 Task: Look for space in Les Herbiers, France from 1st June, 2023 to 9th June, 2023 for 6 adults in price range Rs.6000 to Rs.12000. Place can be entire place with 3 bedrooms having 3 beds and 3 bathrooms. Property type can be house, flat, guest house. Booking option can be shelf check-in. Required host language is English.
Action: Mouse moved to (585, 142)
Screenshot: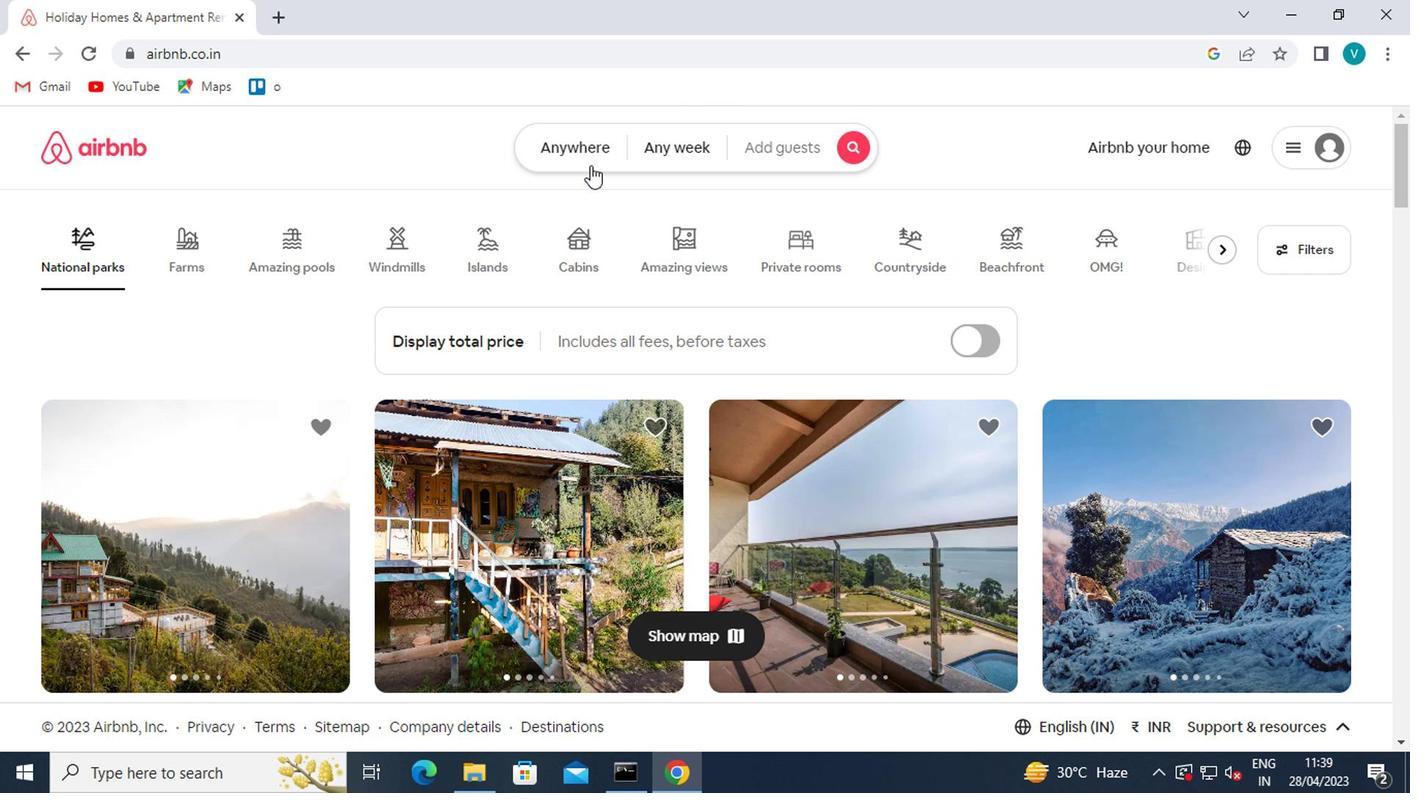 
Action: Mouse pressed left at (585, 142)
Screenshot: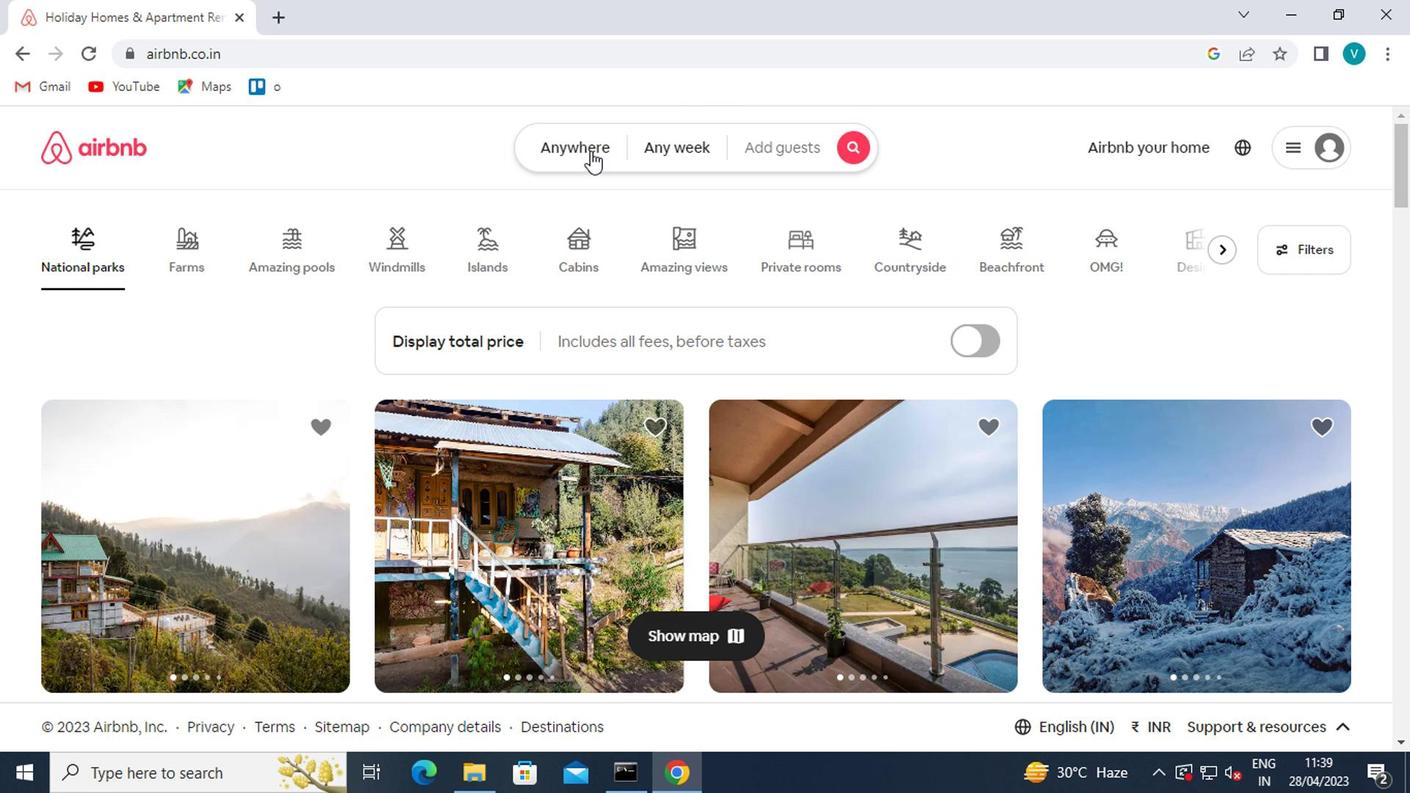 
Action: Mouse moved to (486, 224)
Screenshot: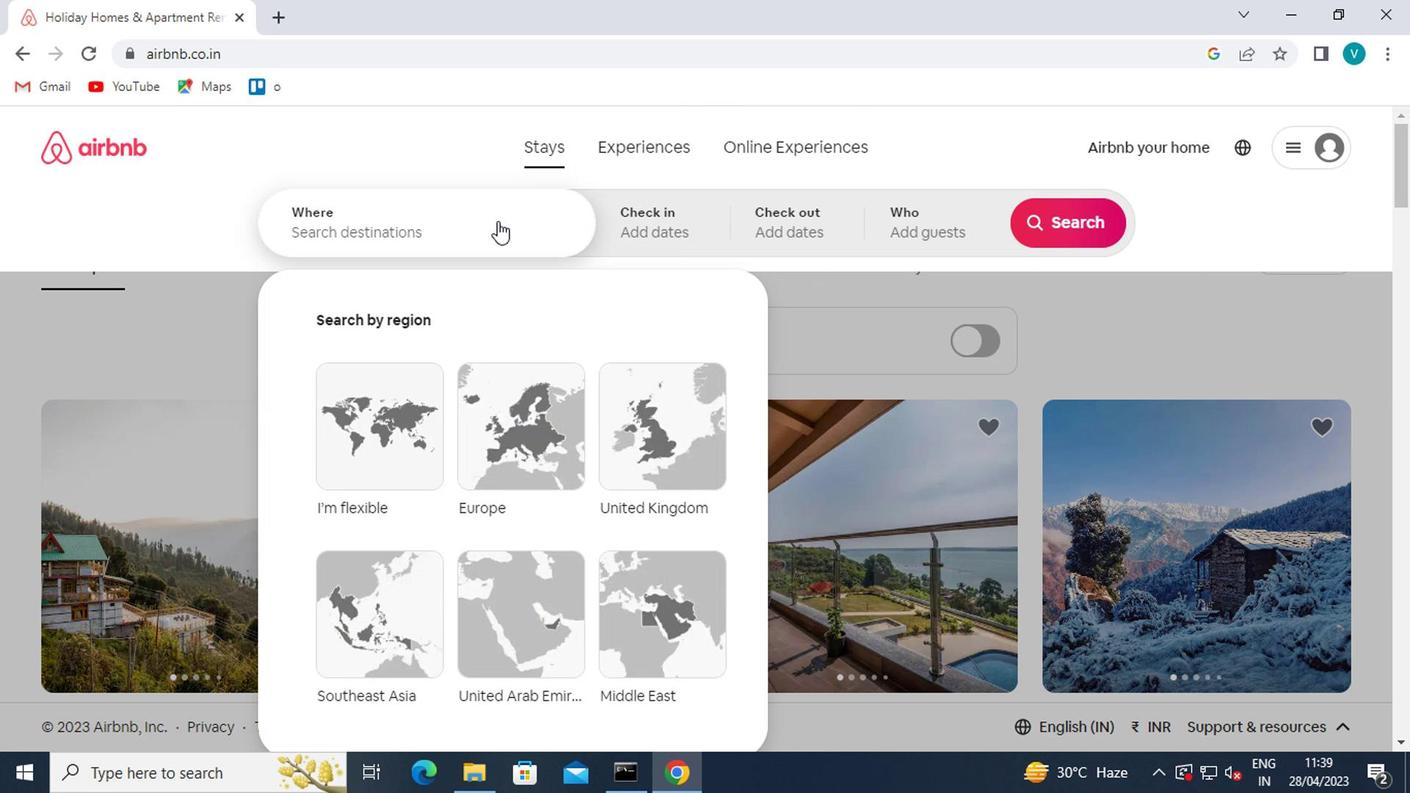 
Action: Mouse pressed left at (486, 224)
Screenshot: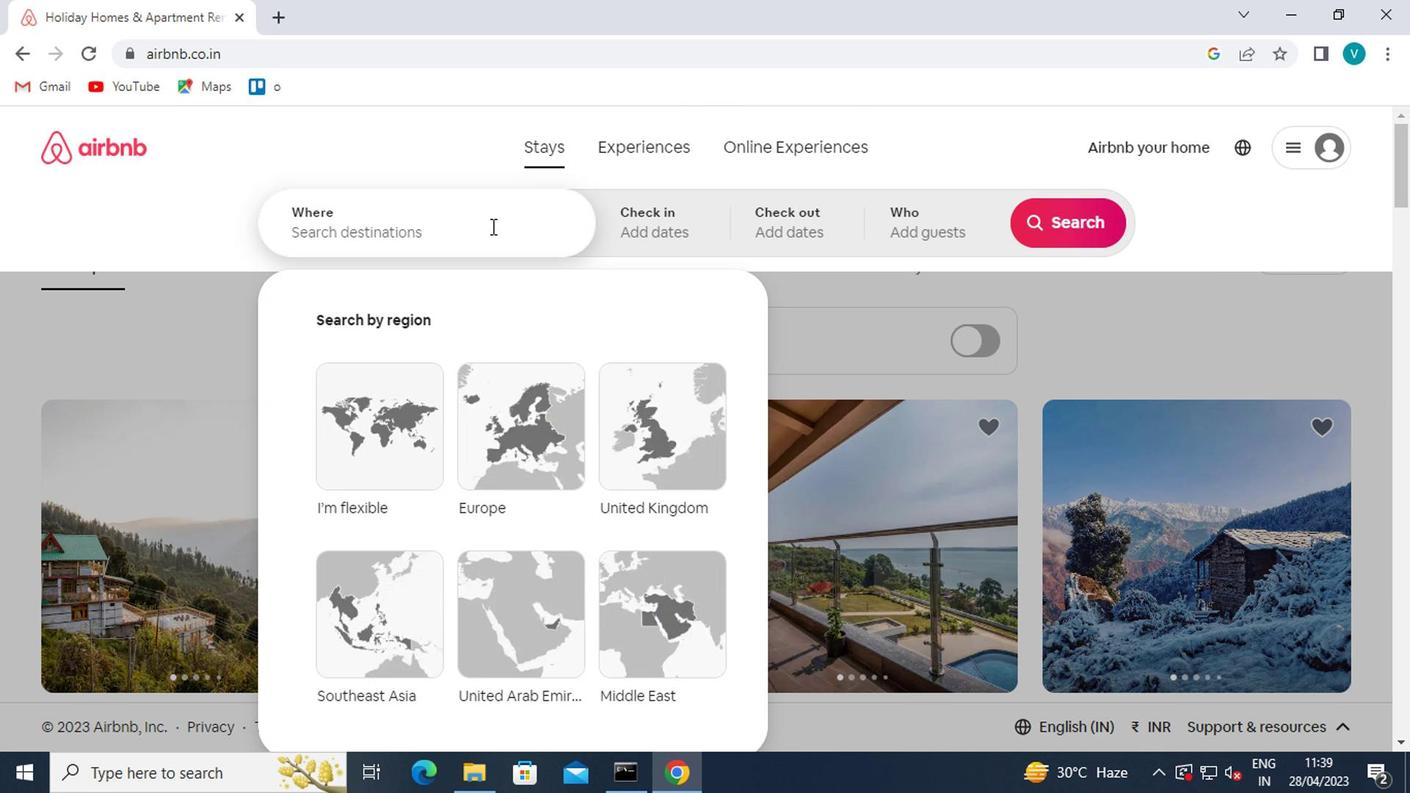 
Action: Key pressed l<Key.caps_lock>es<Key.space>herbies<Key.enter>
Screenshot: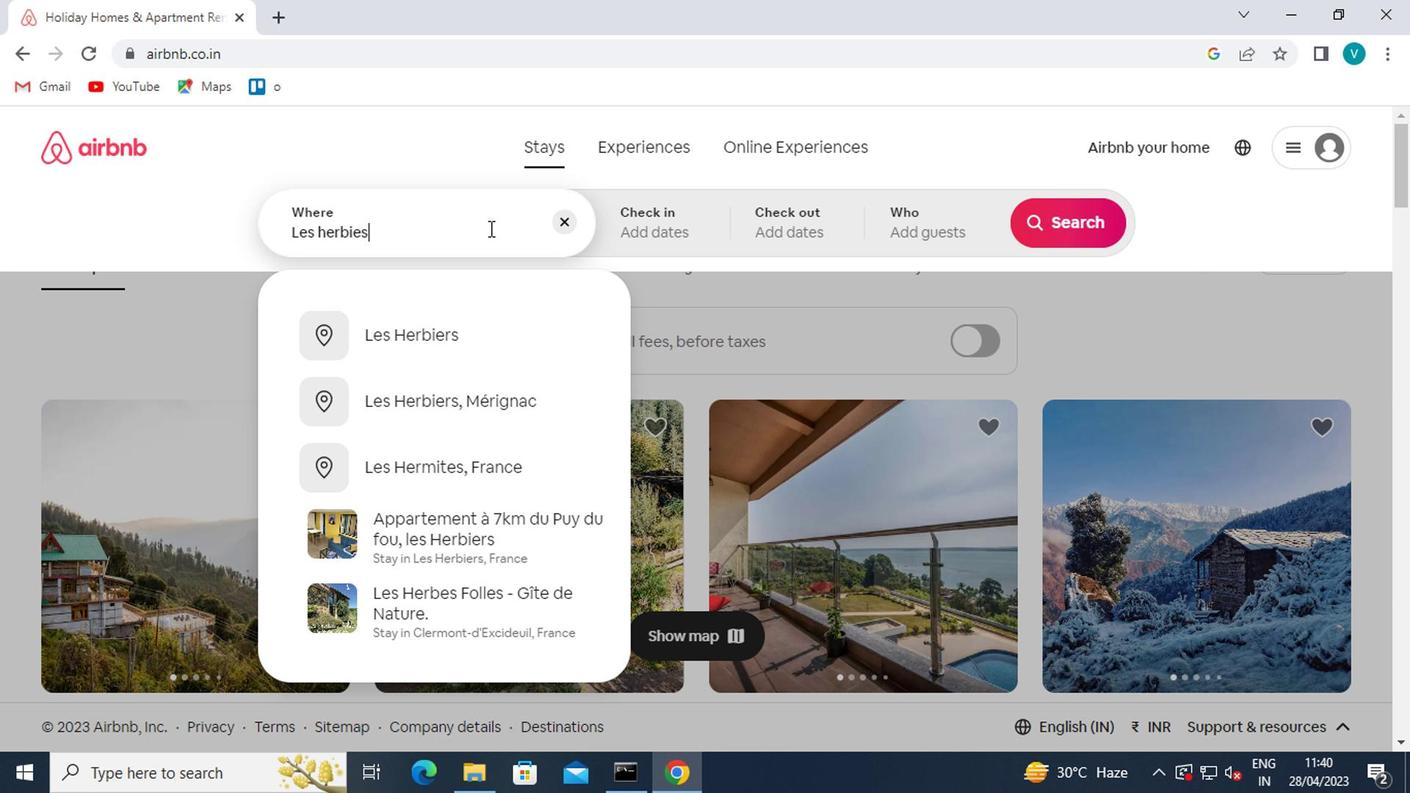 
Action: Mouse moved to (1041, 381)
Screenshot: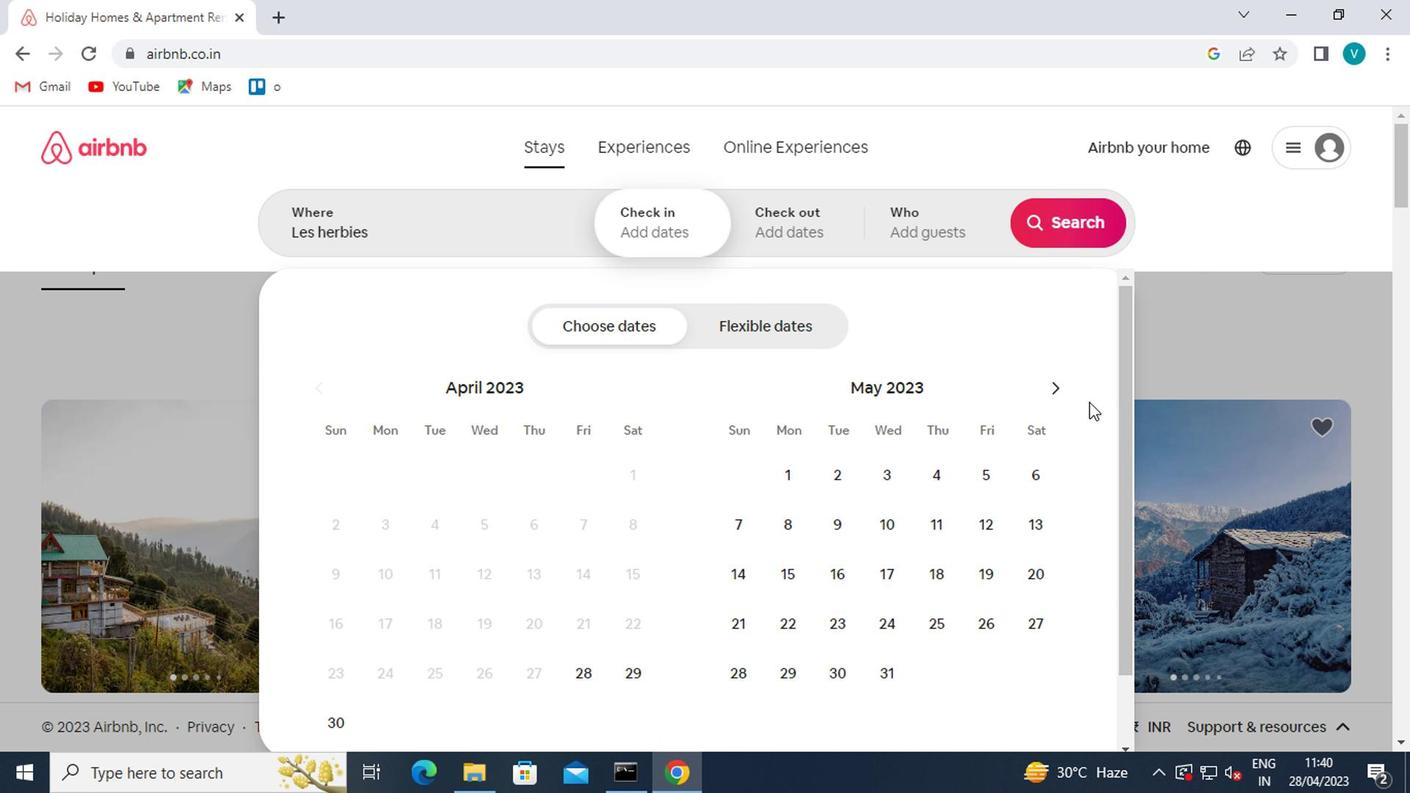 
Action: Mouse pressed left at (1041, 381)
Screenshot: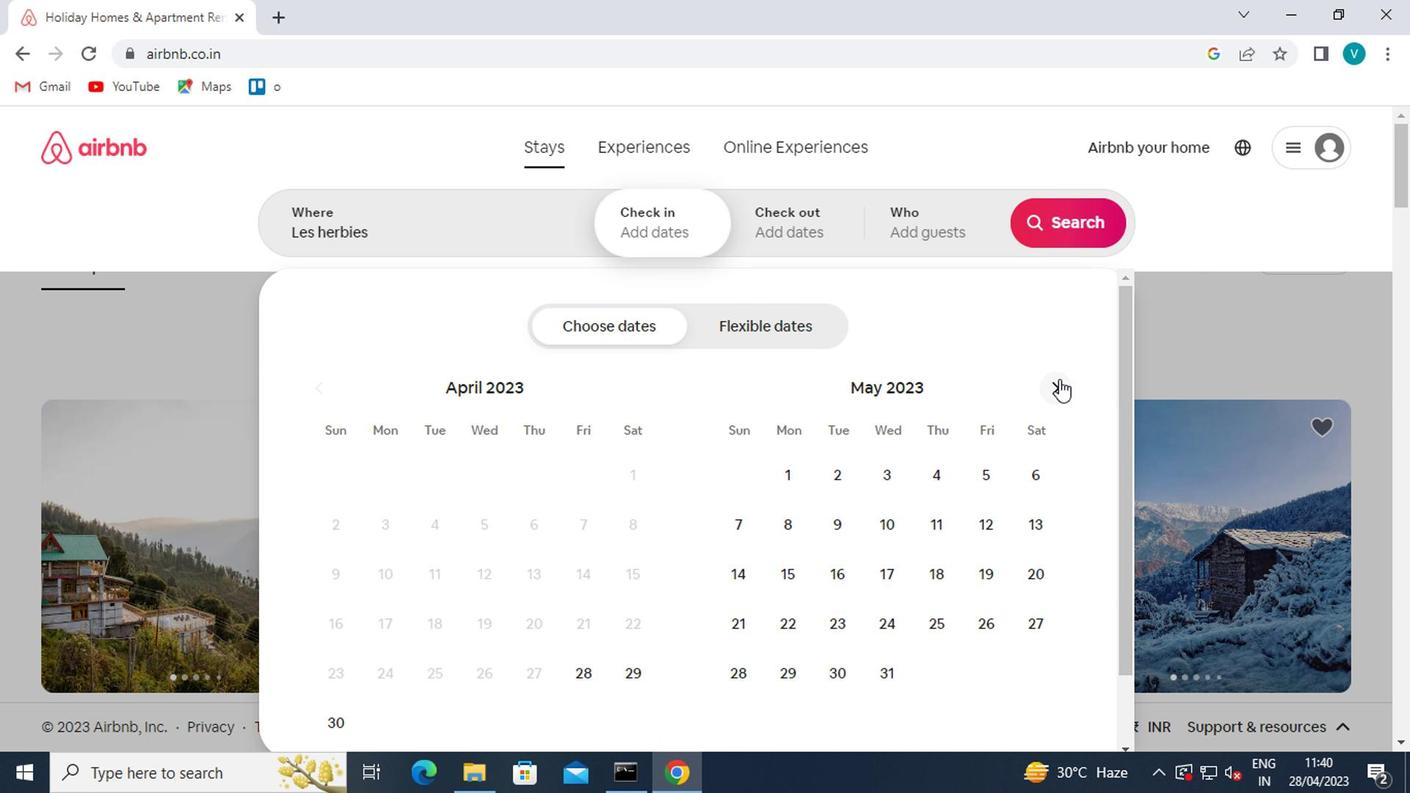 
Action: Mouse moved to (921, 485)
Screenshot: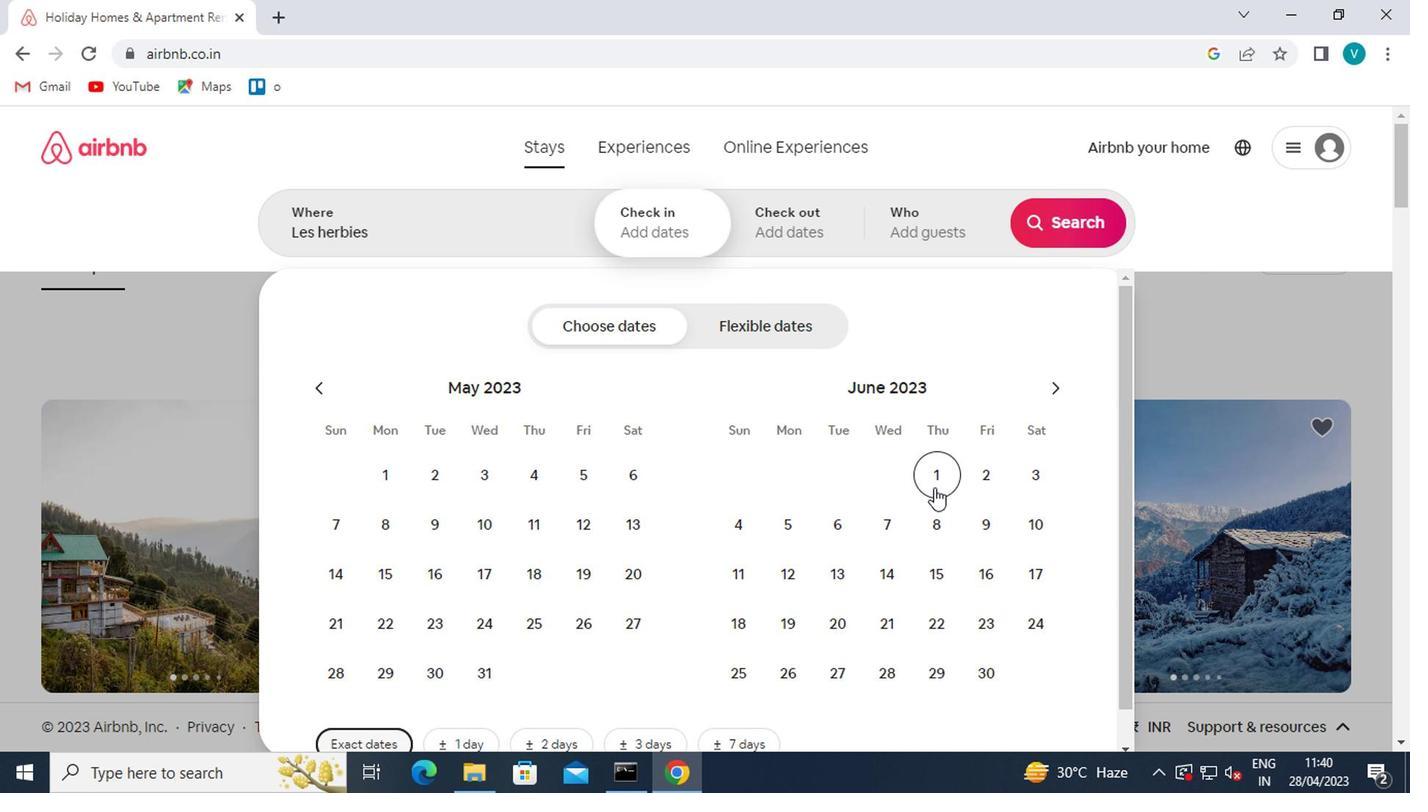 
Action: Mouse pressed left at (921, 485)
Screenshot: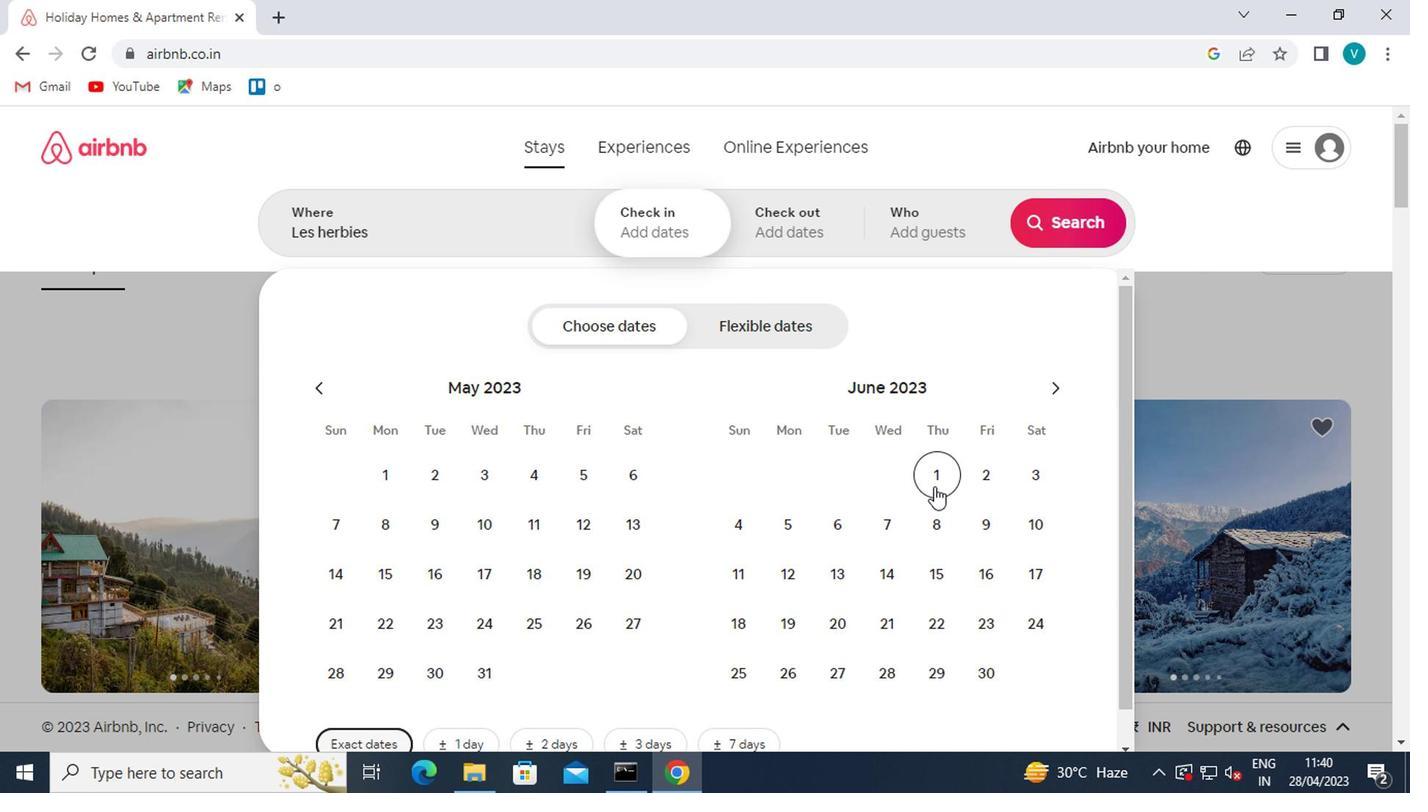 
Action: Mouse moved to (967, 534)
Screenshot: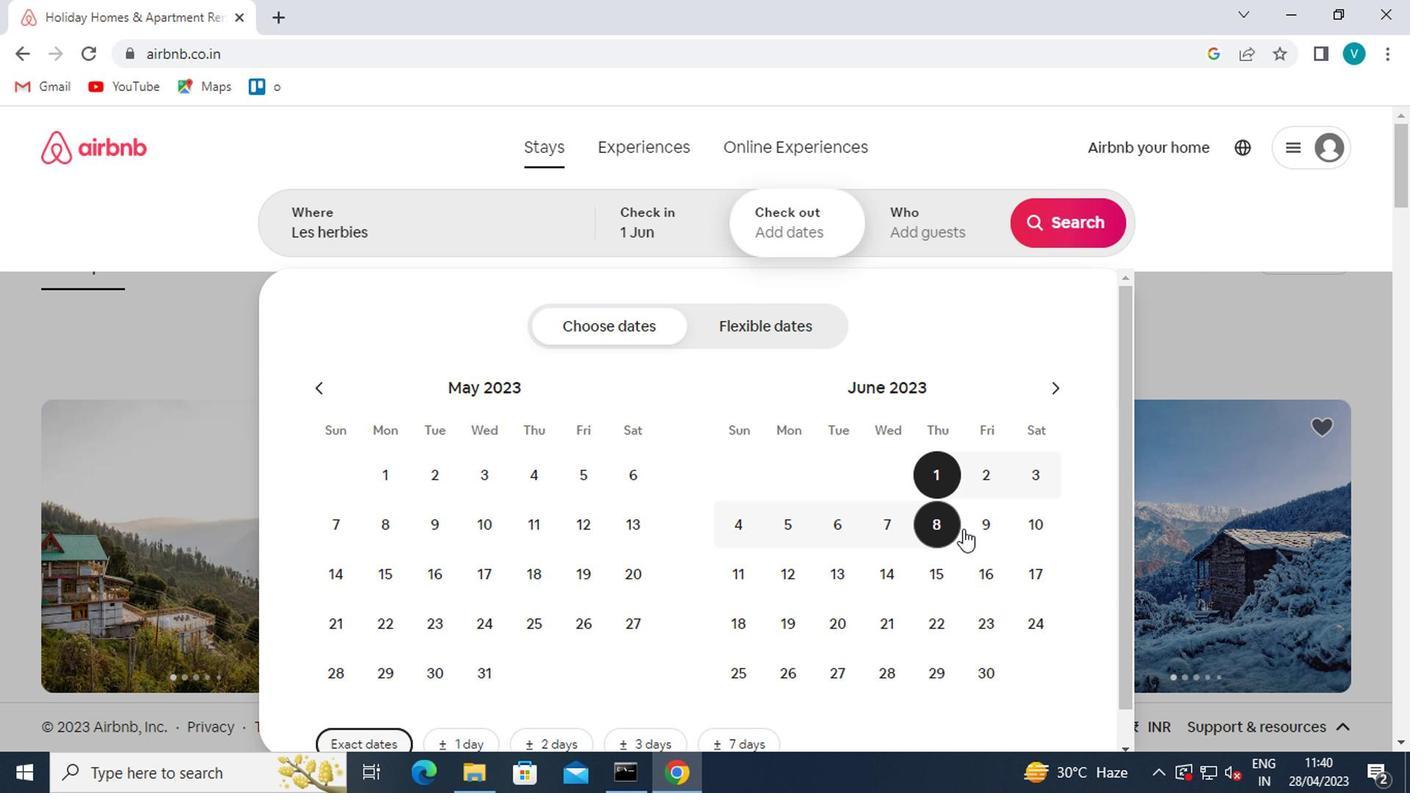 
Action: Mouse pressed left at (967, 534)
Screenshot: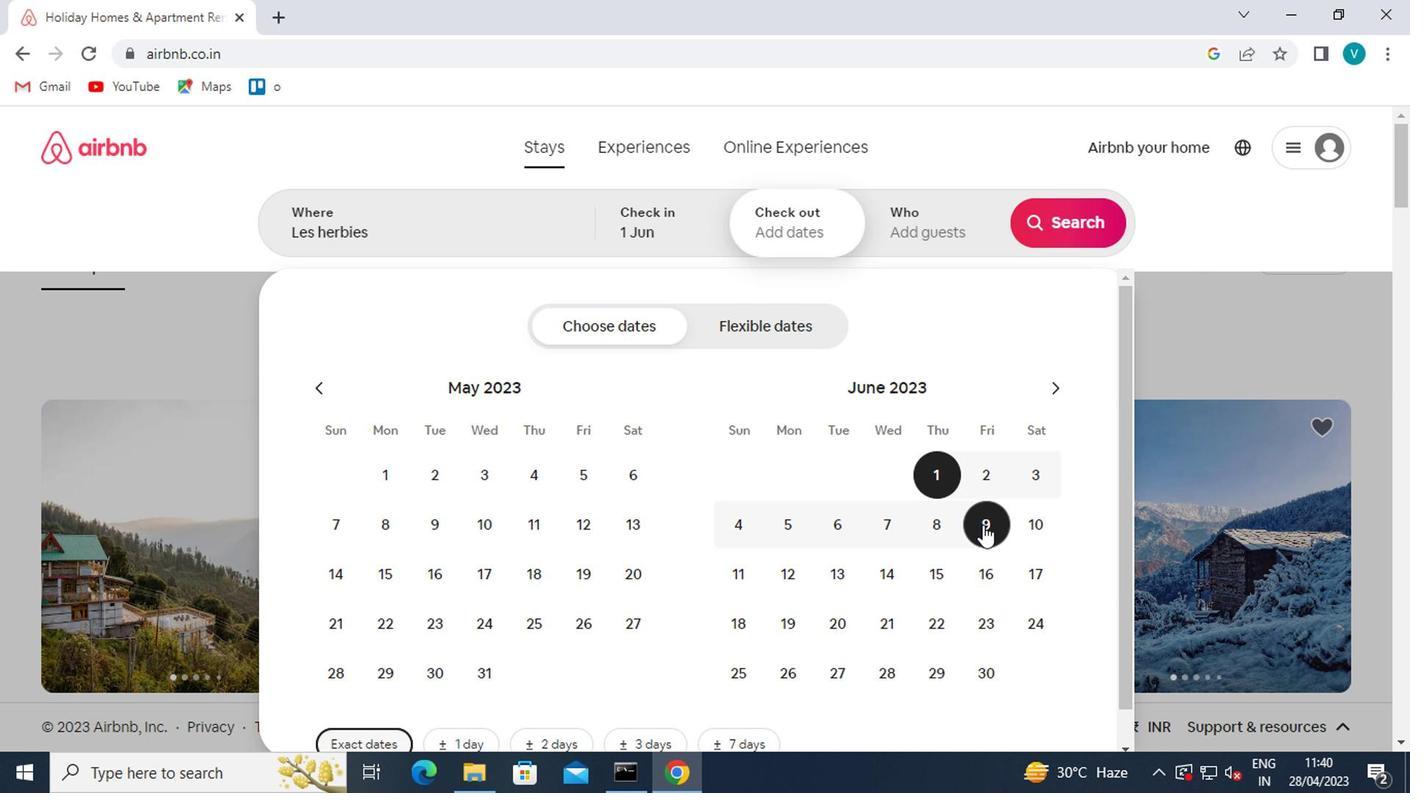 
Action: Mouse moved to (896, 219)
Screenshot: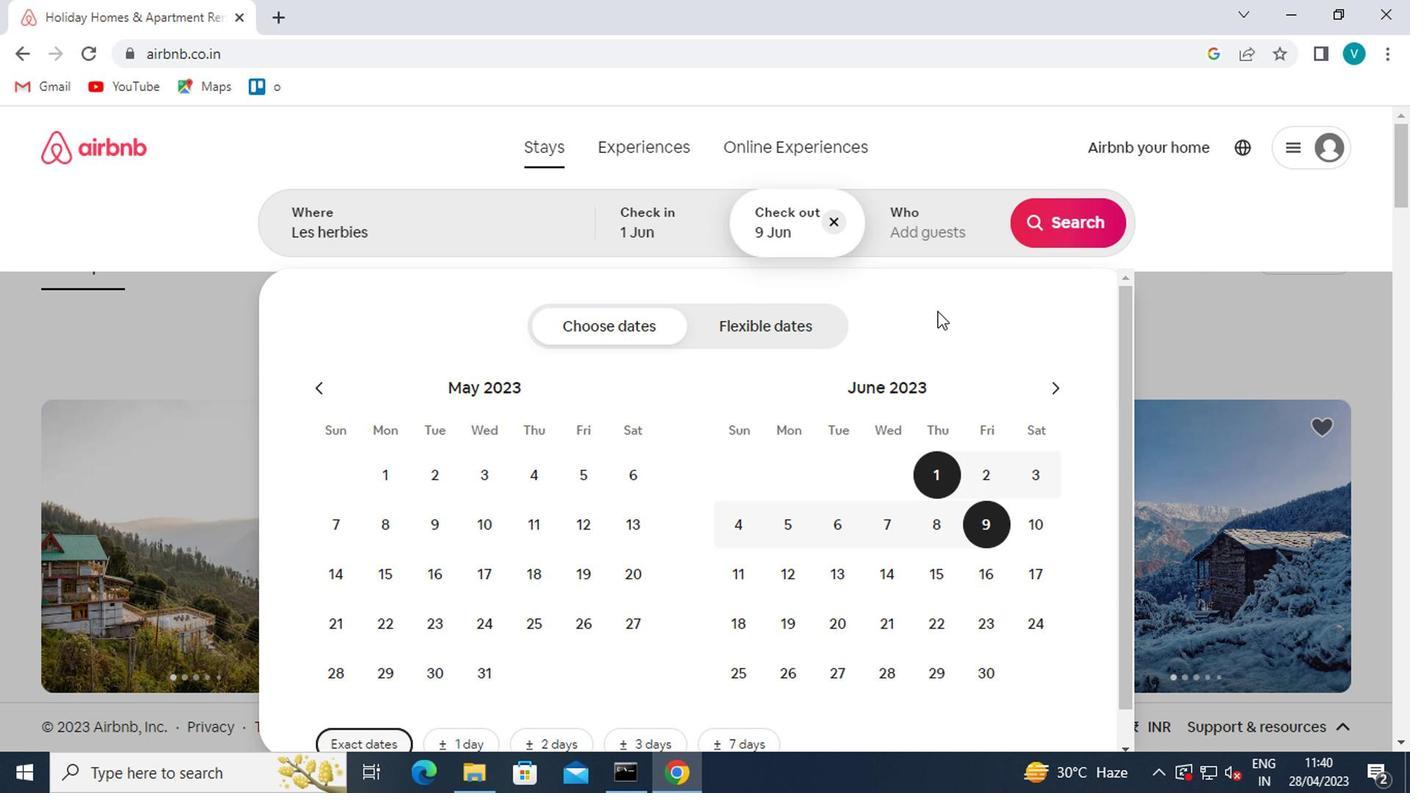 
Action: Mouse pressed left at (896, 219)
Screenshot: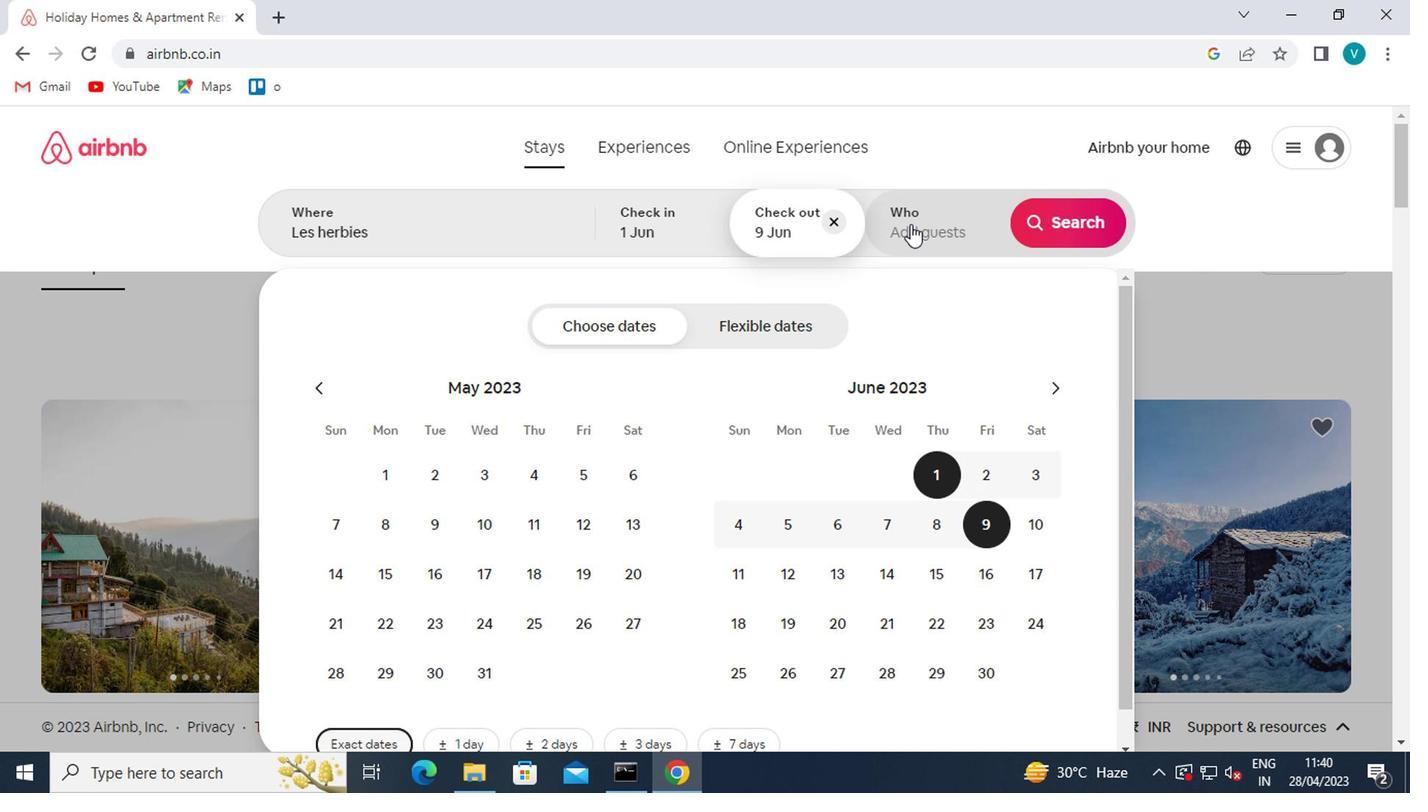 
Action: Mouse moved to (1046, 326)
Screenshot: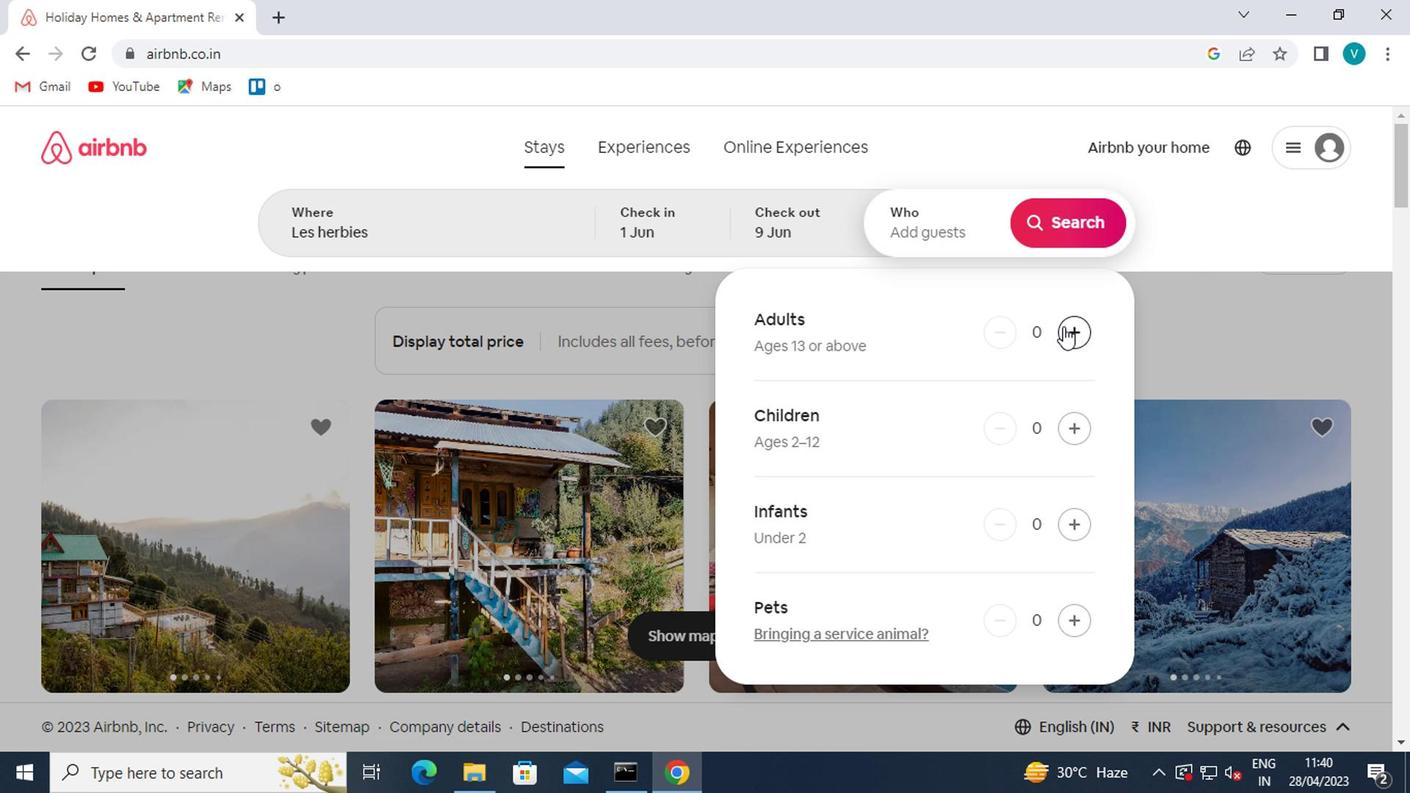 
Action: Mouse pressed left at (1046, 326)
Screenshot: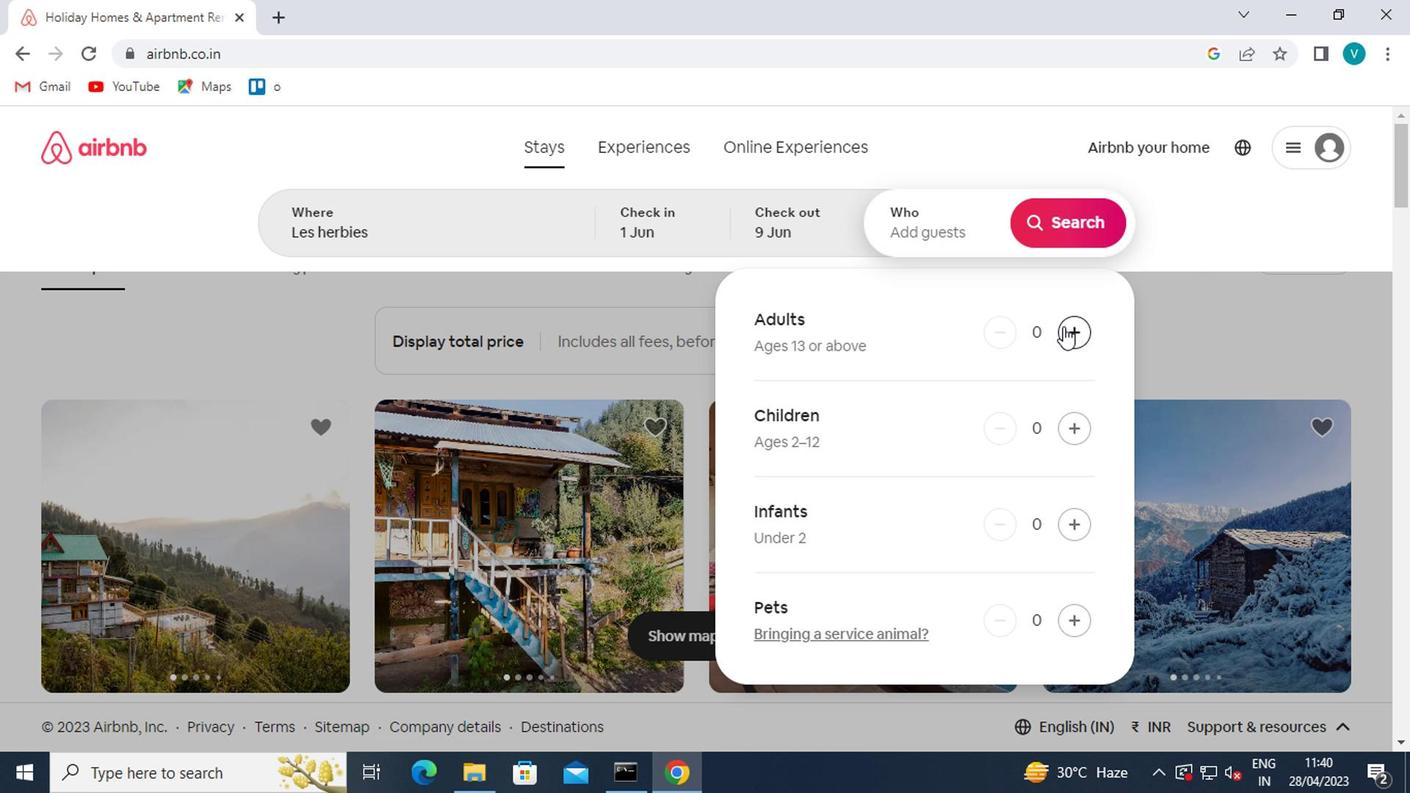 
Action: Mouse pressed left at (1046, 326)
Screenshot: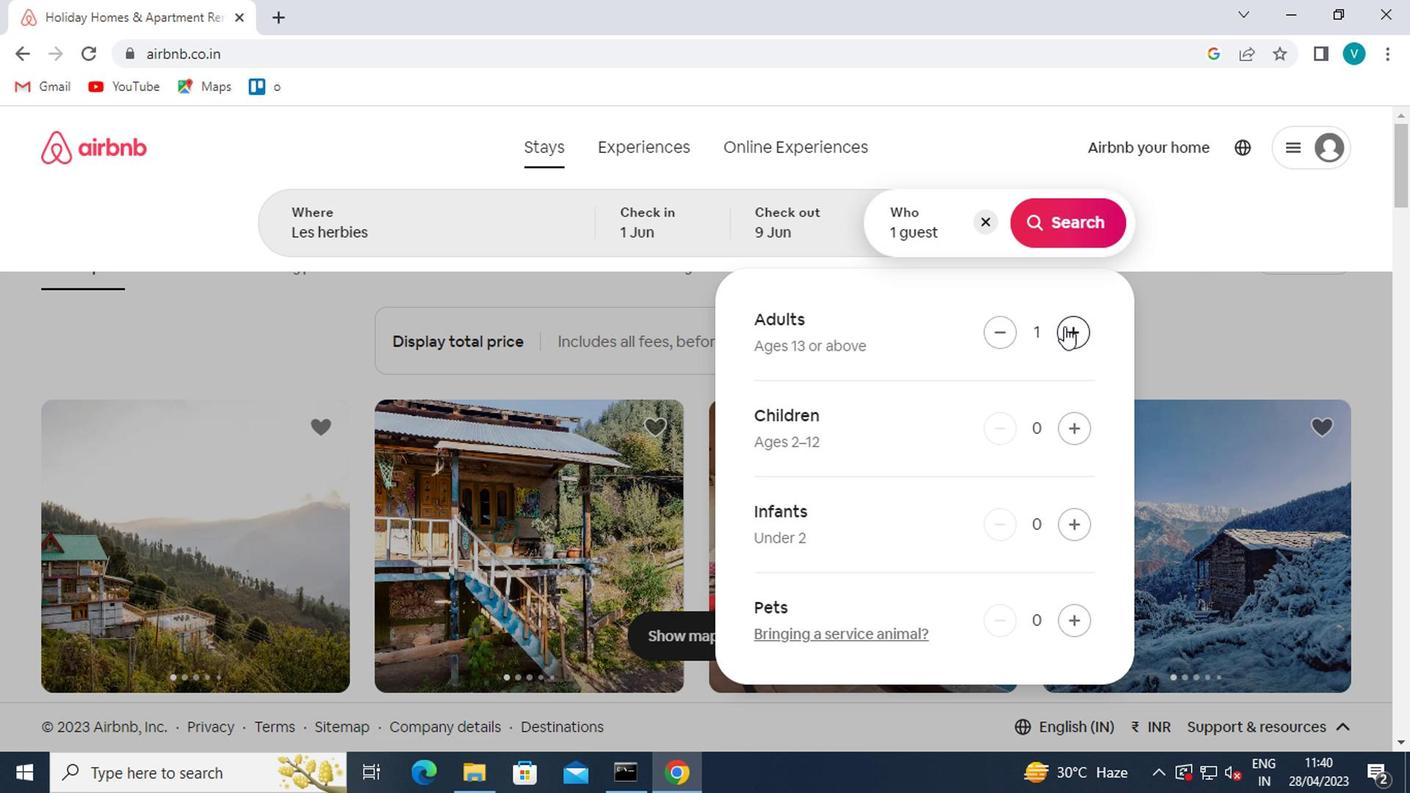 
Action: Mouse pressed left at (1046, 326)
Screenshot: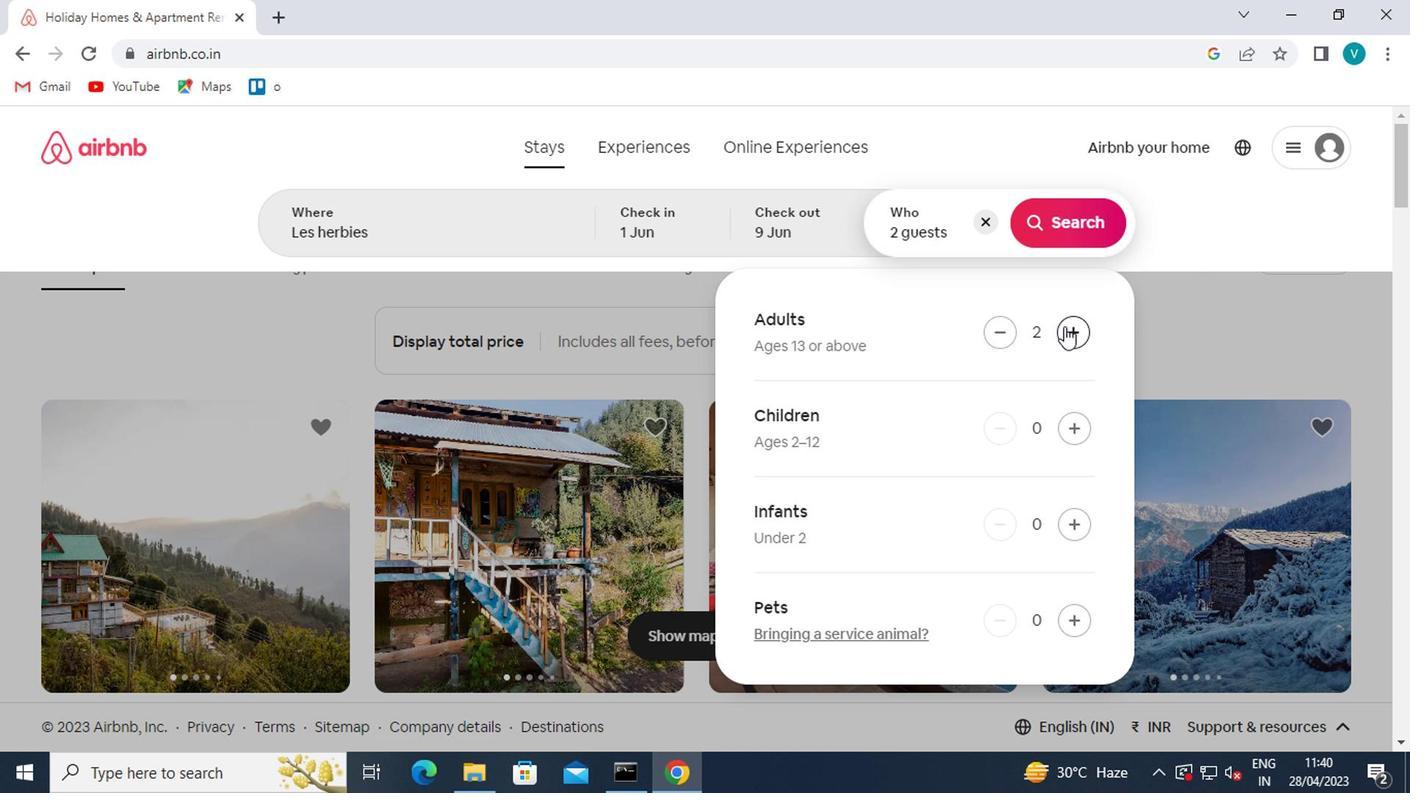 
Action: Mouse pressed left at (1046, 326)
Screenshot: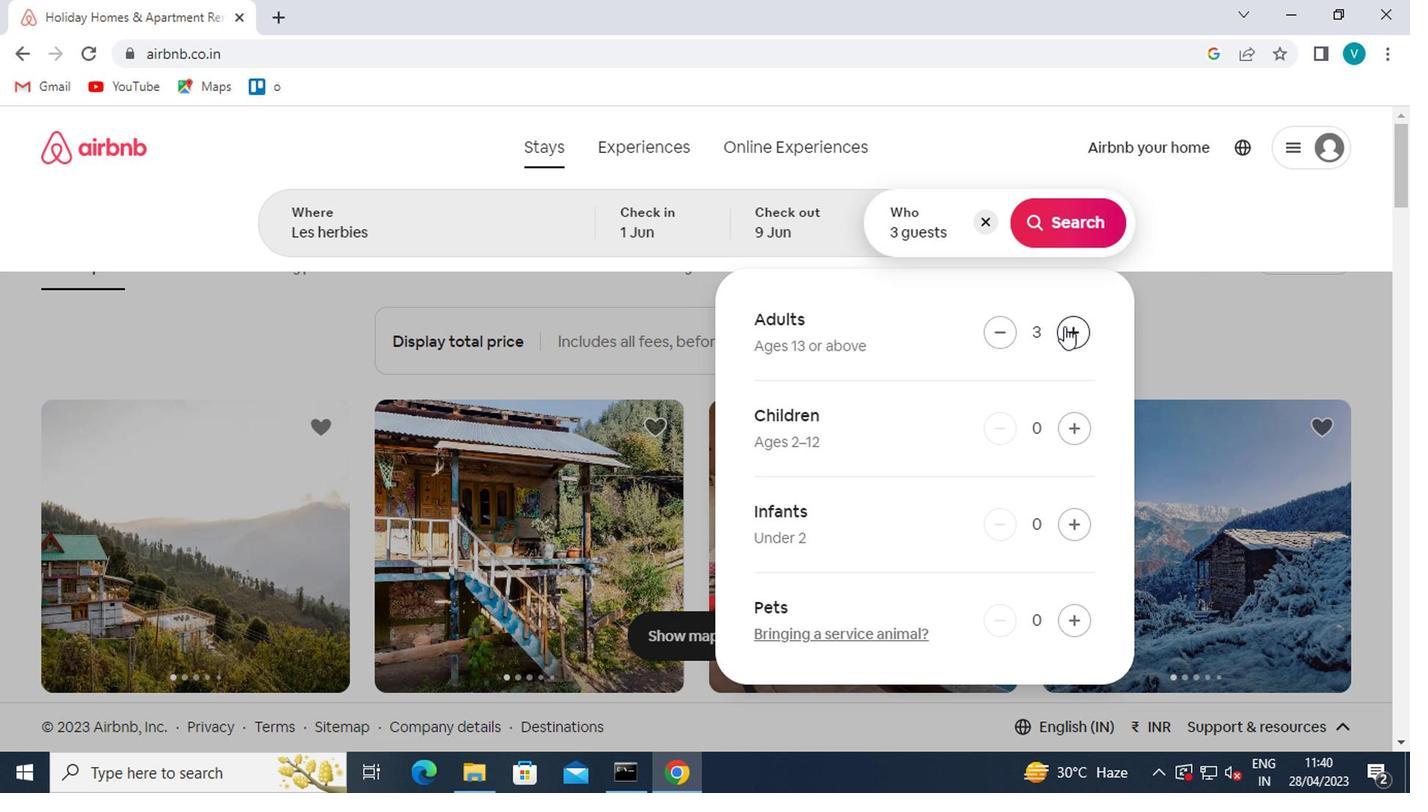 
Action: Mouse pressed left at (1046, 326)
Screenshot: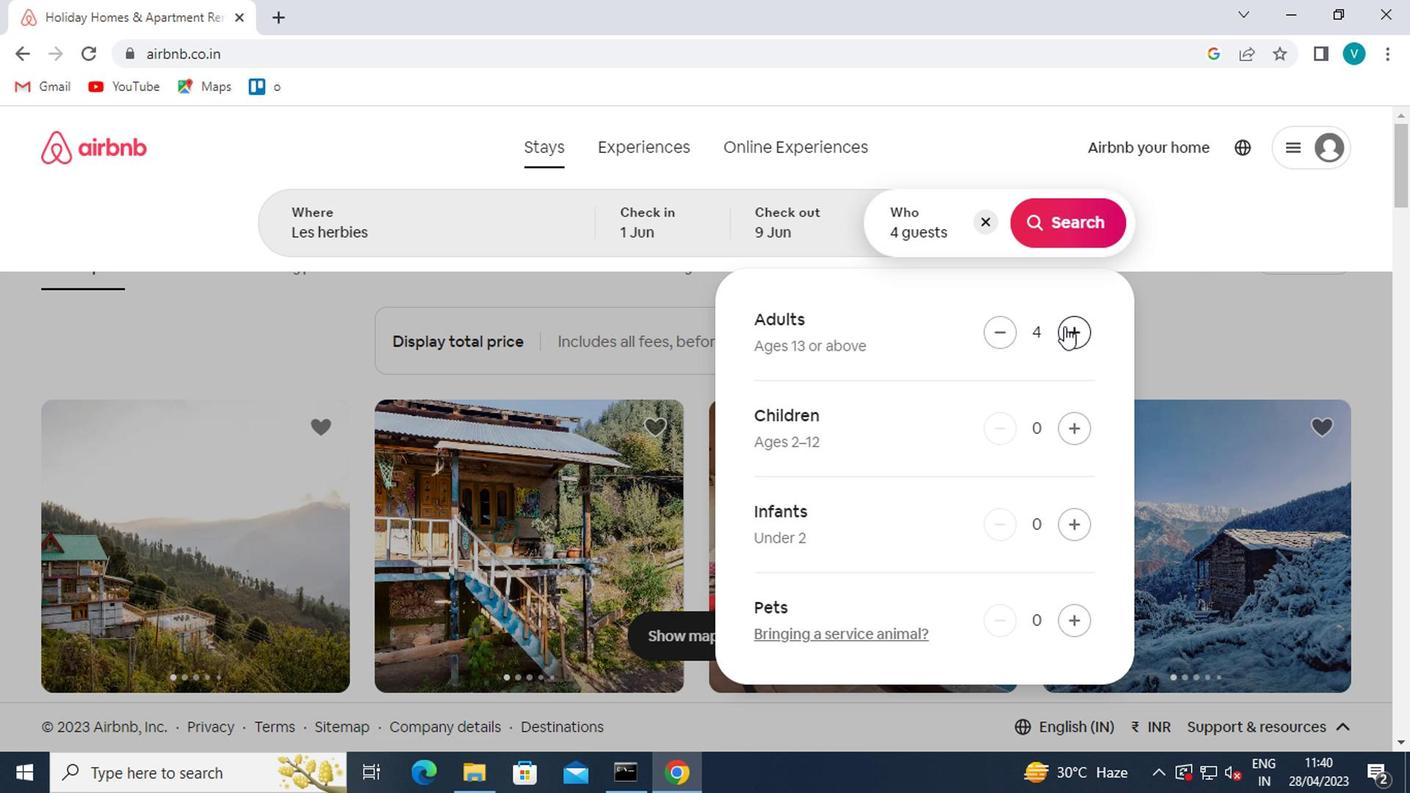 
Action: Mouse pressed left at (1046, 326)
Screenshot: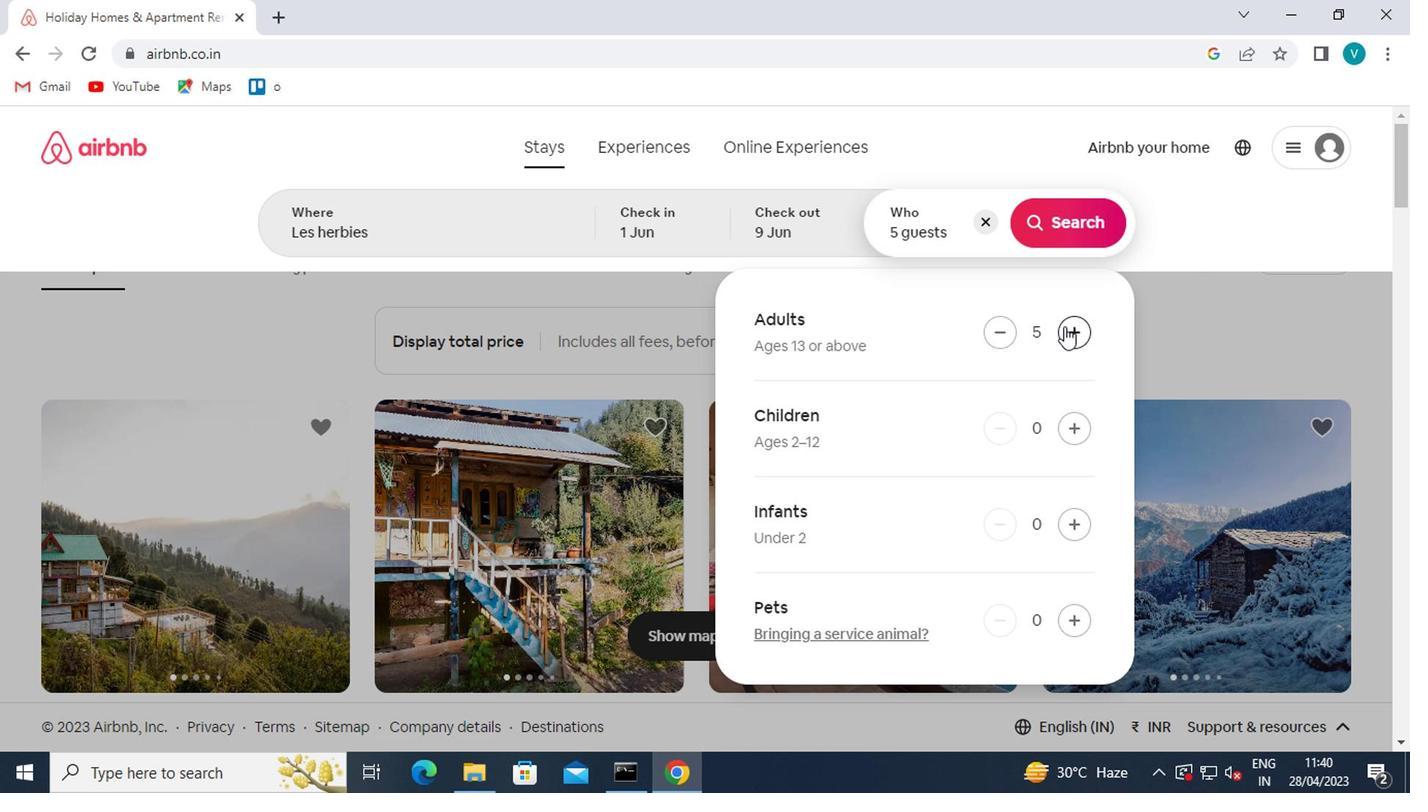 
Action: Mouse moved to (1065, 206)
Screenshot: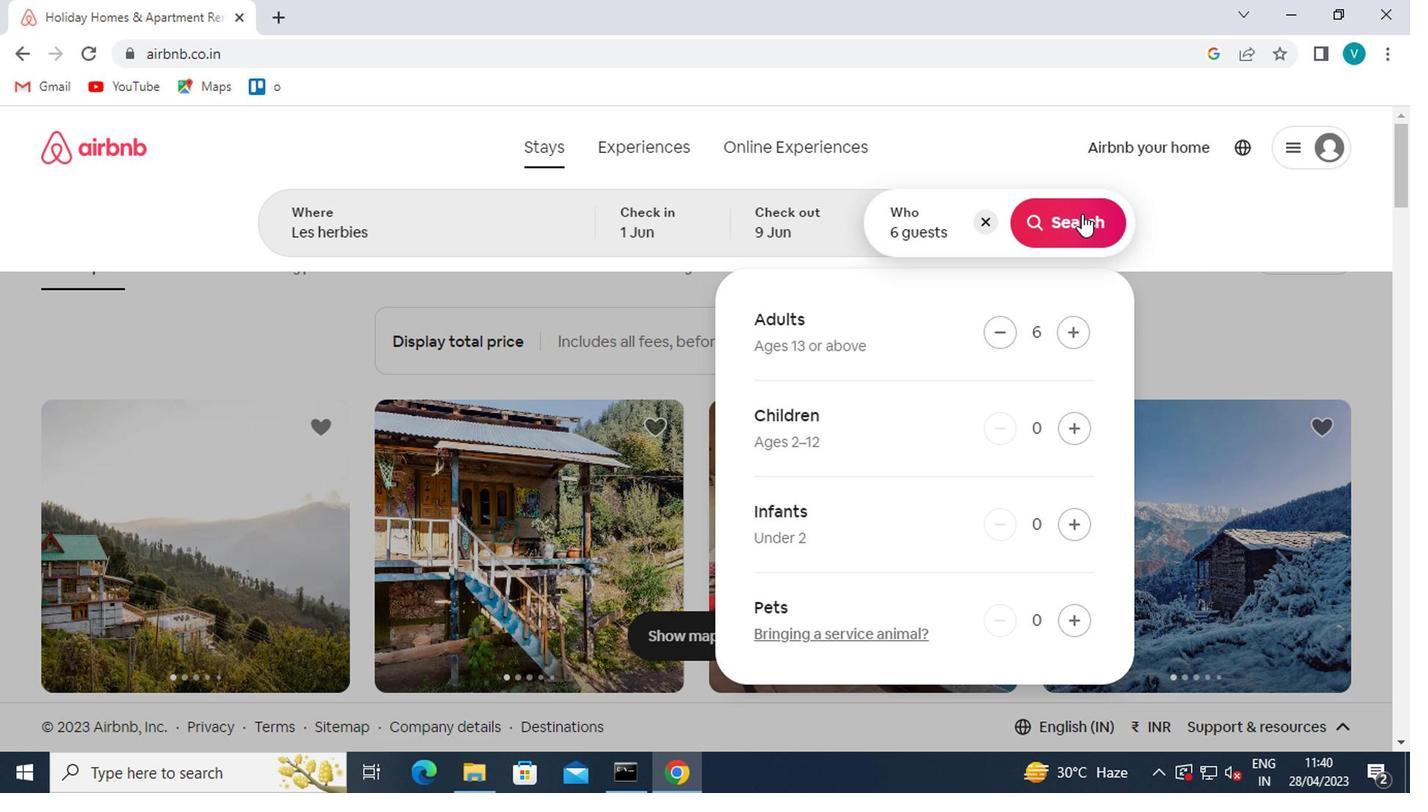 
Action: Mouse pressed left at (1065, 206)
Screenshot: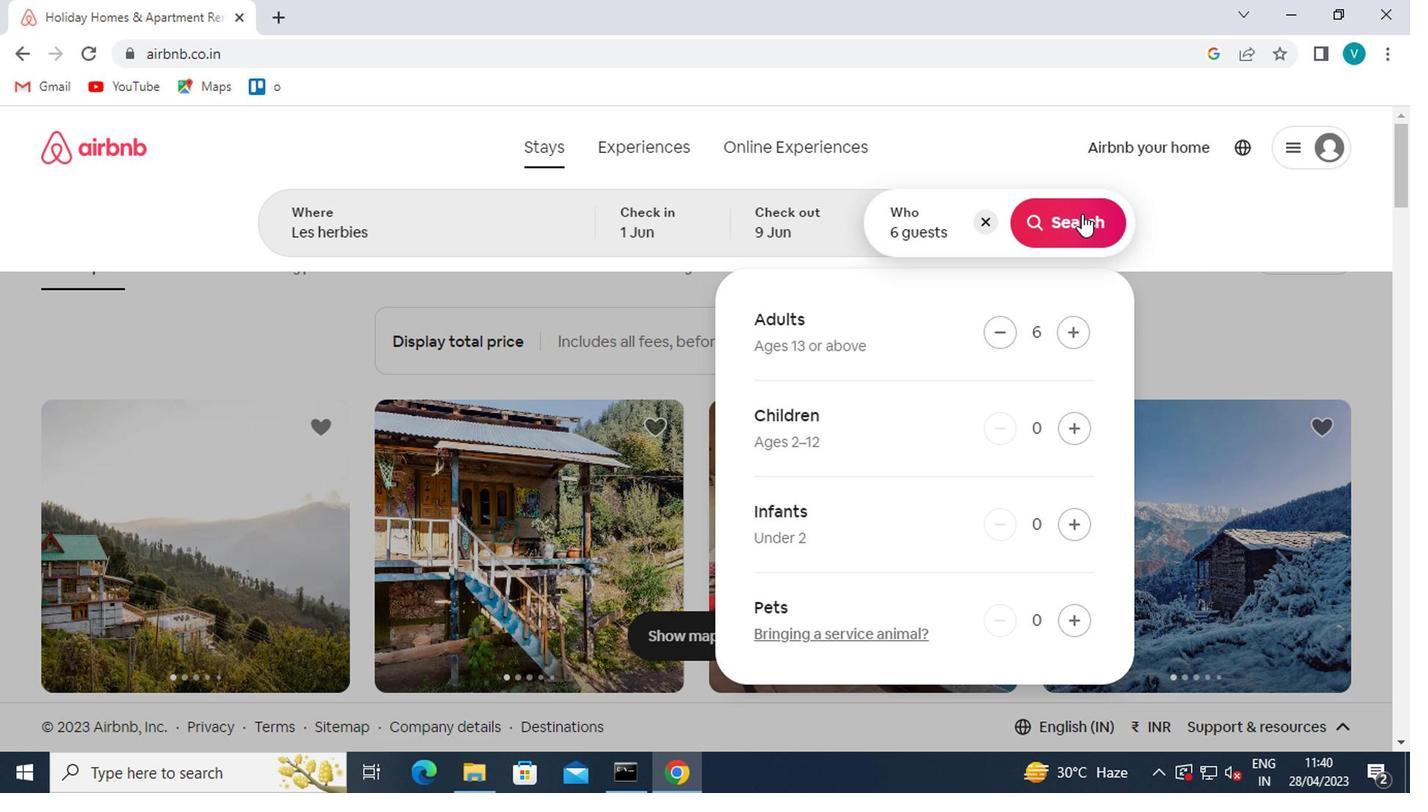 
Action: Mouse moved to (1279, 217)
Screenshot: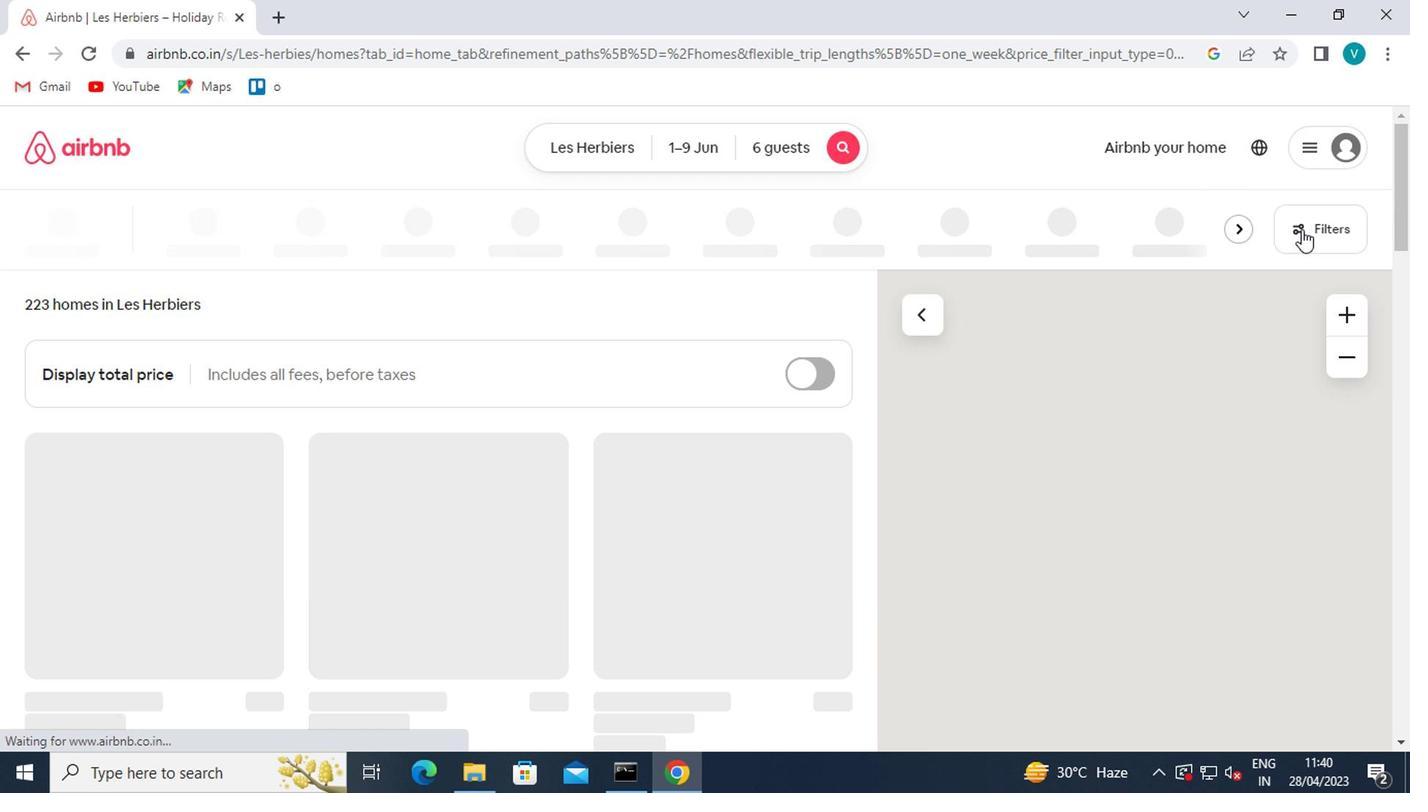 
Action: Mouse pressed left at (1279, 217)
Screenshot: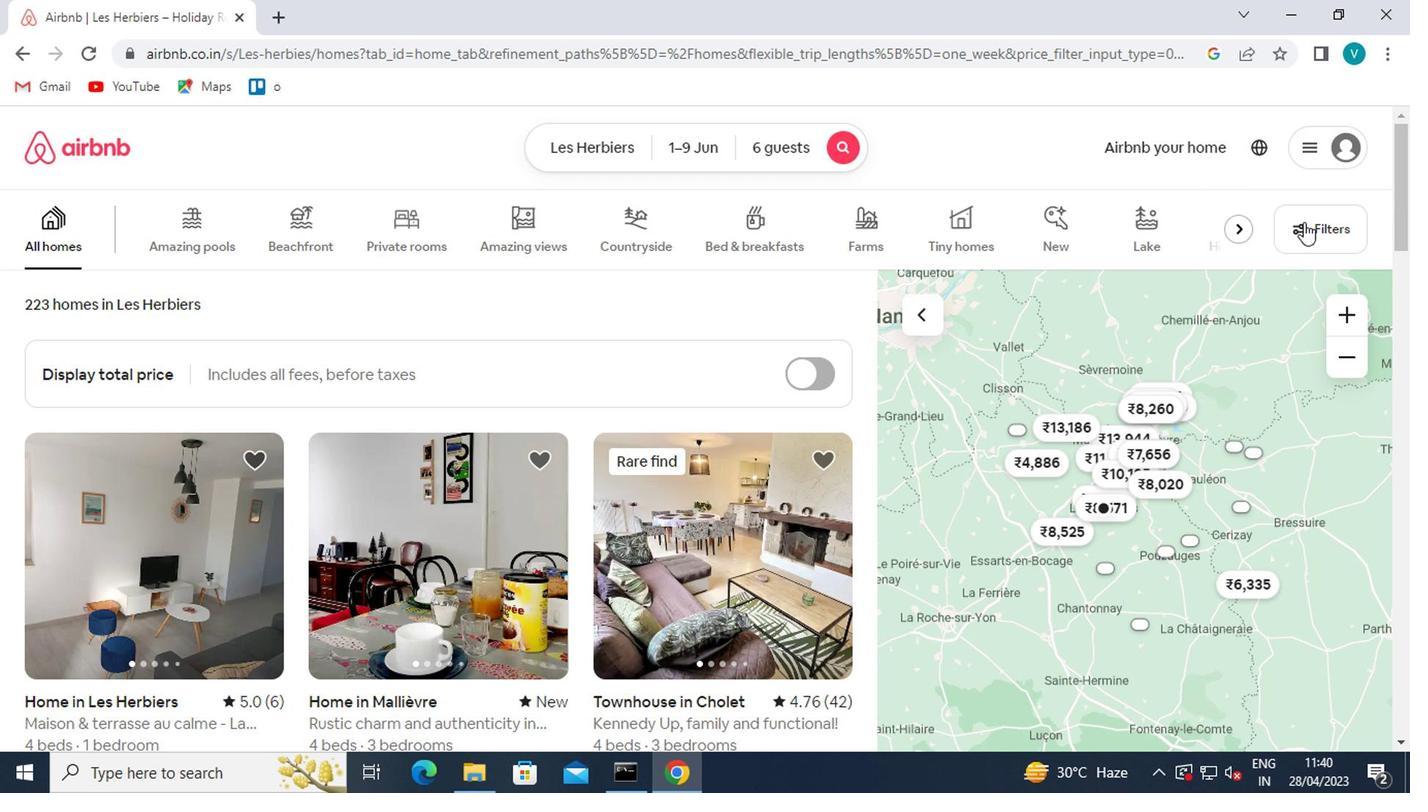 
Action: Mouse moved to (480, 495)
Screenshot: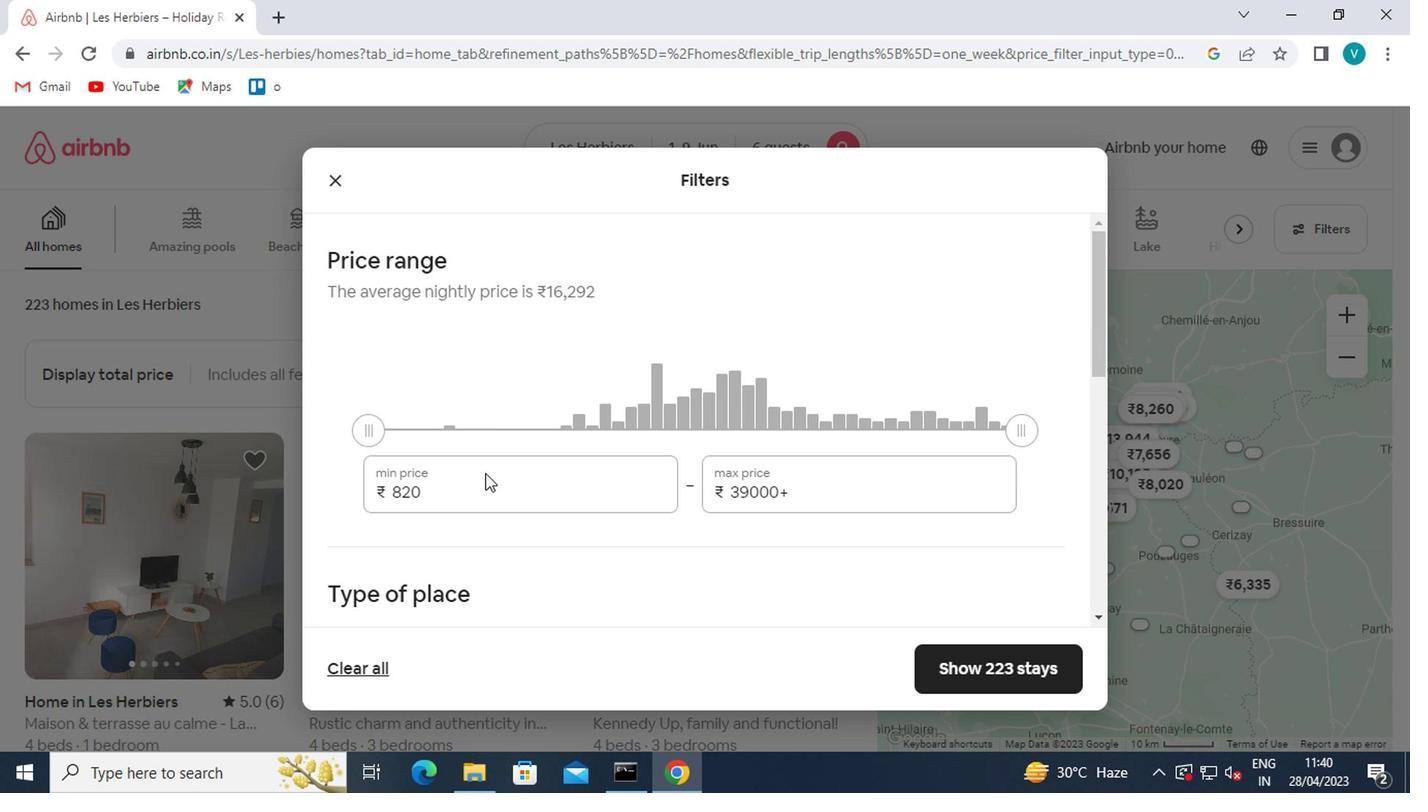 
Action: Mouse pressed left at (480, 495)
Screenshot: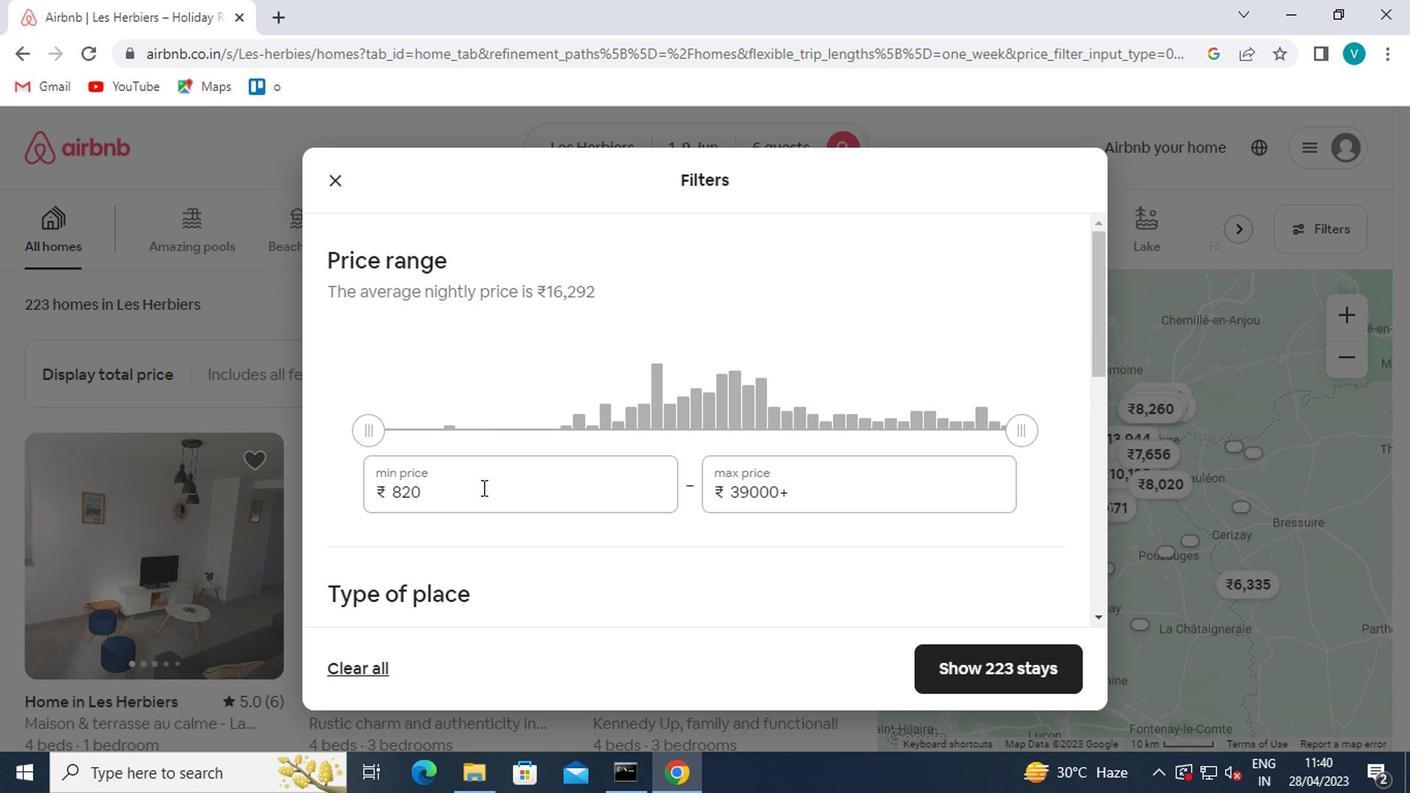 
Action: Key pressed <Key.backspace><Key.backspace><Key.backspace><Key.backspace><Key.backspace><Key.backspace><Key.backspace><Key.backspace>6000<Key.tab>12000
Screenshot: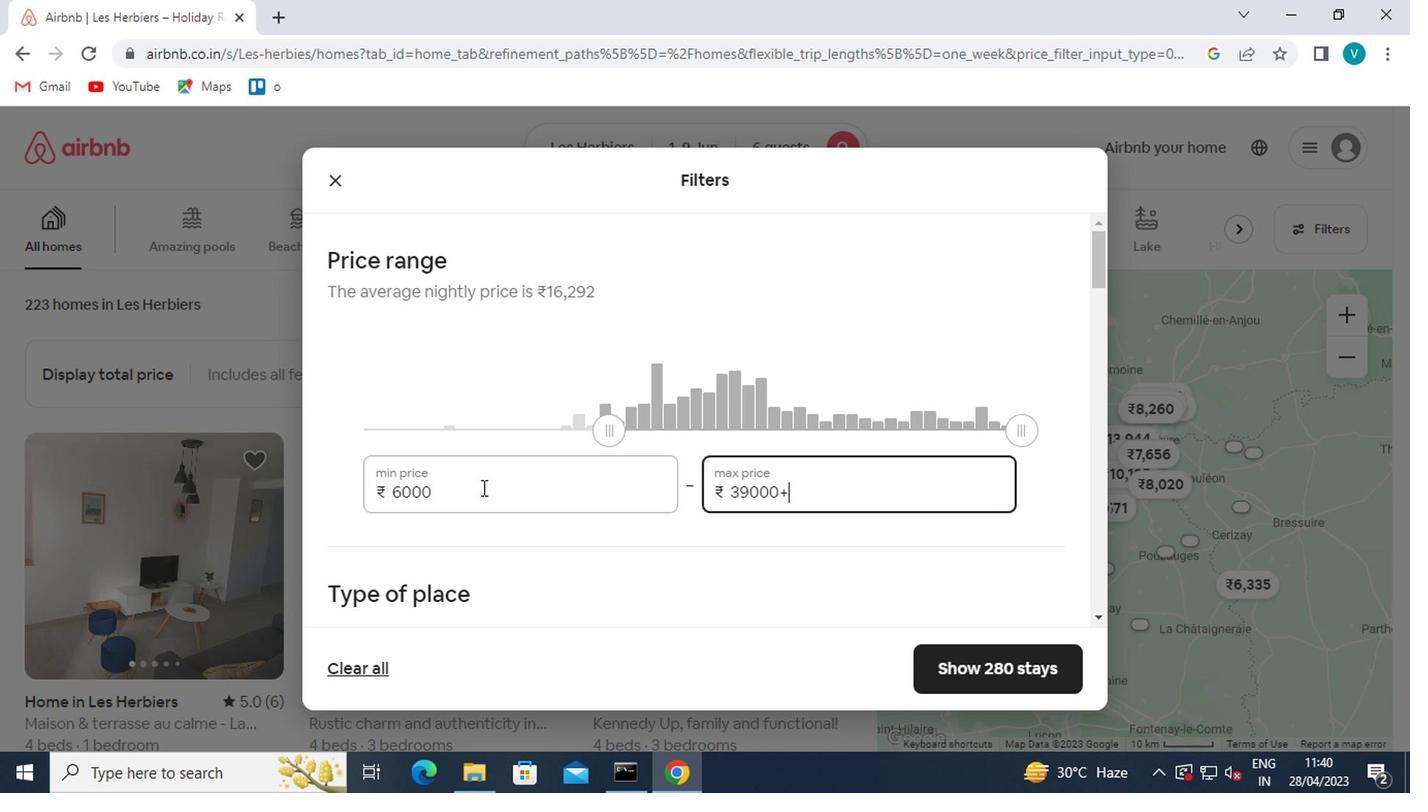 
Action: Mouse scrolled (480, 493) with delta (0, -1)
Screenshot: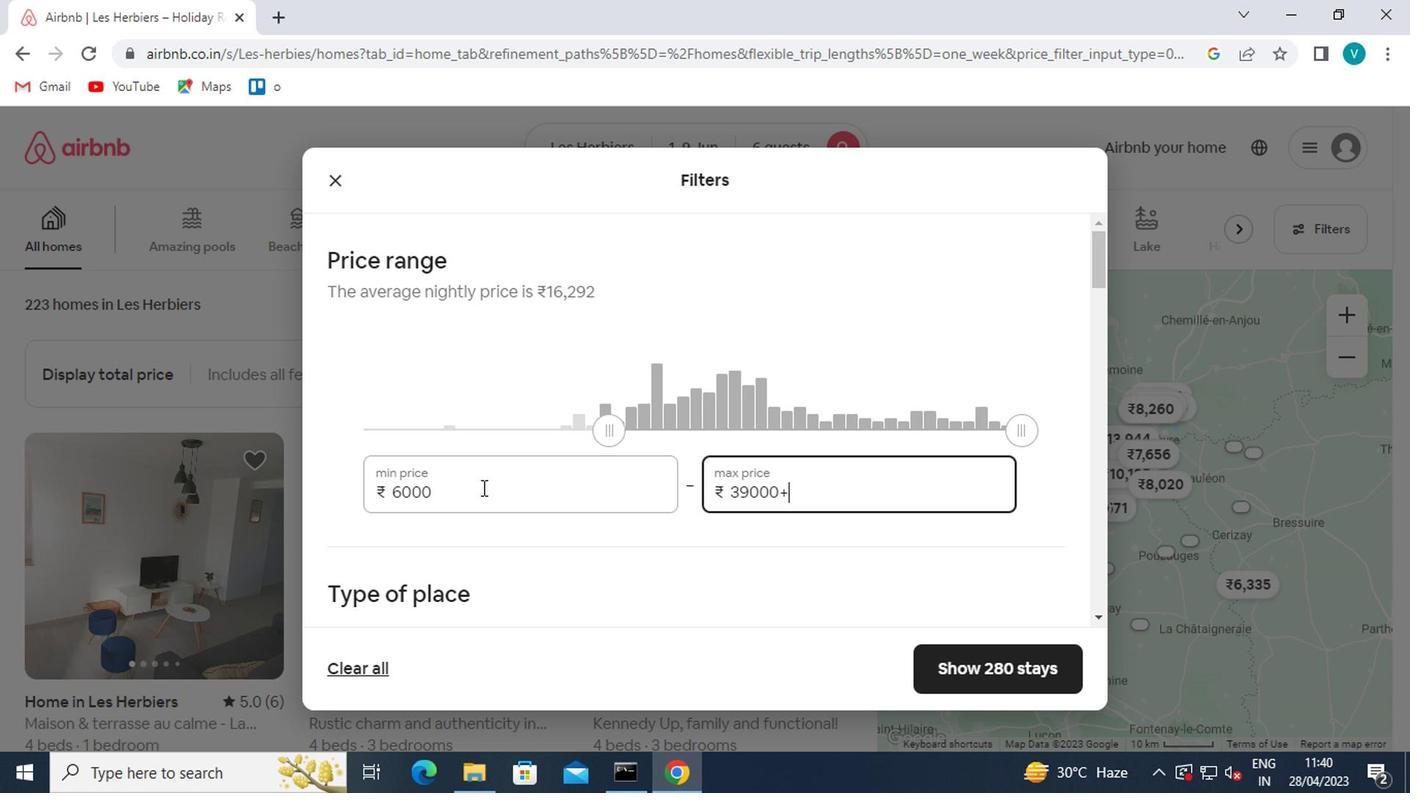 
Action: Mouse scrolled (480, 493) with delta (0, -1)
Screenshot: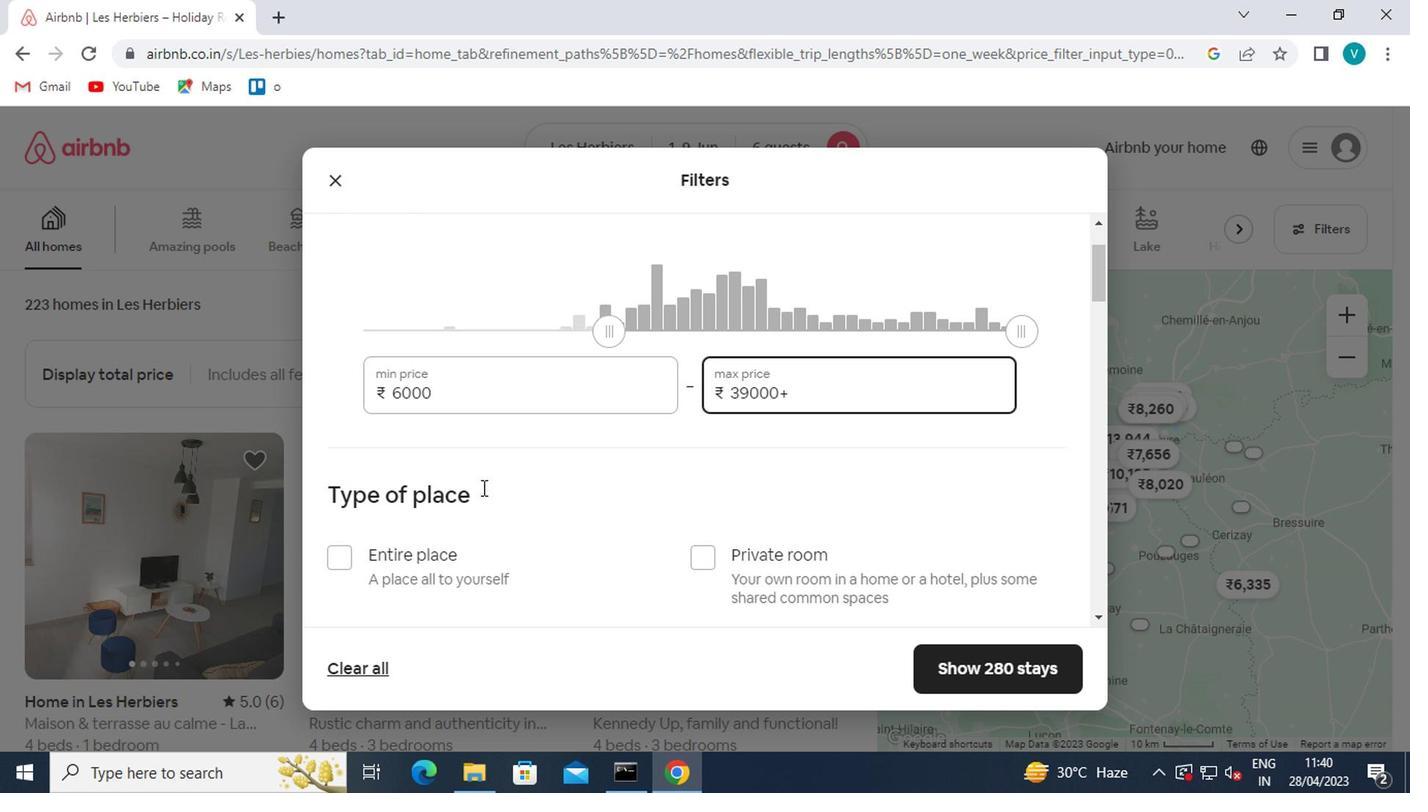 
Action: Mouse scrolled (480, 493) with delta (0, -1)
Screenshot: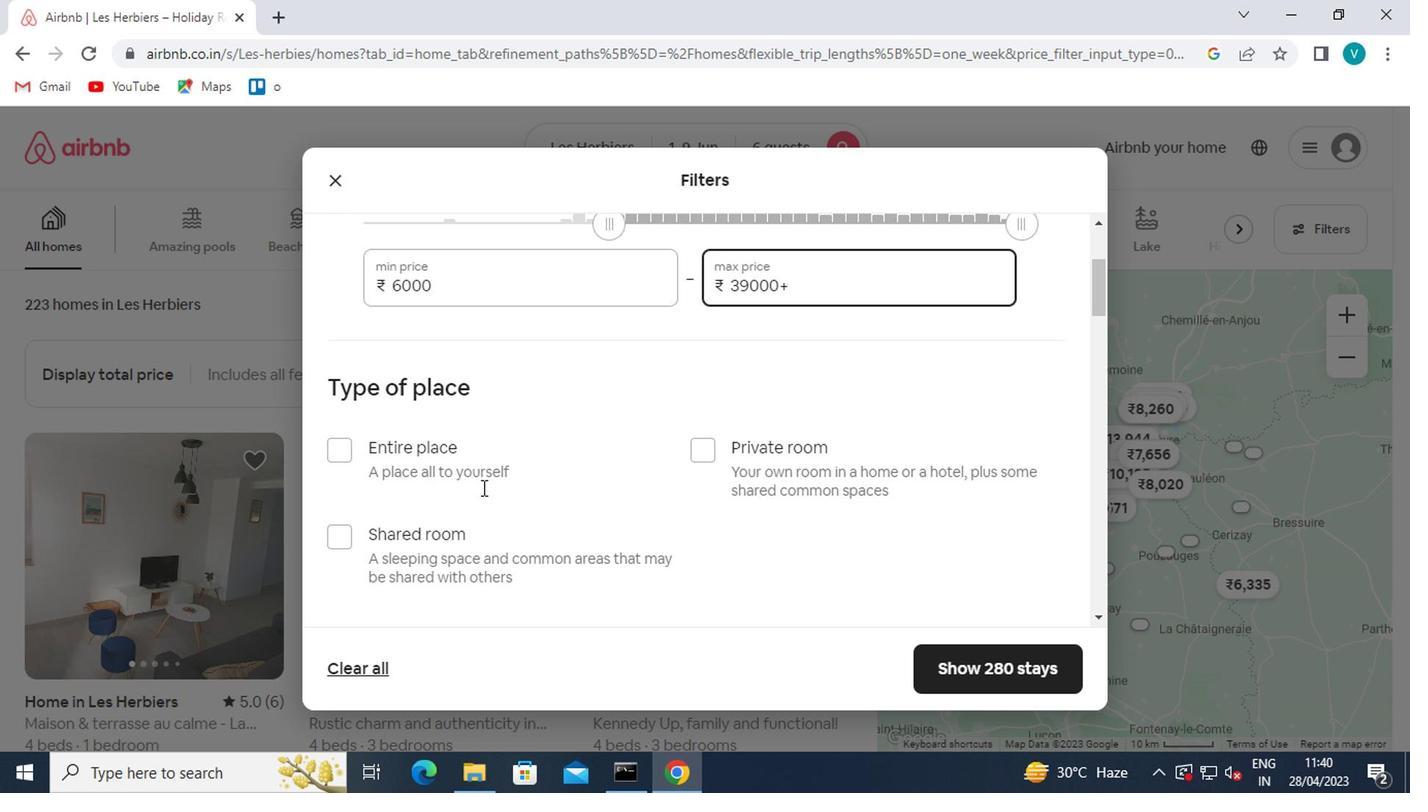 
Action: Mouse moved to (398, 355)
Screenshot: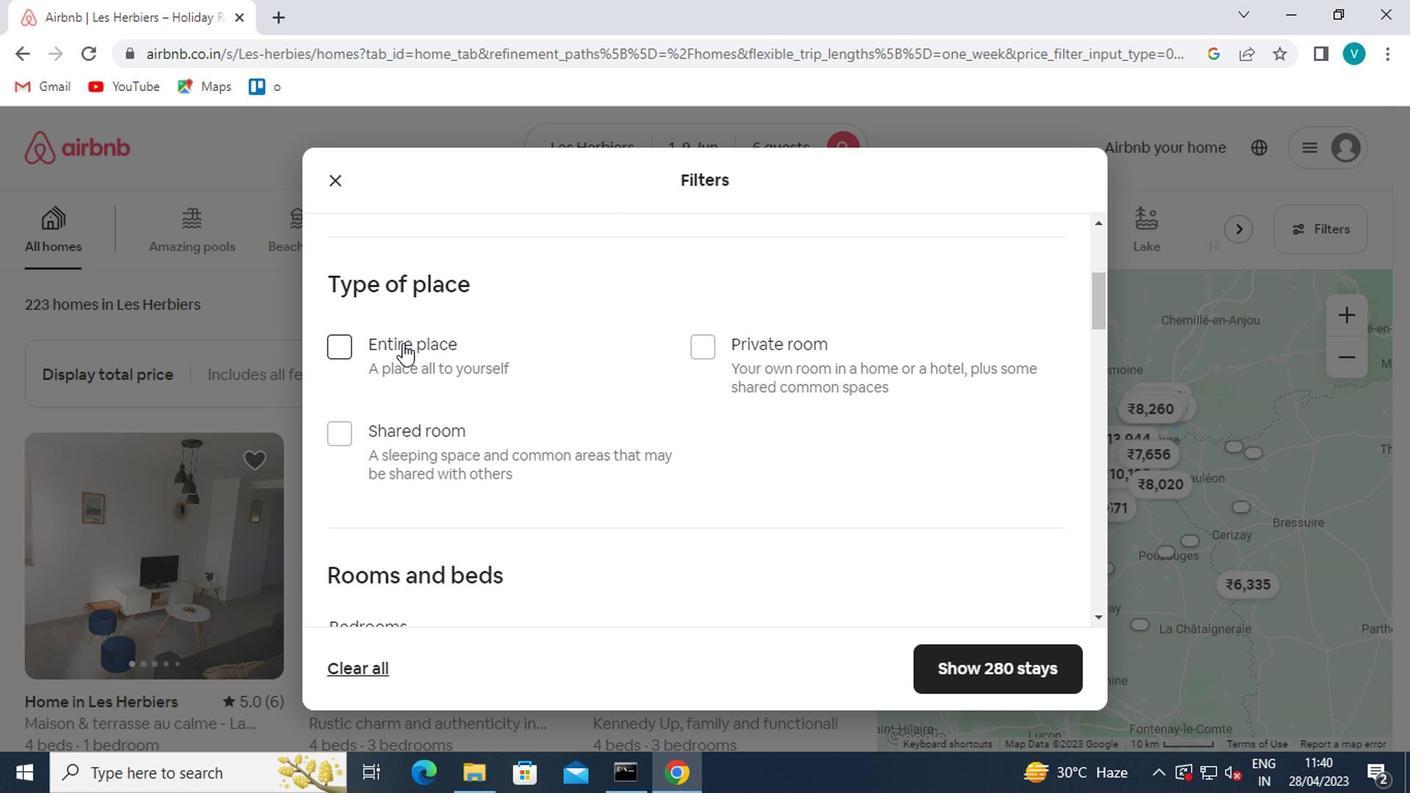 
Action: Mouse pressed left at (398, 355)
Screenshot: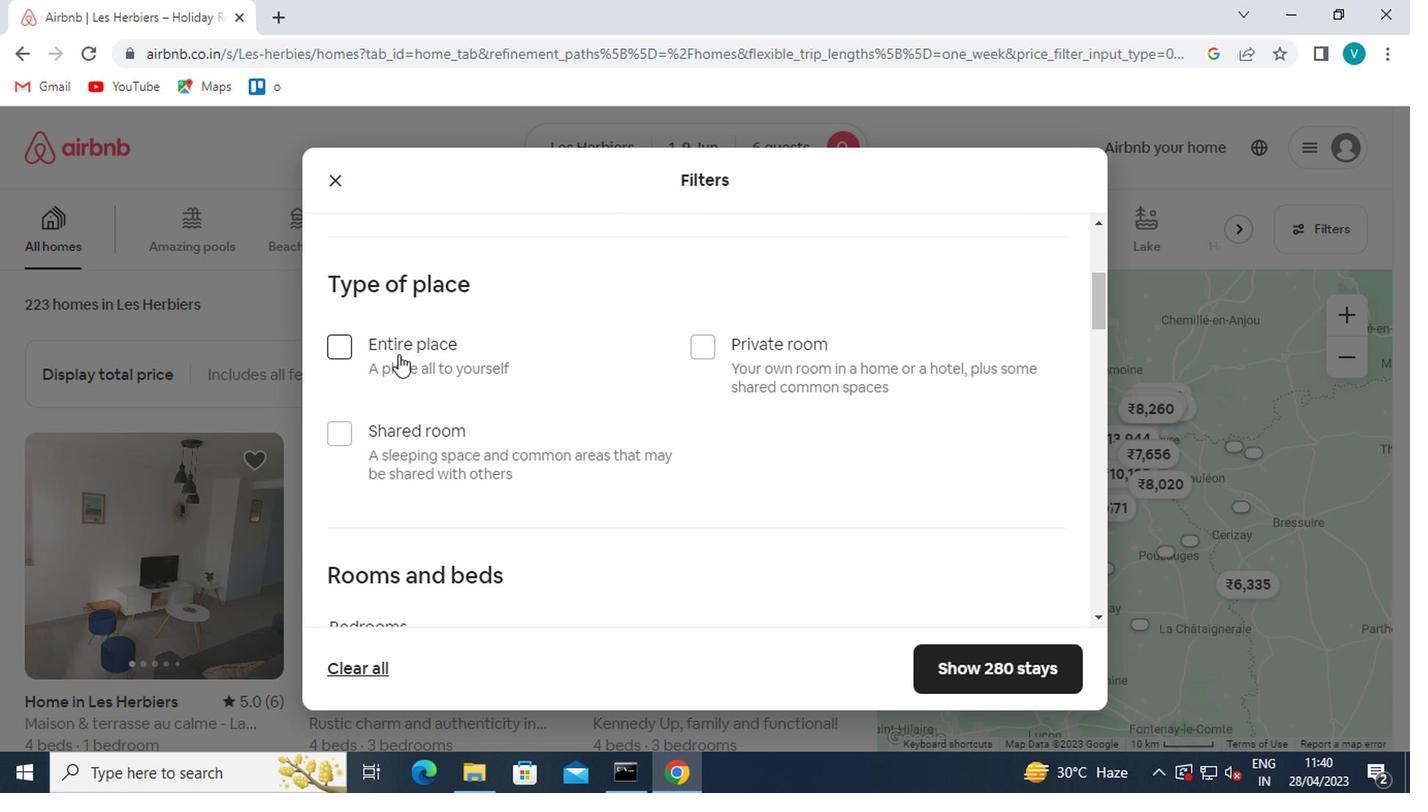 
Action: Mouse scrolled (398, 354) with delta (0, 0)
Screenshot: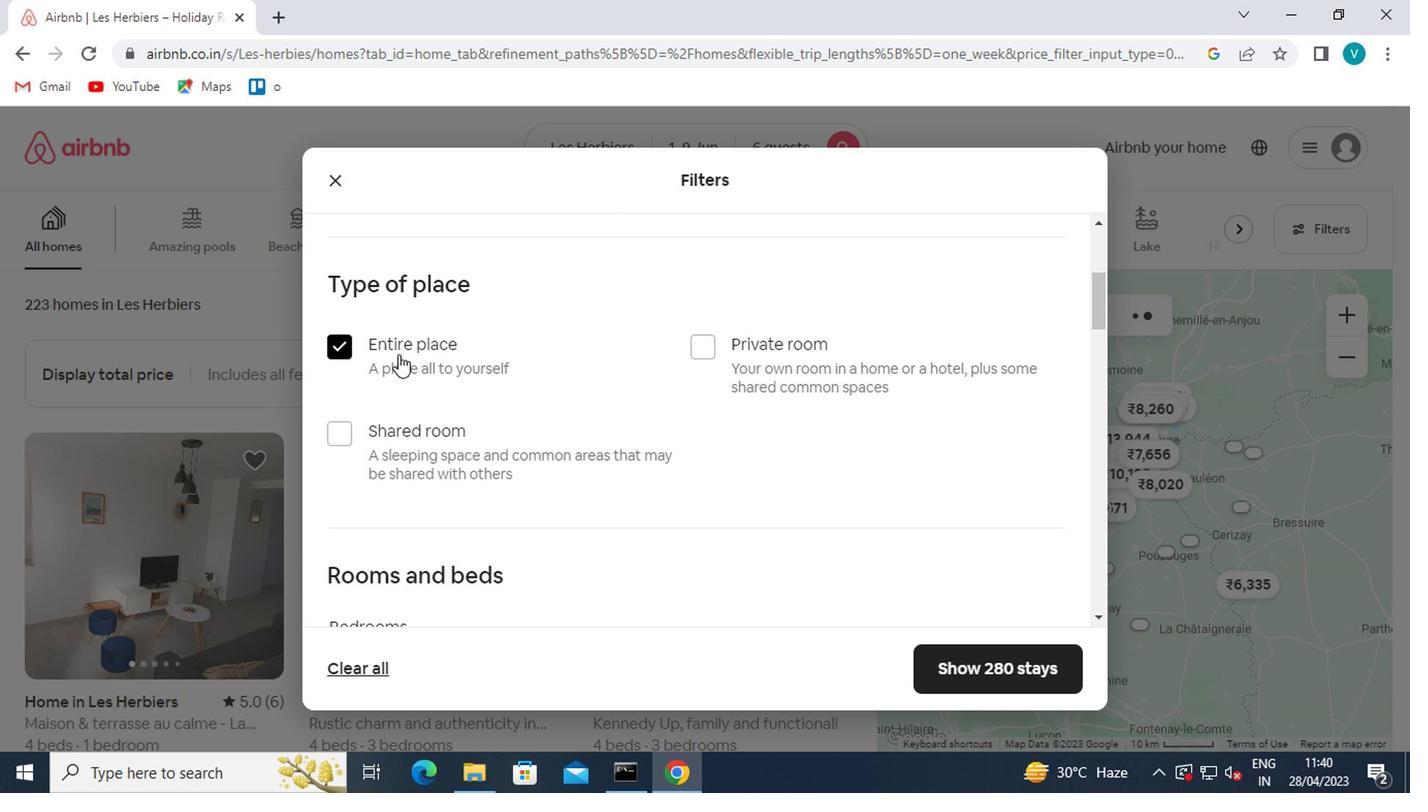 
Action: Mouse scrolled (398, 354) with delta (0, 0)
Screenshot: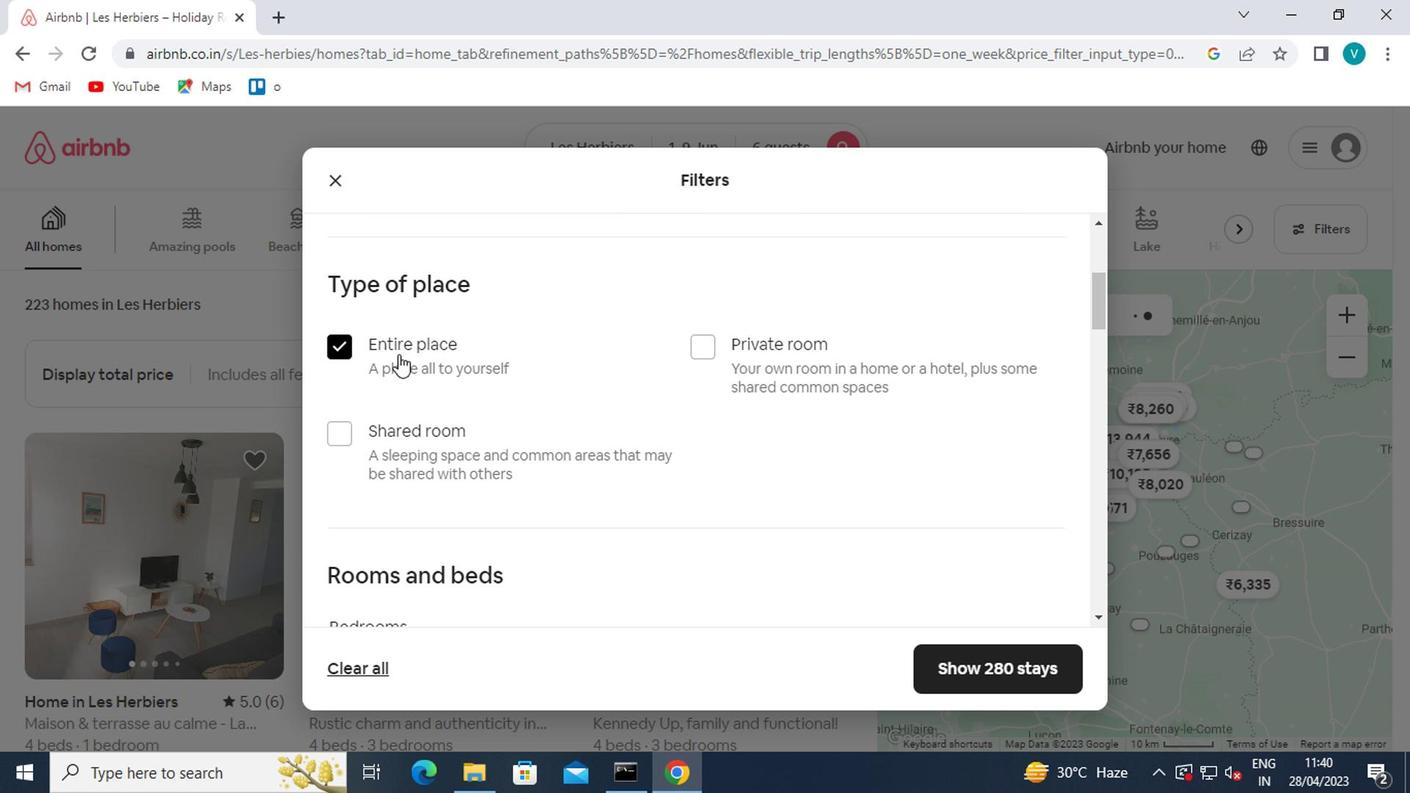 
Action: Mouse scrolled (398, 354) with delta (0, 0)
Screenshot: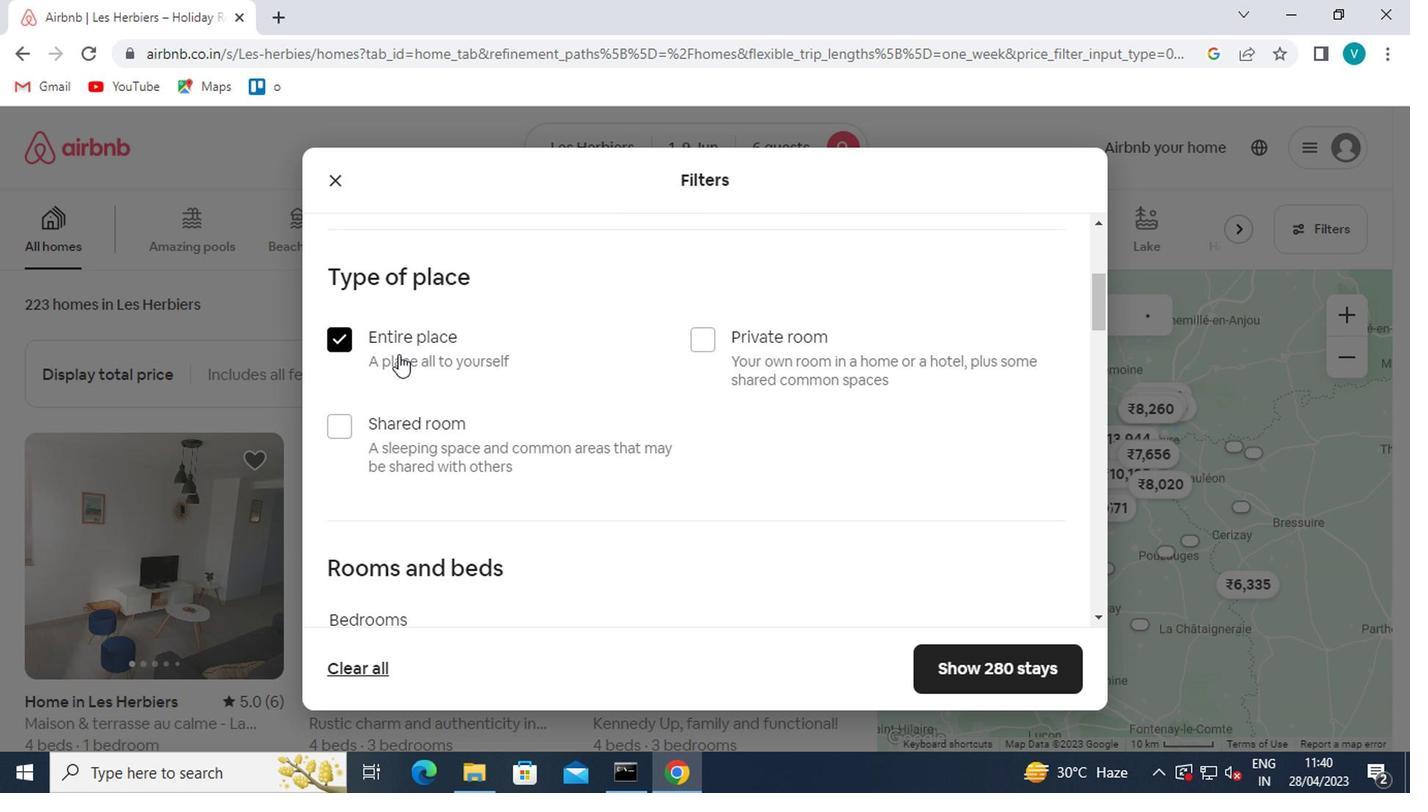 
Action: Mouse moved to (576, 365)
Screenshot: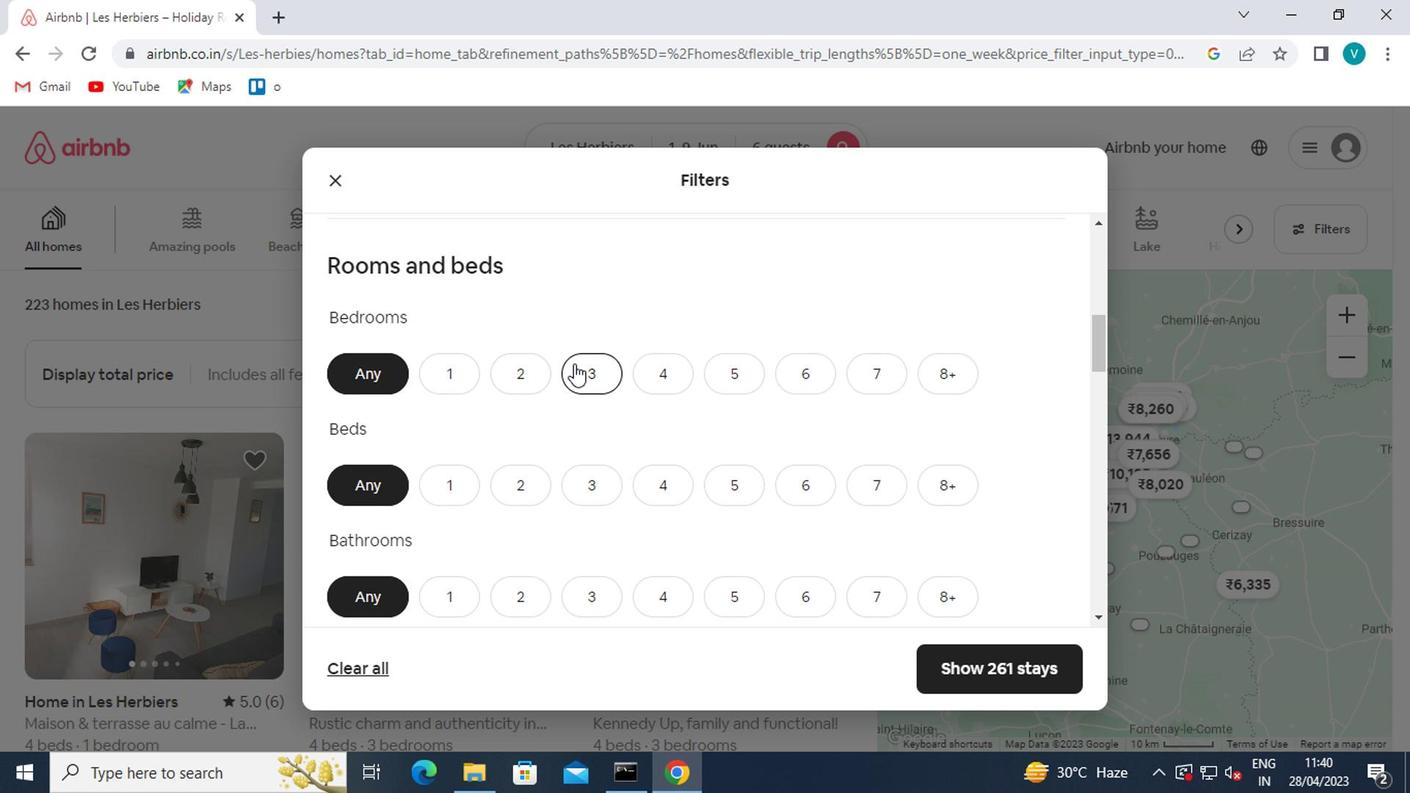 
Action: Mouse pressed left at (576, 365)
Screenshot: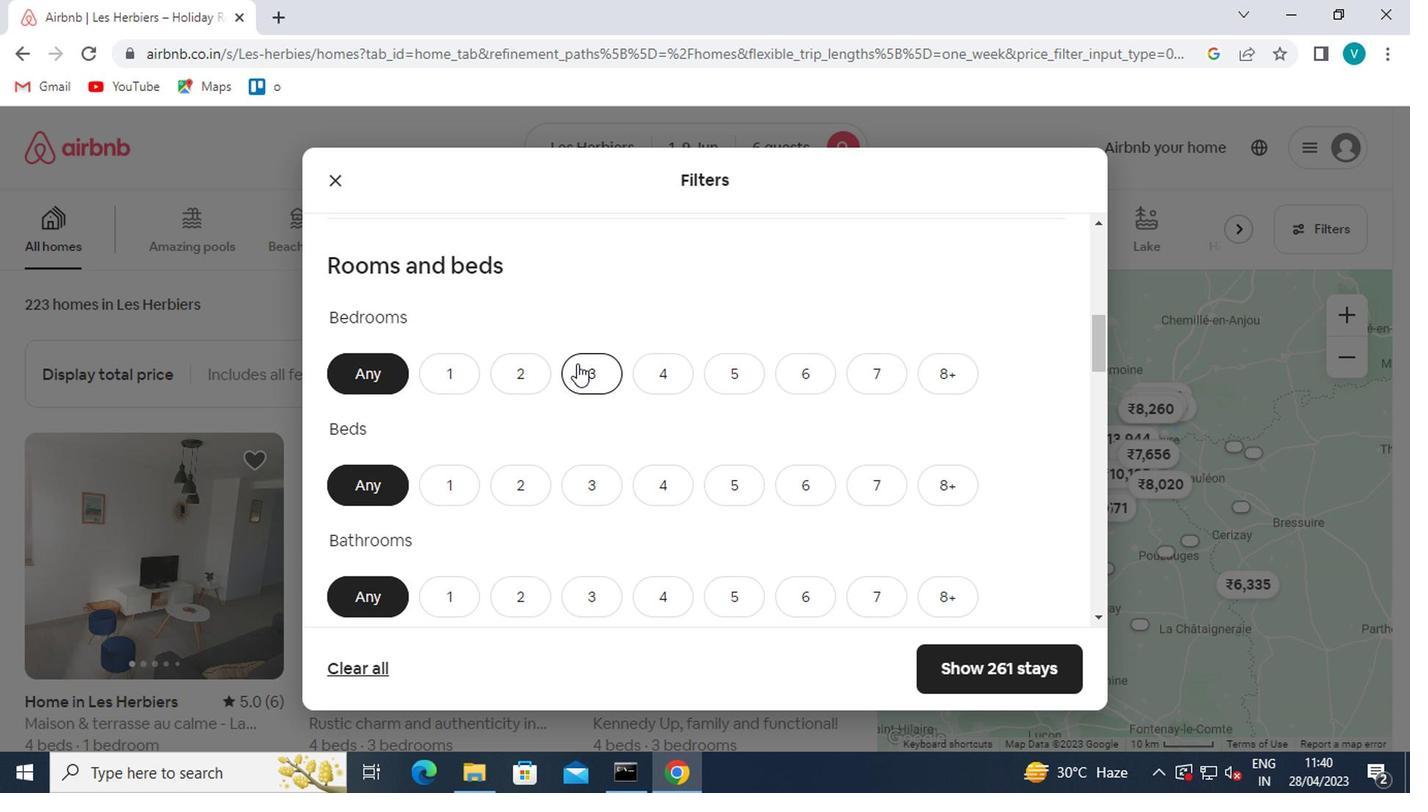 
Action: Mouse moved to (573, 367)
Screenshot: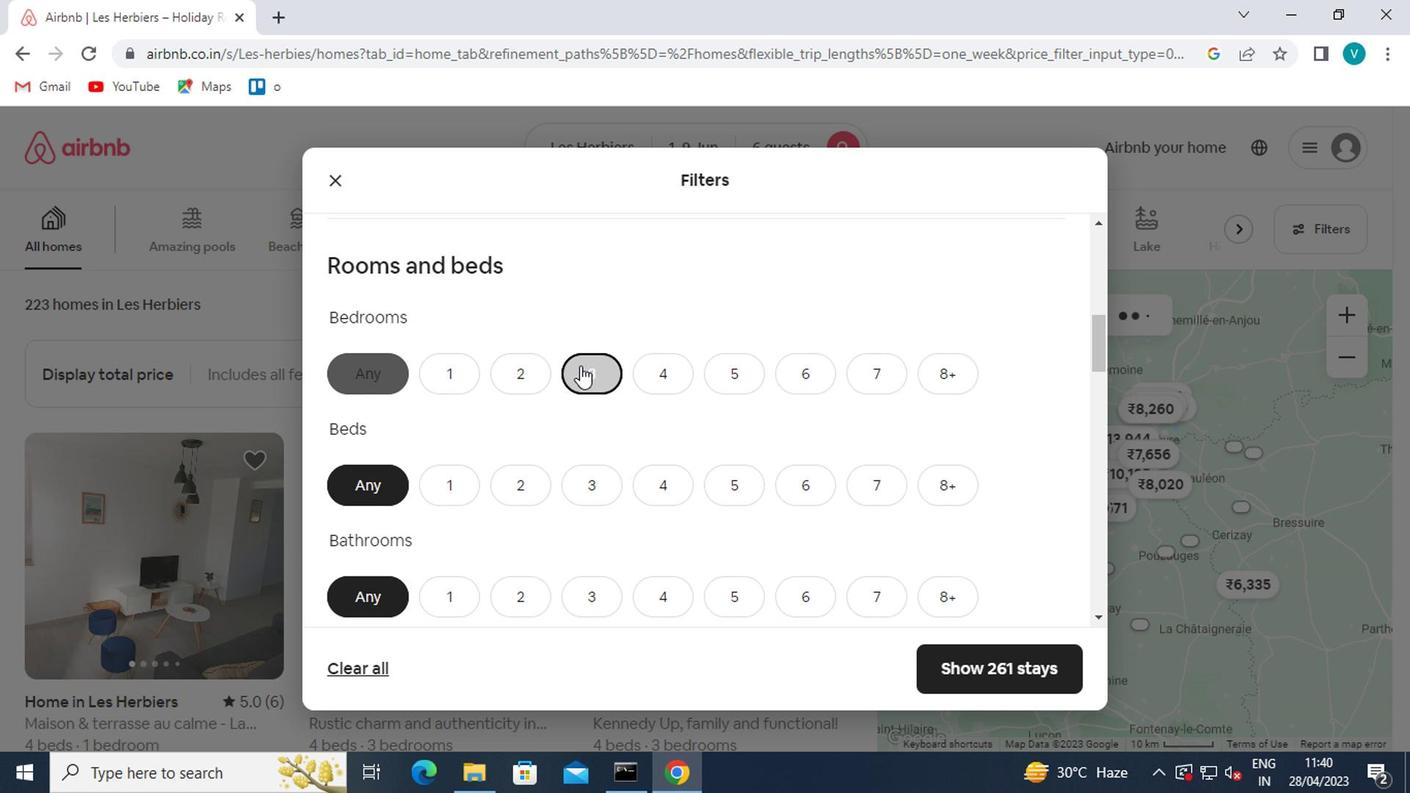 
Action: Mouse scrolled (573, 366) with delta (0, 0)
Screenshot: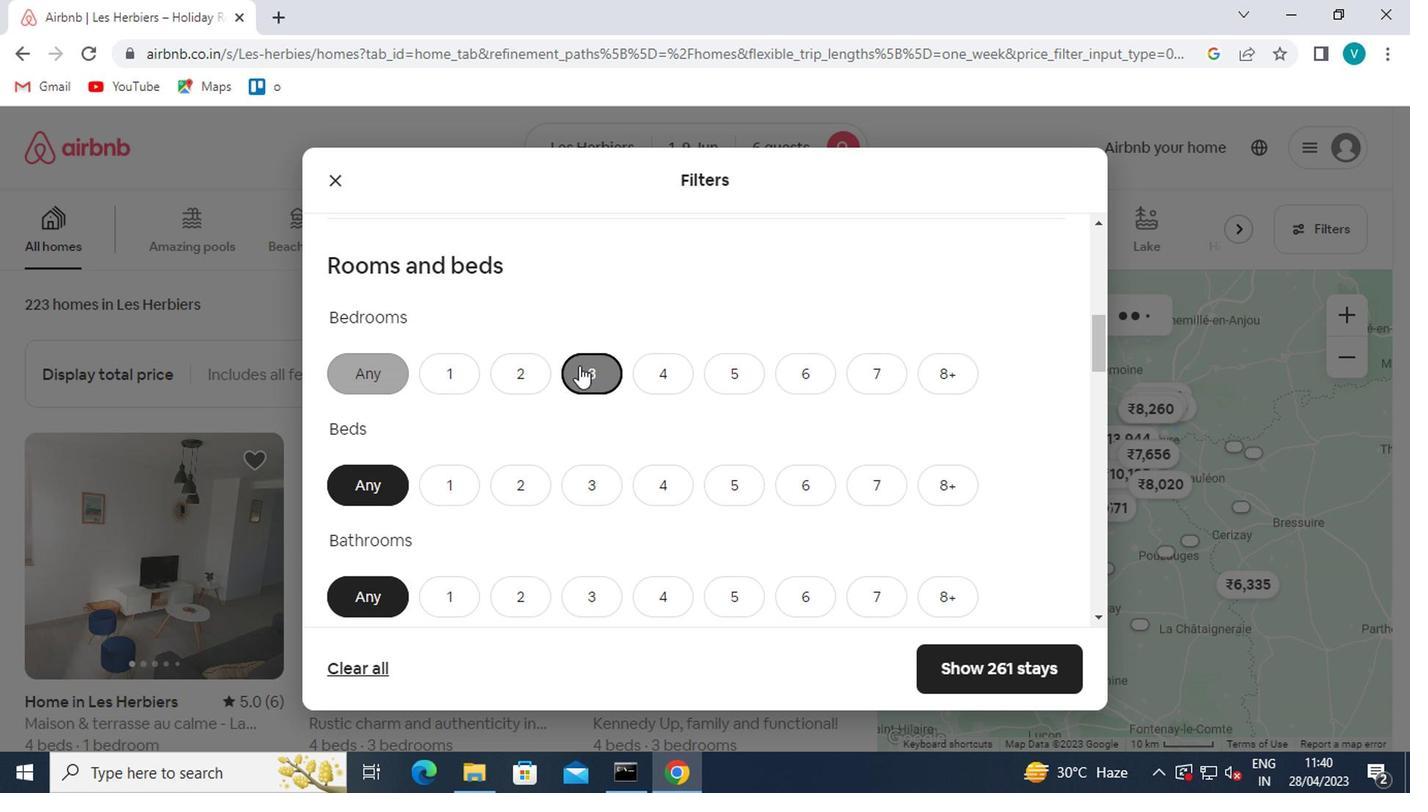 
Action: Mouse moved to (571, 368)
Screenshot: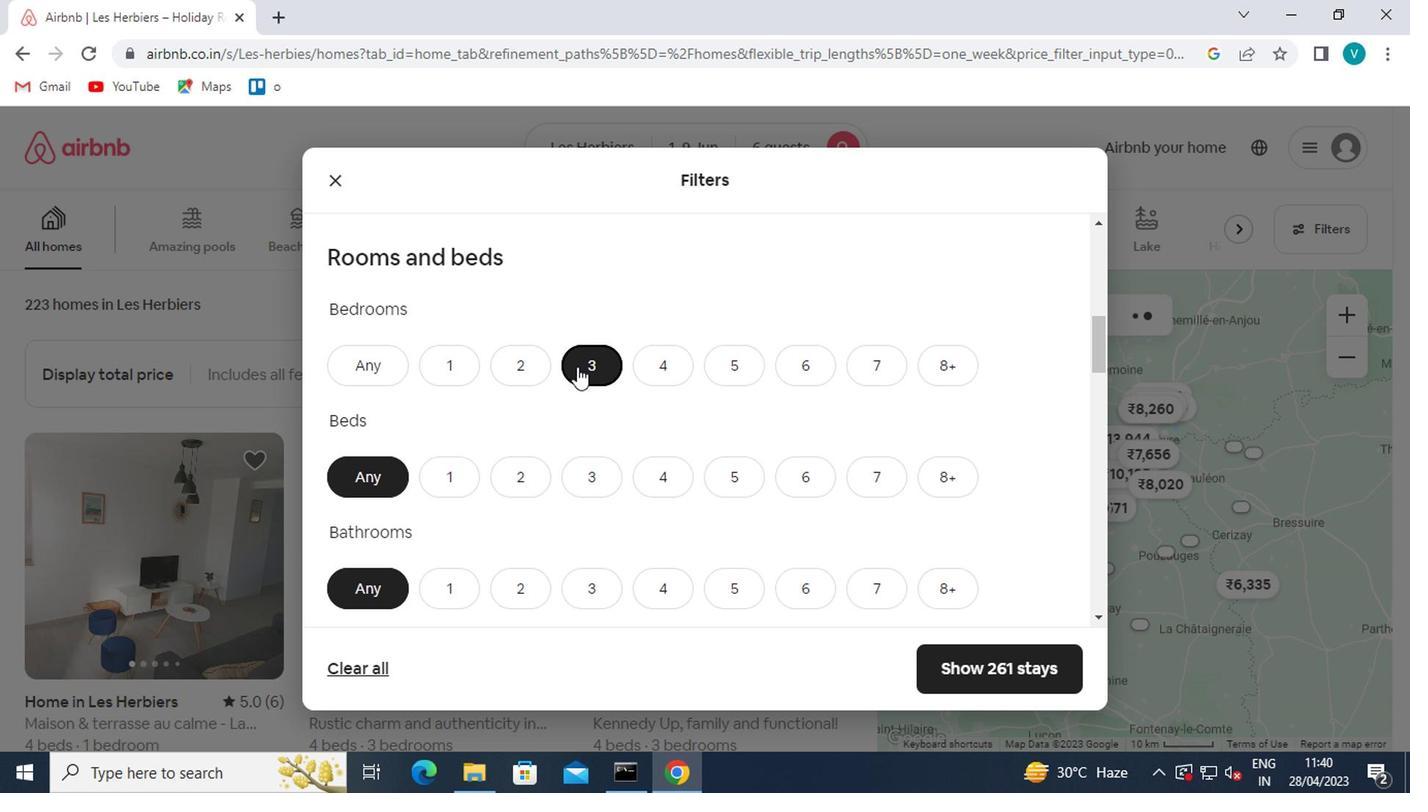 
Action: Mouse pressed left at (571, 368)
Screenshot: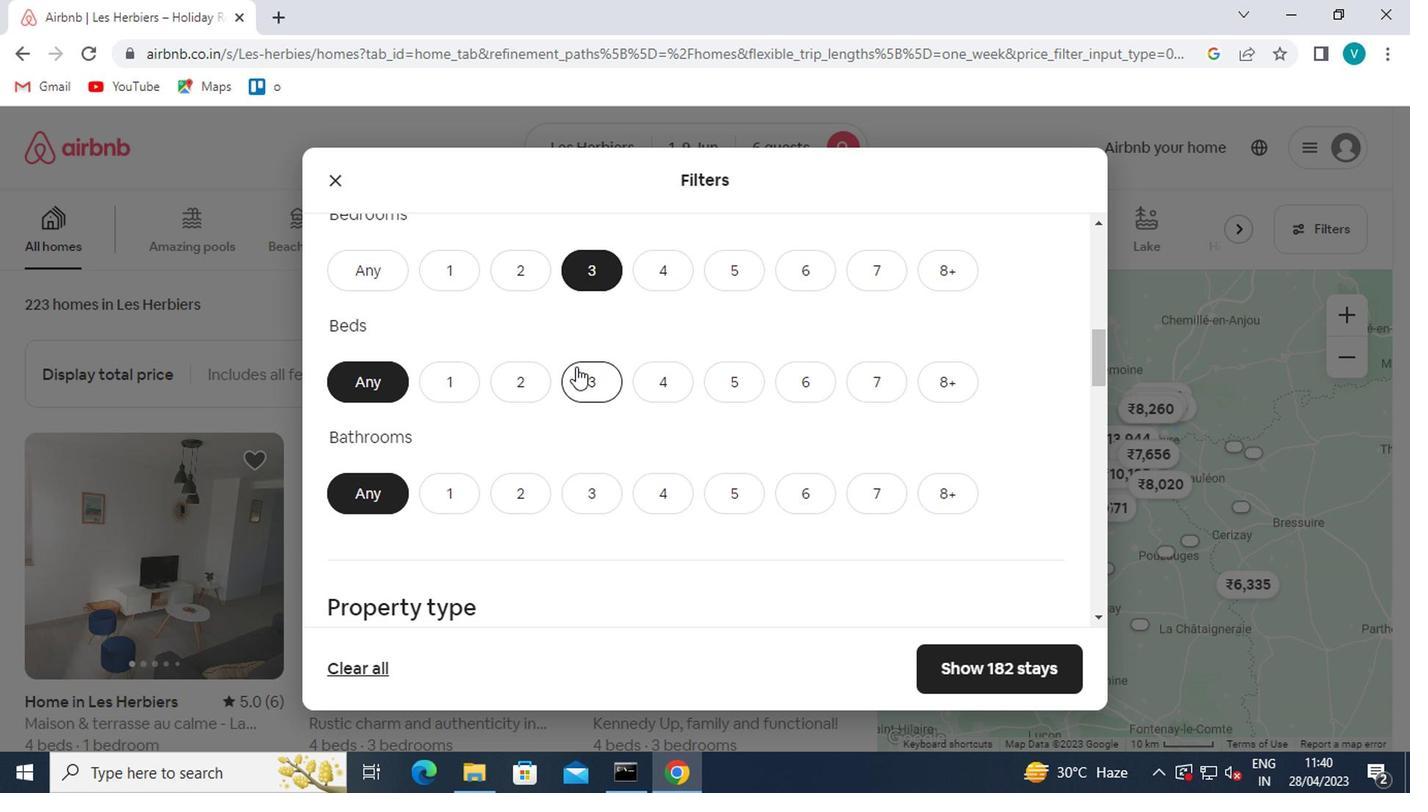 
Action: Mouse moved to (570, 368)
Screenshot: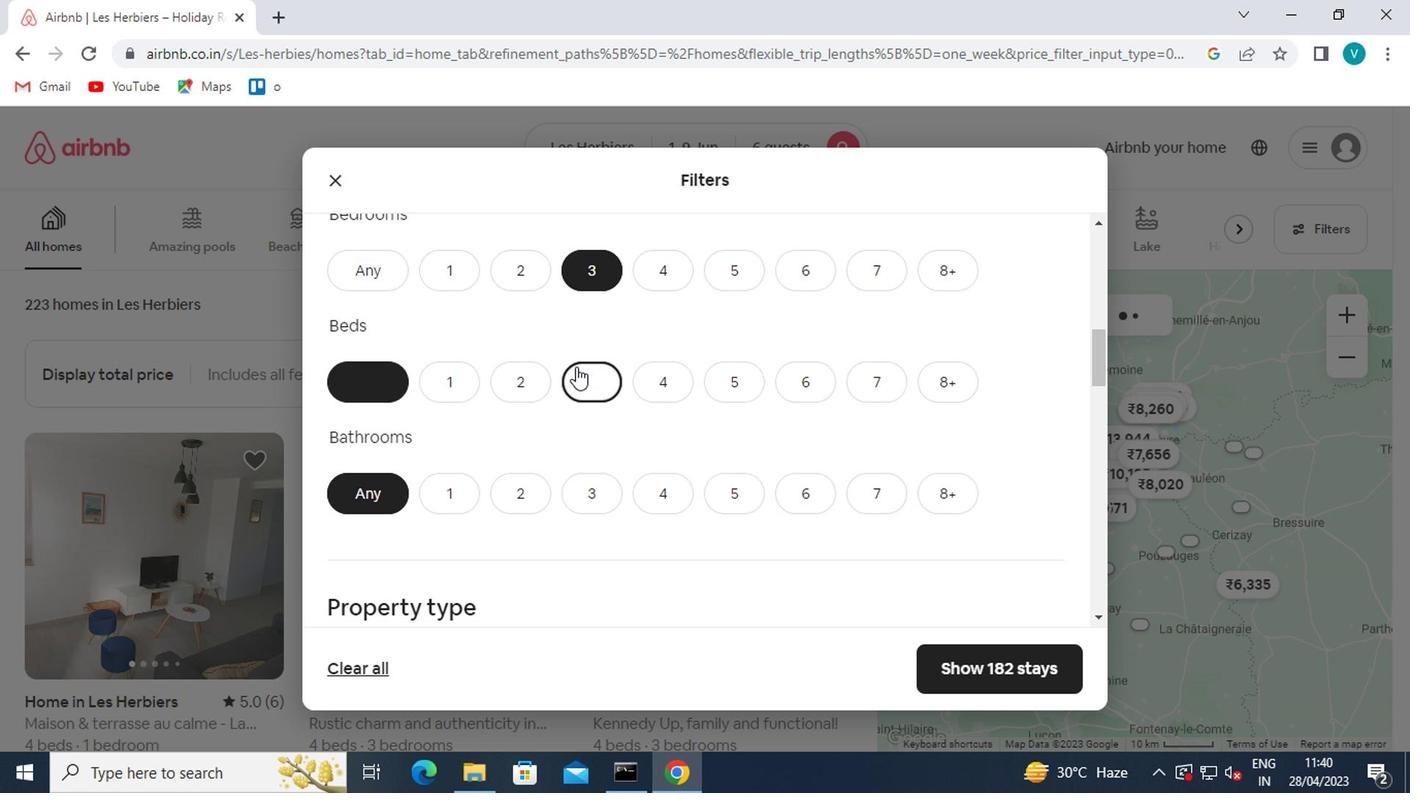 
Action: Mouse scrolled (570, 367) with delta (0, -1)
Screenshot: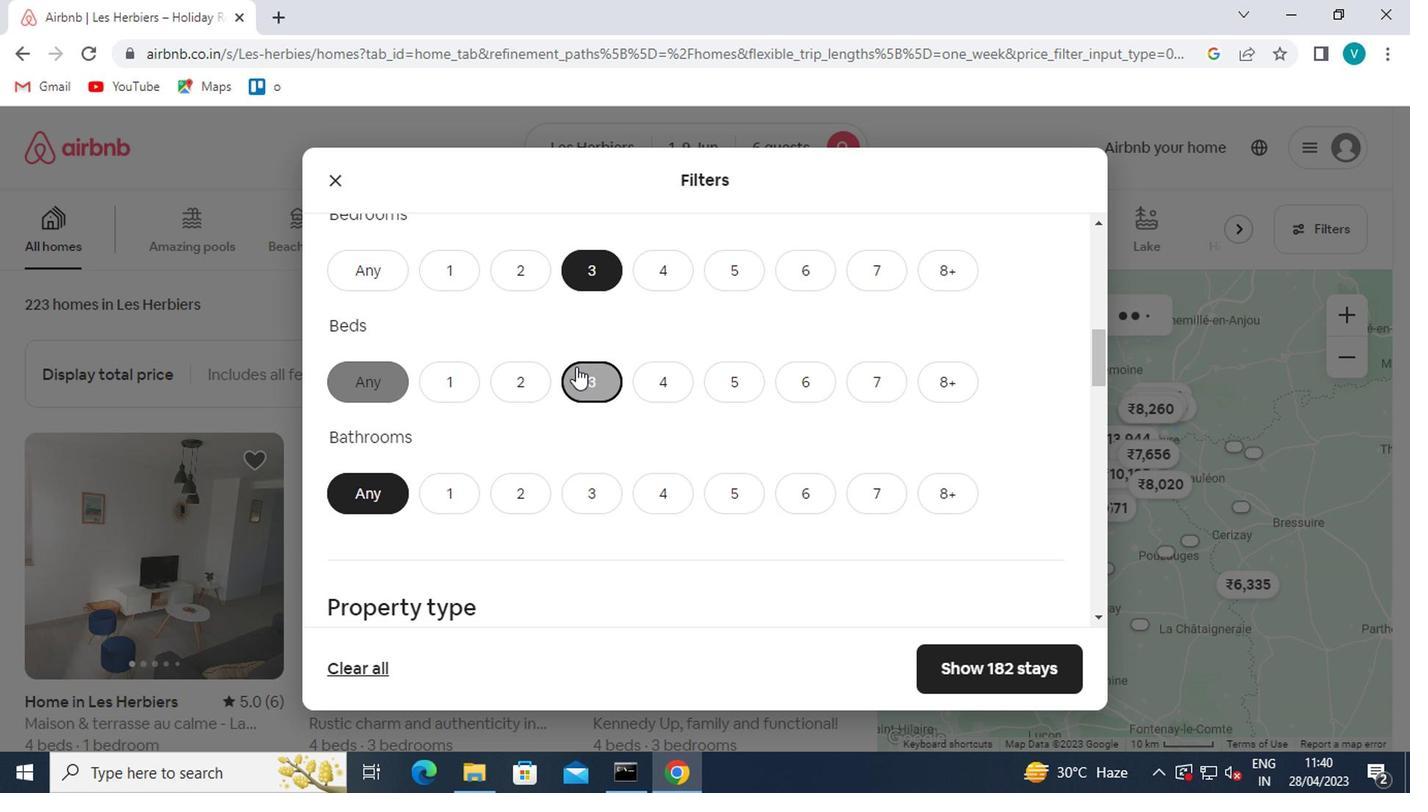 
Action: Mouse moved to (568, 380)
Screenshot: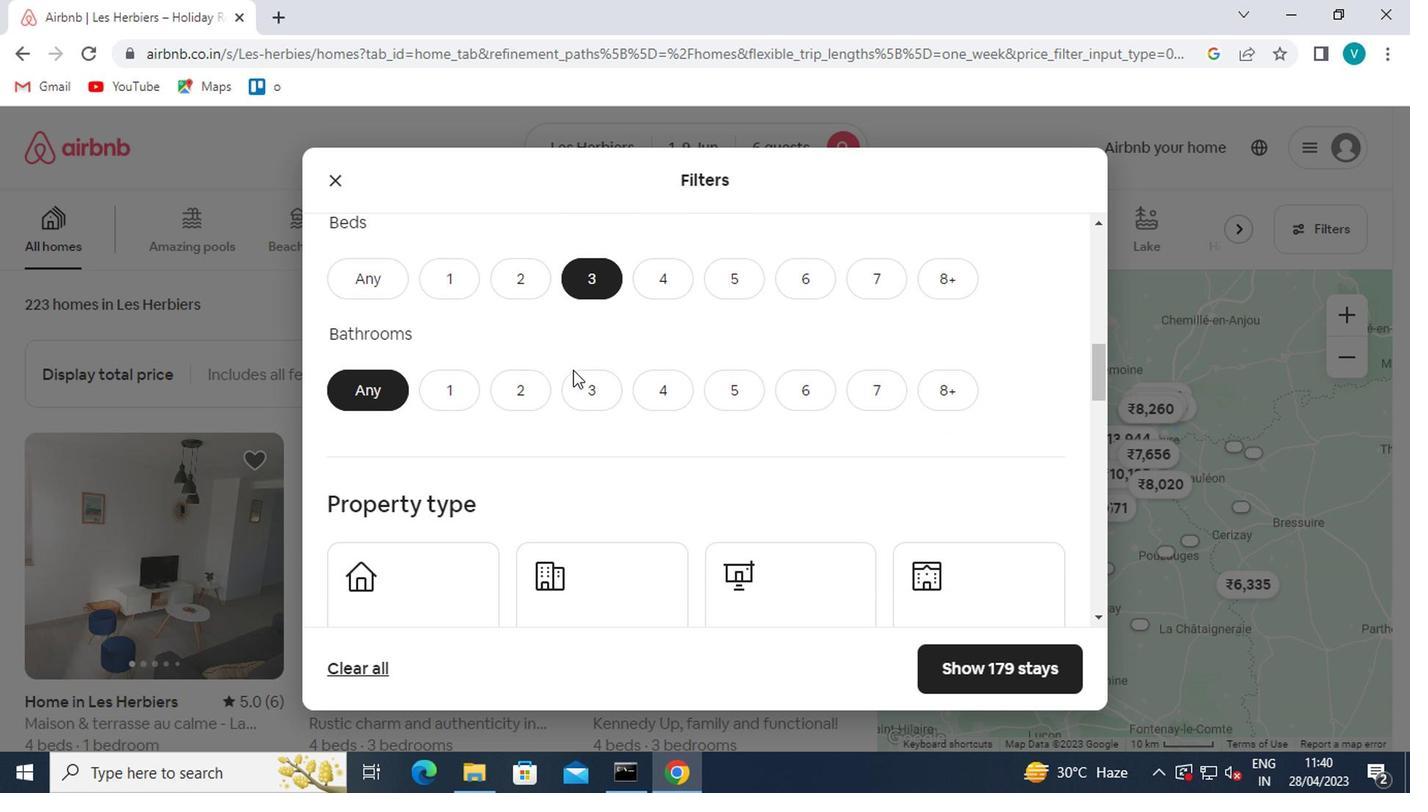 
Action: Mouse pressed left at (568, 380)
Screenshot: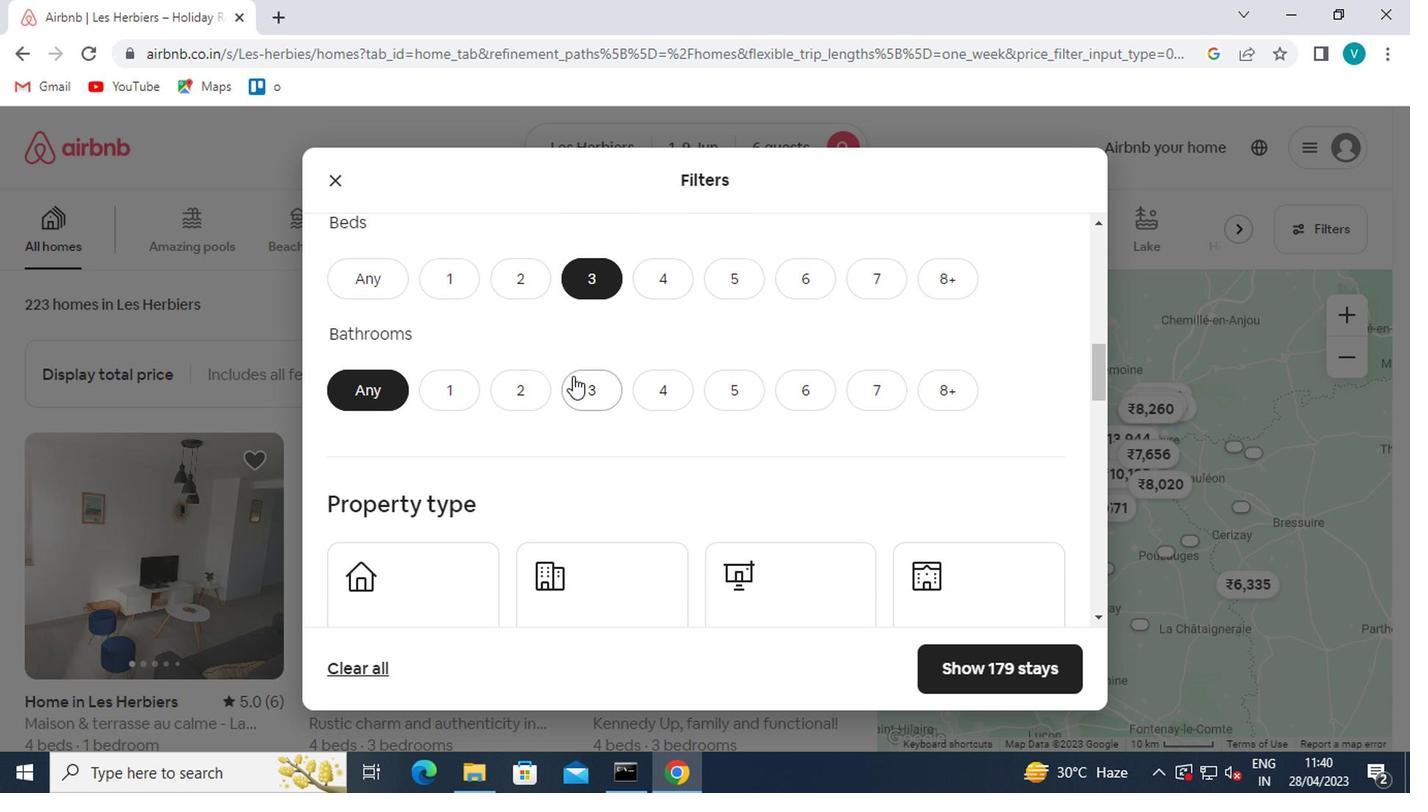 
Action: Mouse moved to (564, 380)
Screenshot: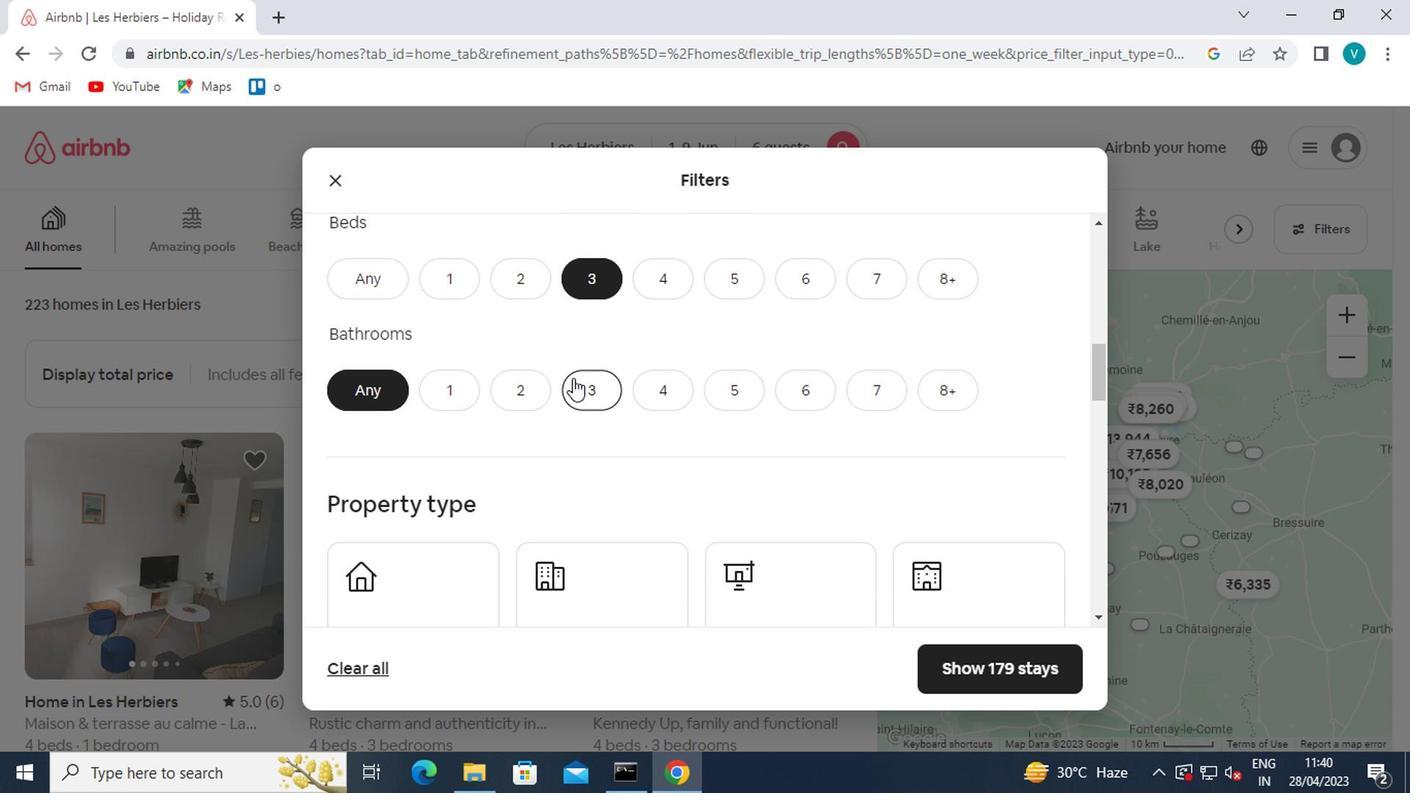 
Action: Mouse scrolled (564, 379) with delta (0, 0)
Screenshot: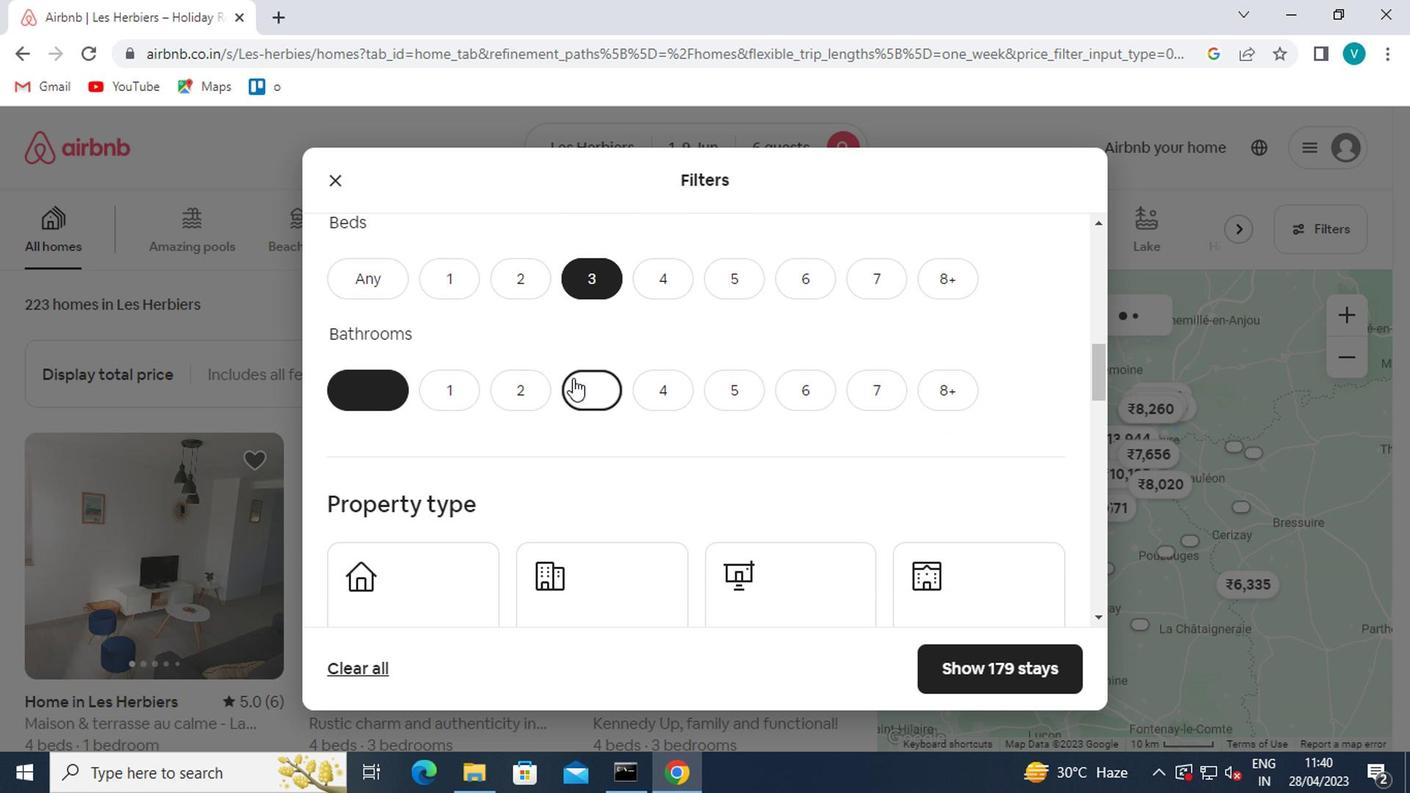 
Action: Mouse scrolled (564, 379) with delta (0, 0)
Screenshot: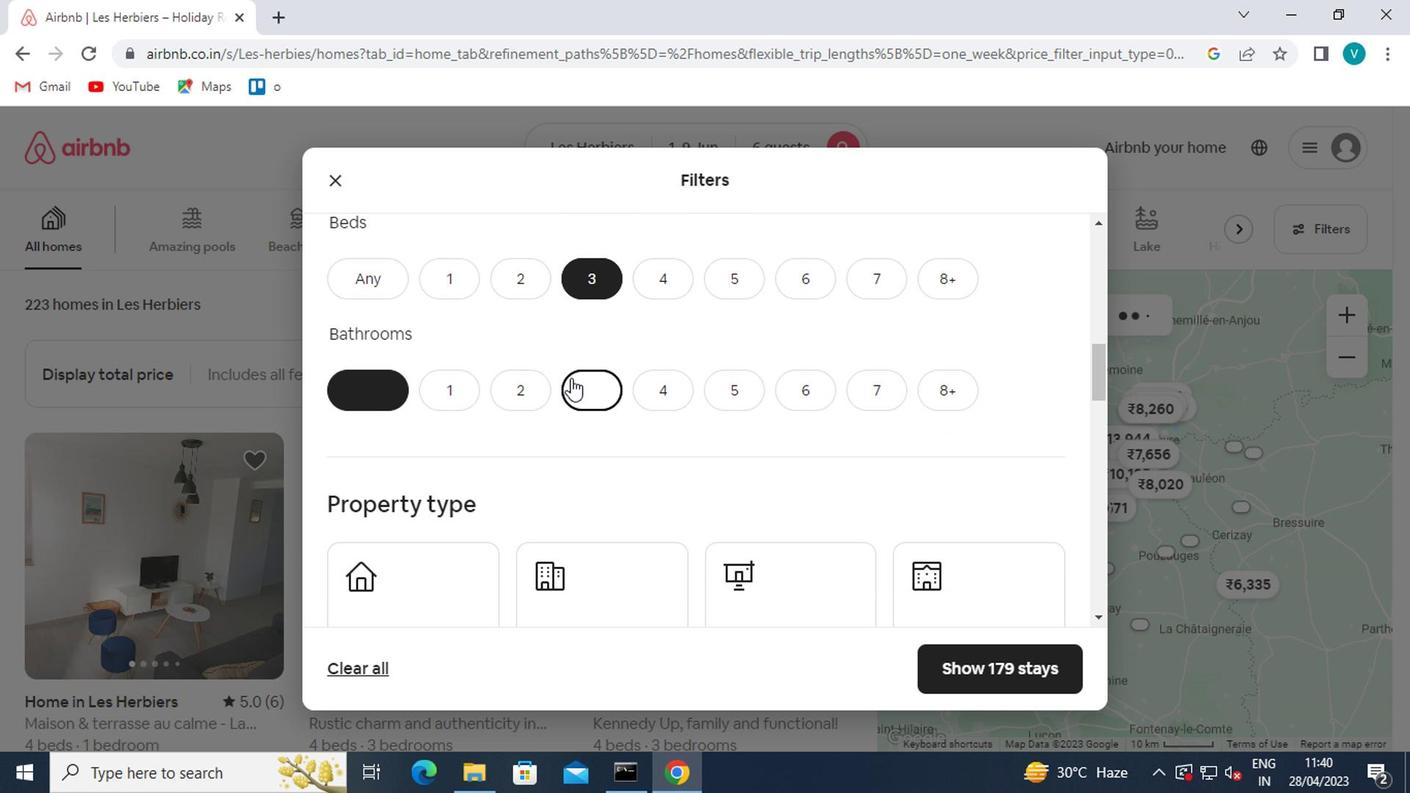 
Action: Mouse moved to (401, 407)
Screenshot: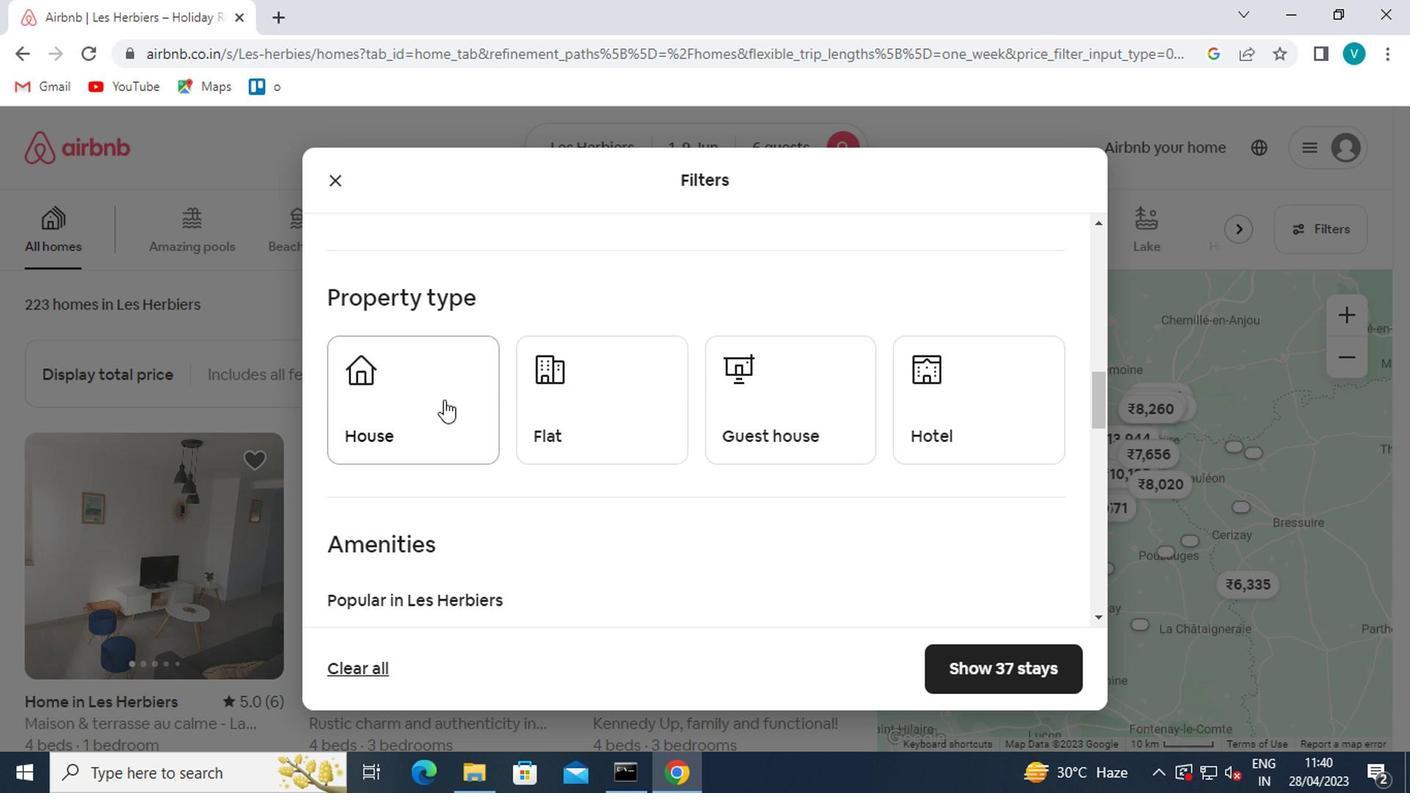 
Action: Mouse pressed left at (401, 407)
Screenshot: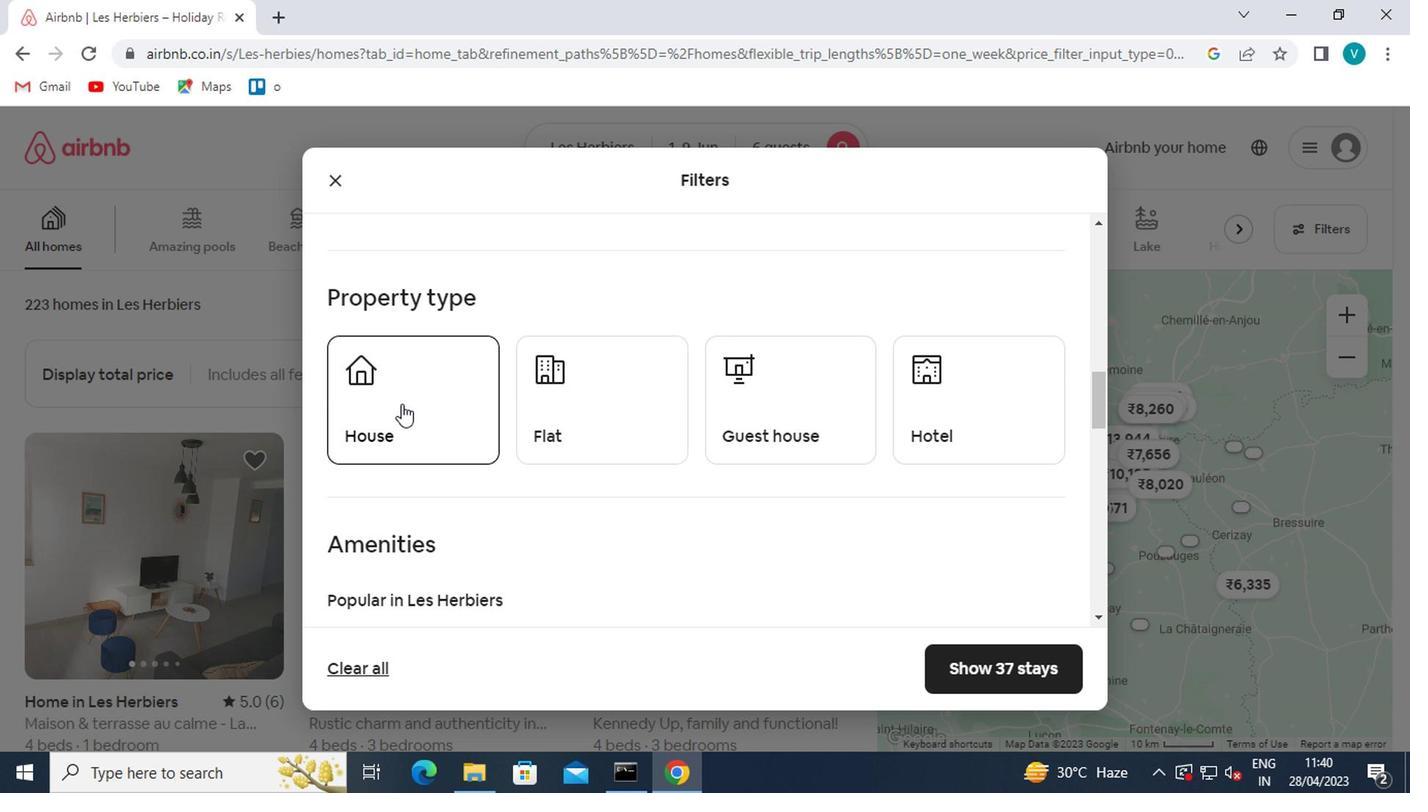 
Action: Mouse moved to (589, 416)
Screenshot: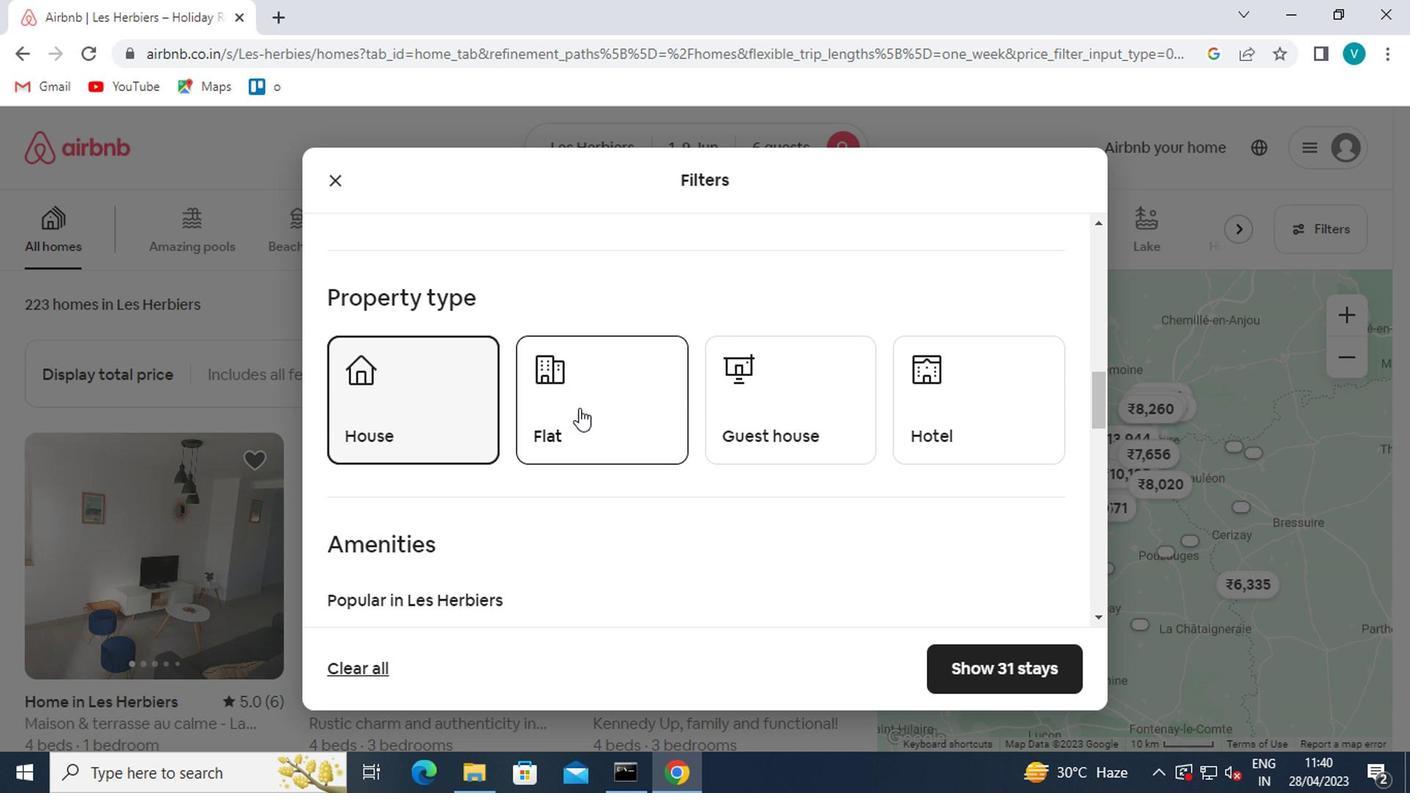 
Action: Mouse pressed left at (589, 416)
Screenshot: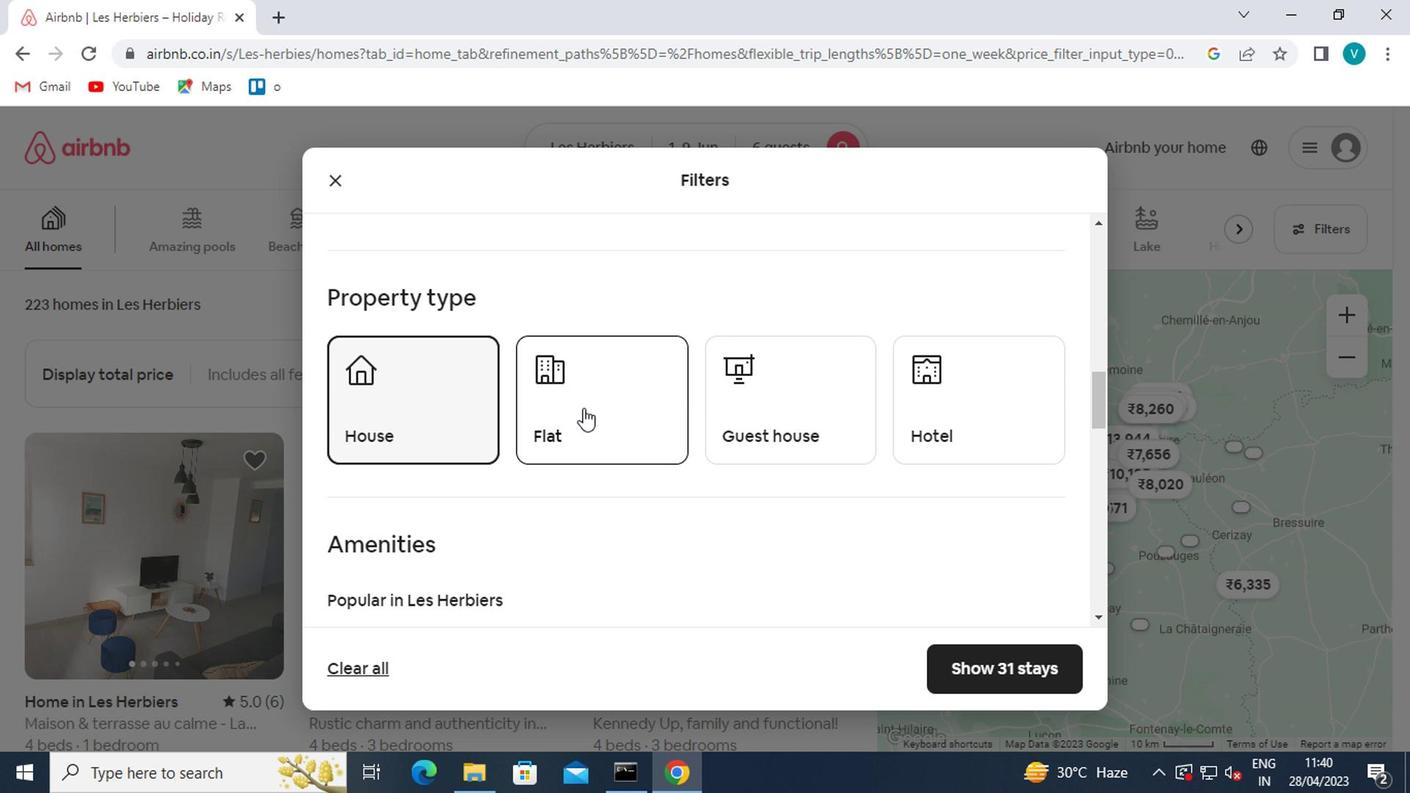 
Action: Mouse moved to (805, 445)
Screenshot: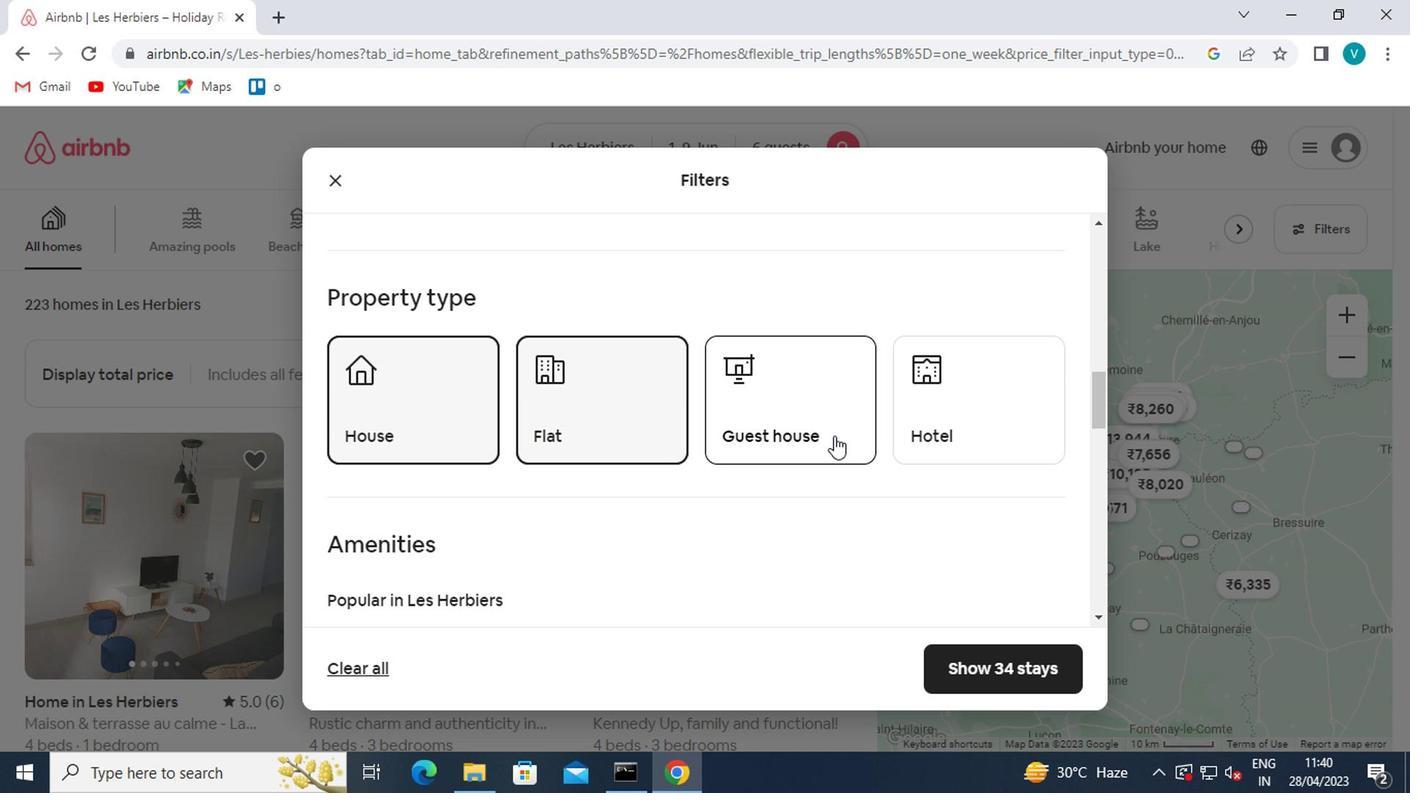 
Action: Mouse pressed left at (805, 445)
Screenshot: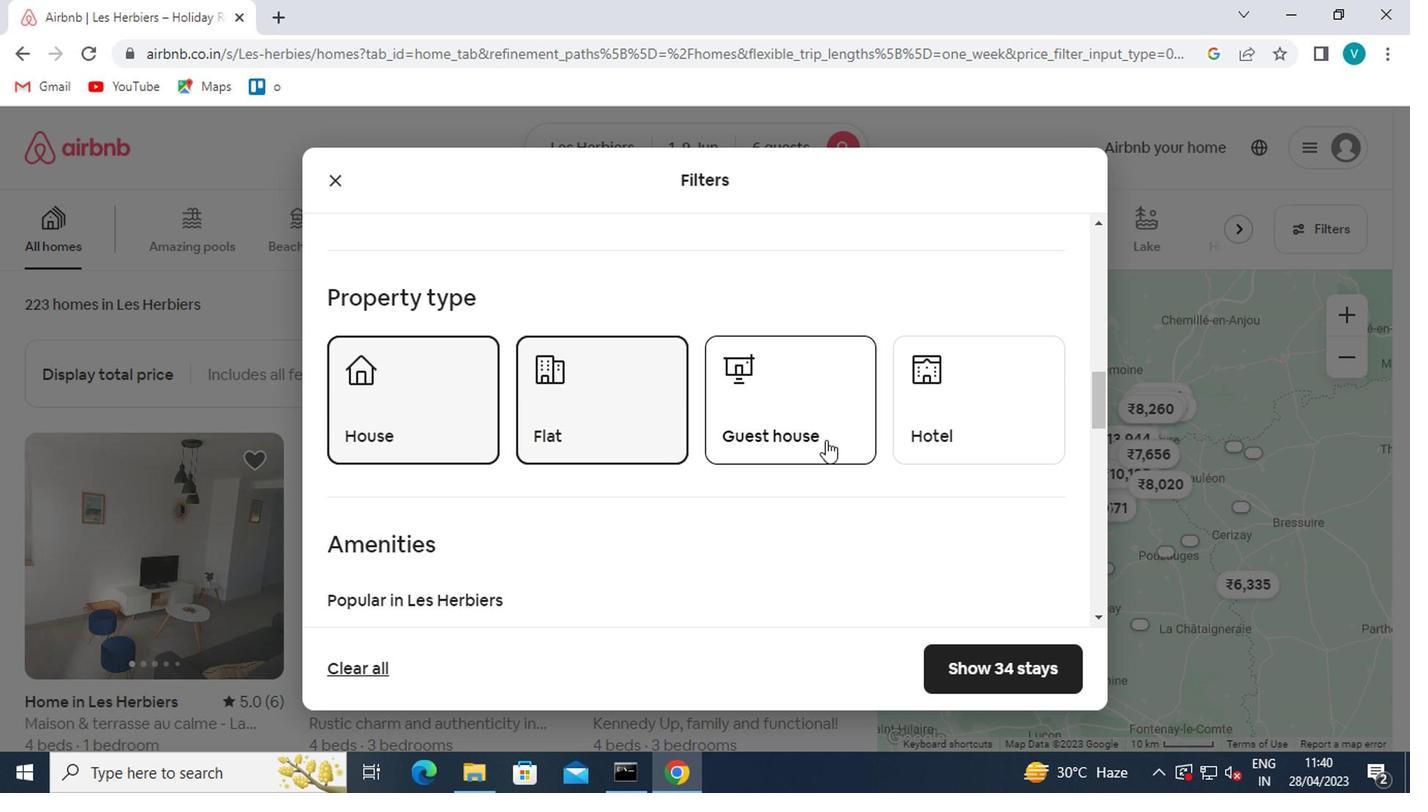 
Action: Mouse moved to (785, 451)
Screenshot: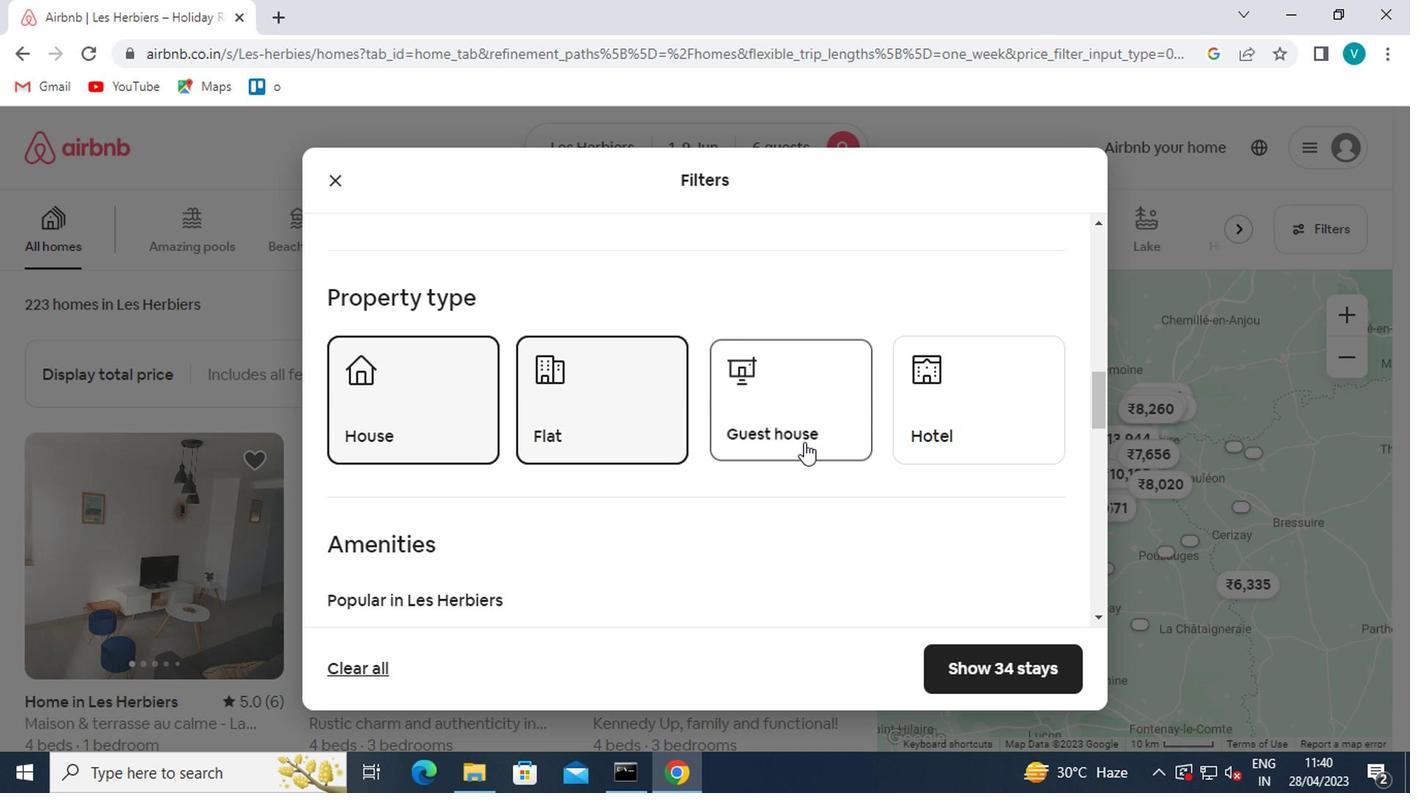 
Action: Mouse scrolled (785, 451) with delta (0, 0)
Screenshot: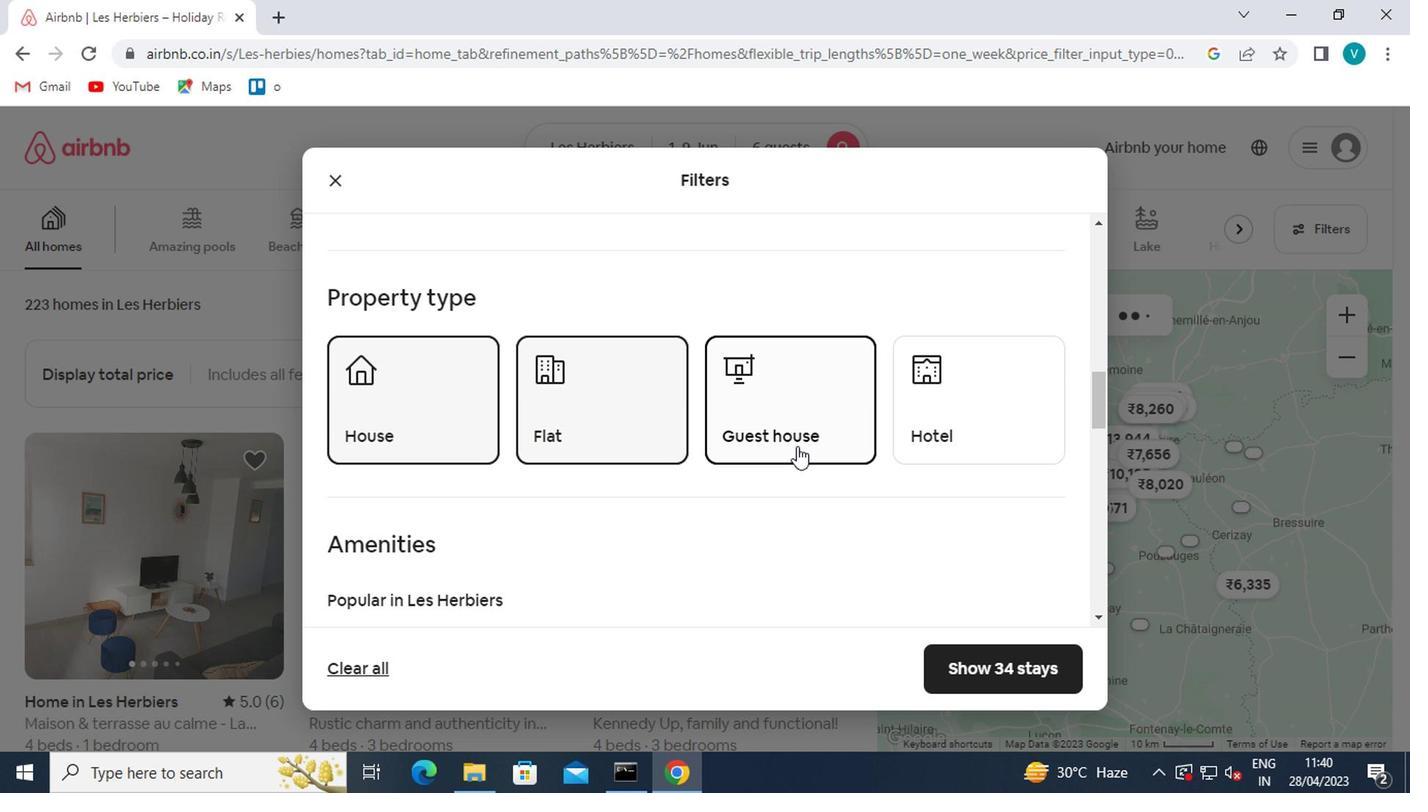 
Action: Mouse moved to (784, 451)
Screenshot: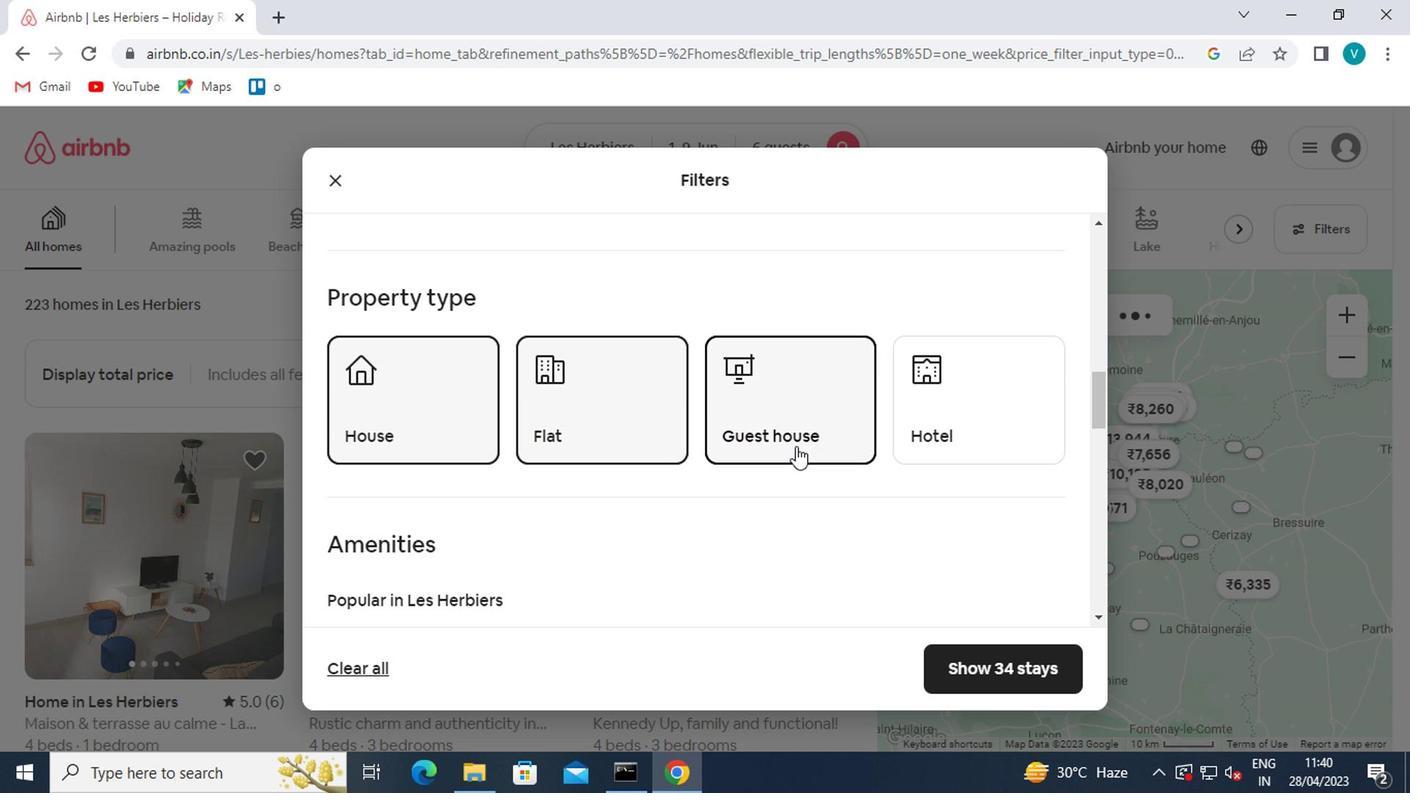 
Action: Mouse scrolled (784, 451) with delta (0, 0)
Screenshot: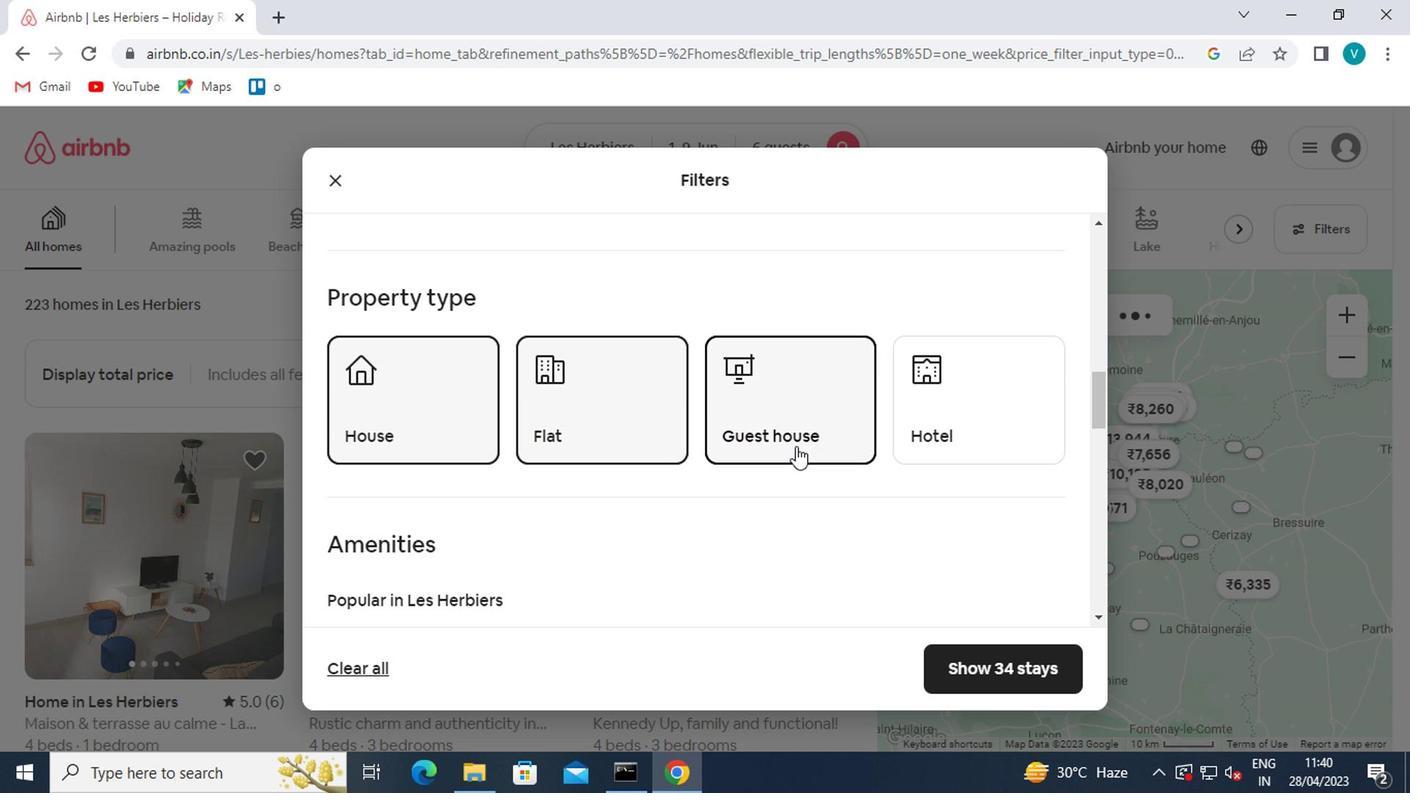 
Action: Mouse moved to (783, 453)
Screenshot: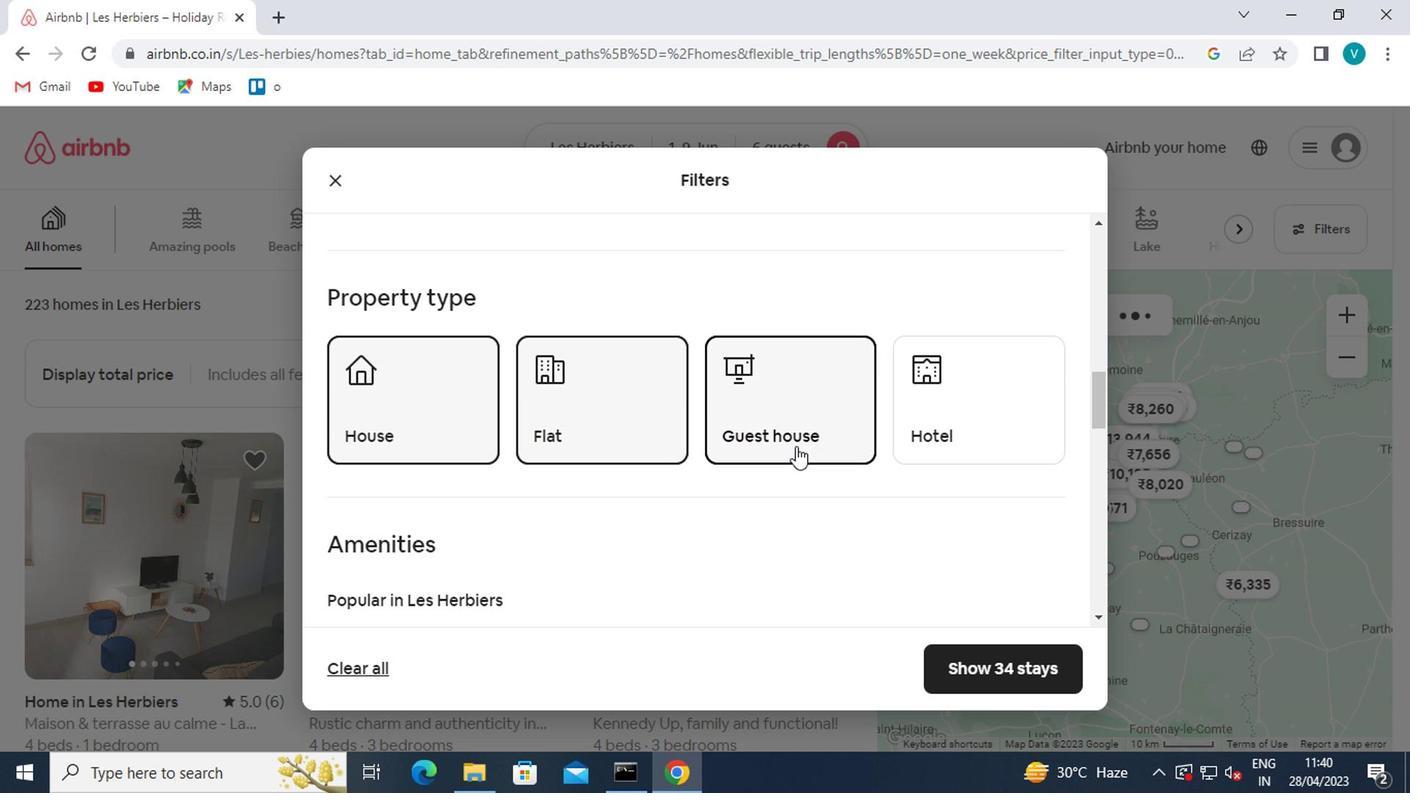
Action: Mouse scrolled (783, 451) with delta (0, -1)
Screenshot: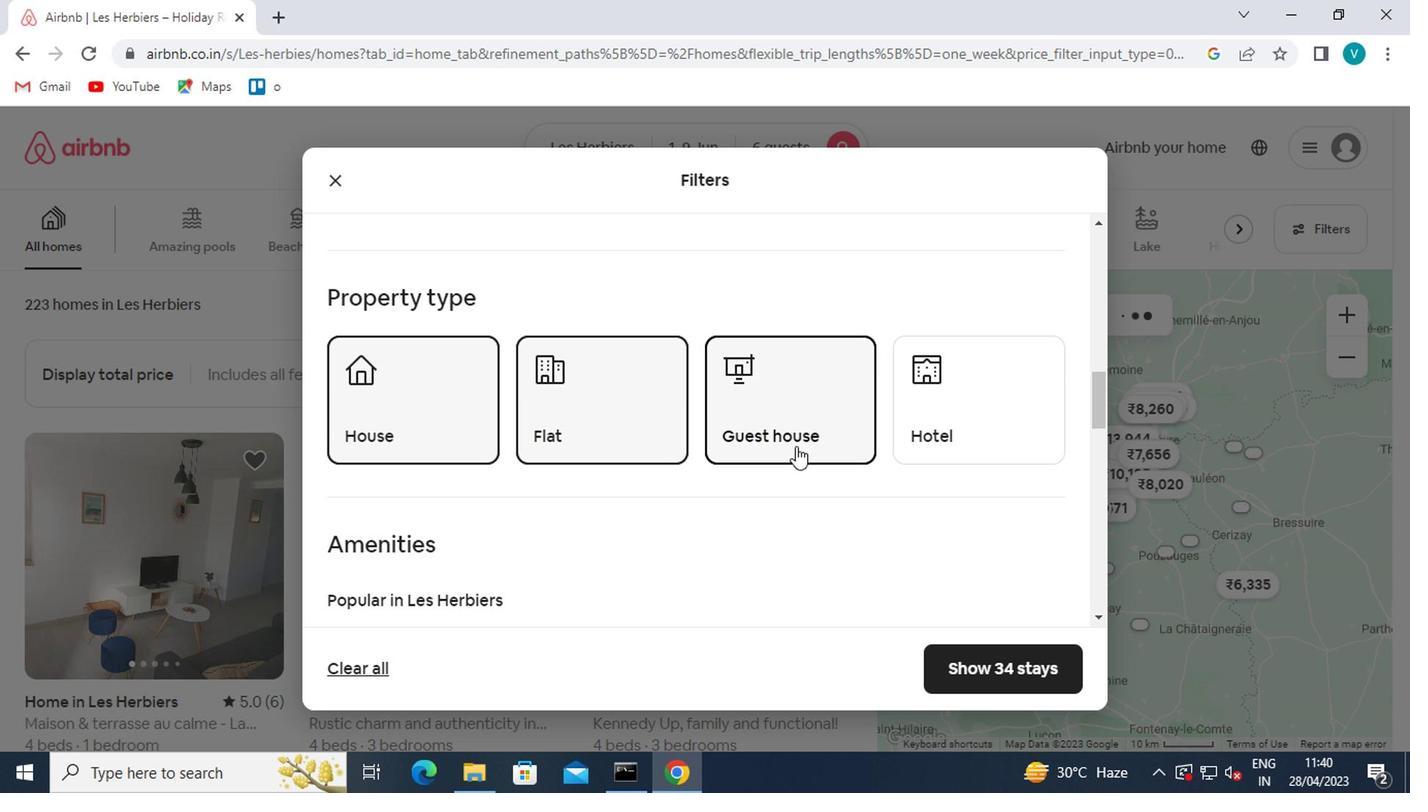 
Action: Mouse moved to (783, 453)
Screenshot: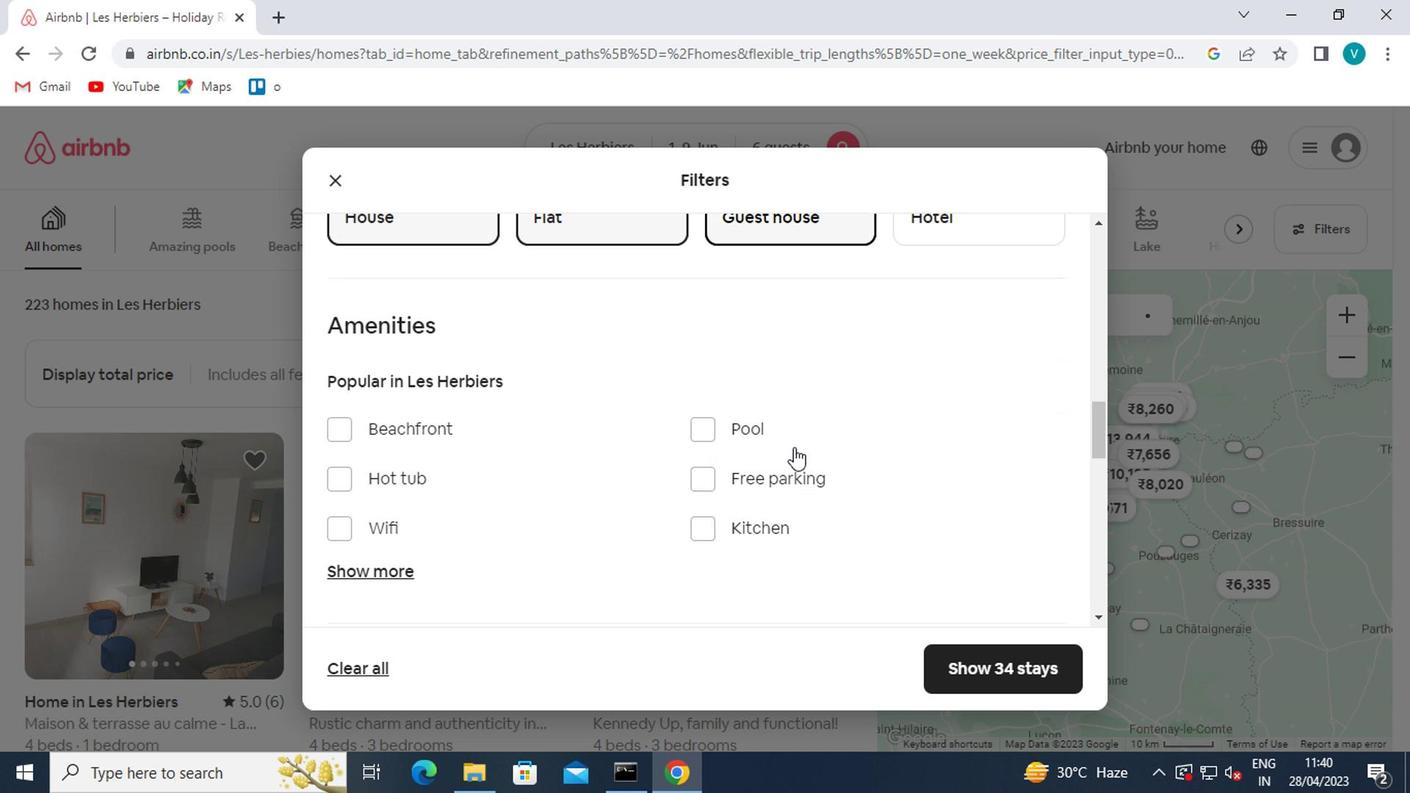 
Action: Mouse scrolled (783, 451) with delta (0, -1)
Screenshot: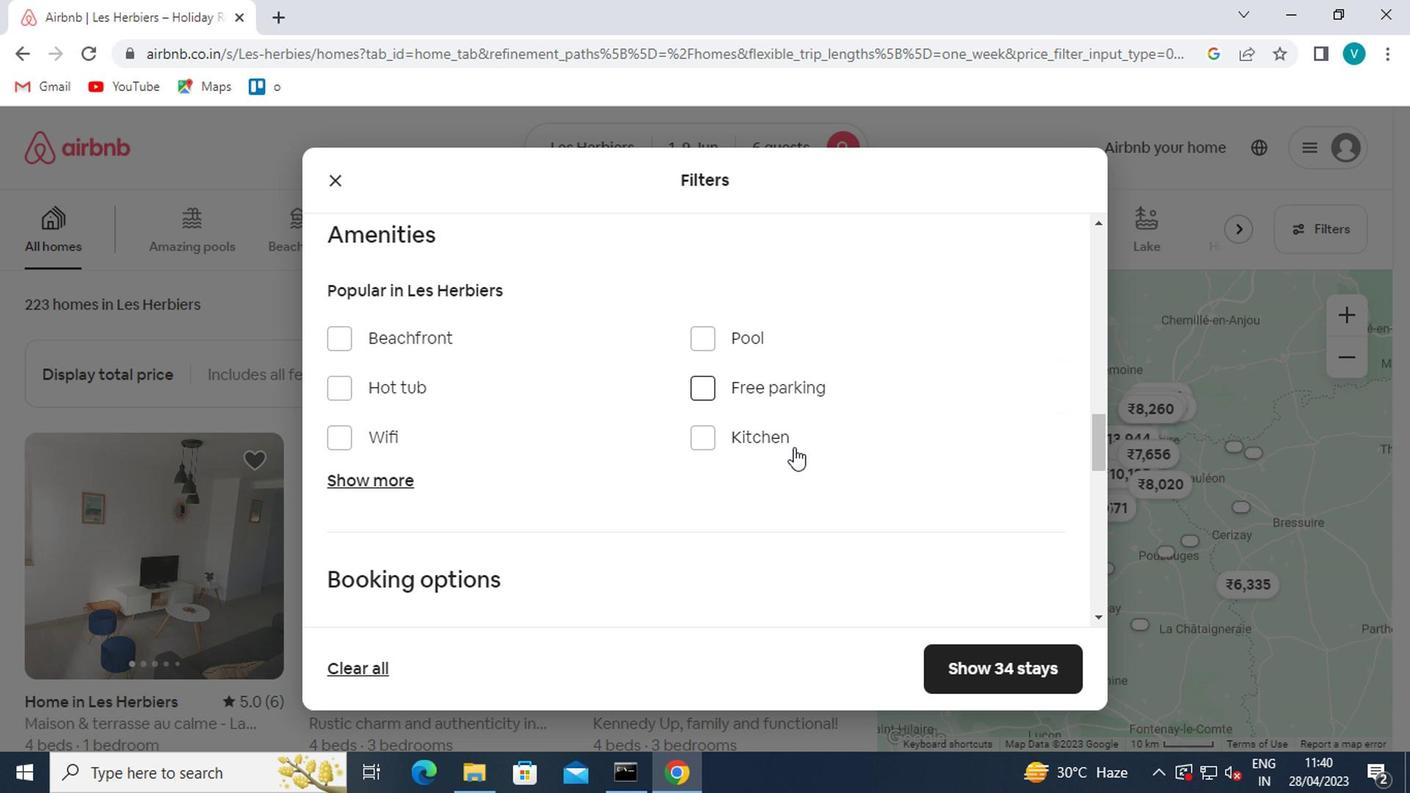 
Action: Mouse scrolled (783, 451) with delta (0, -1)
Screenshot: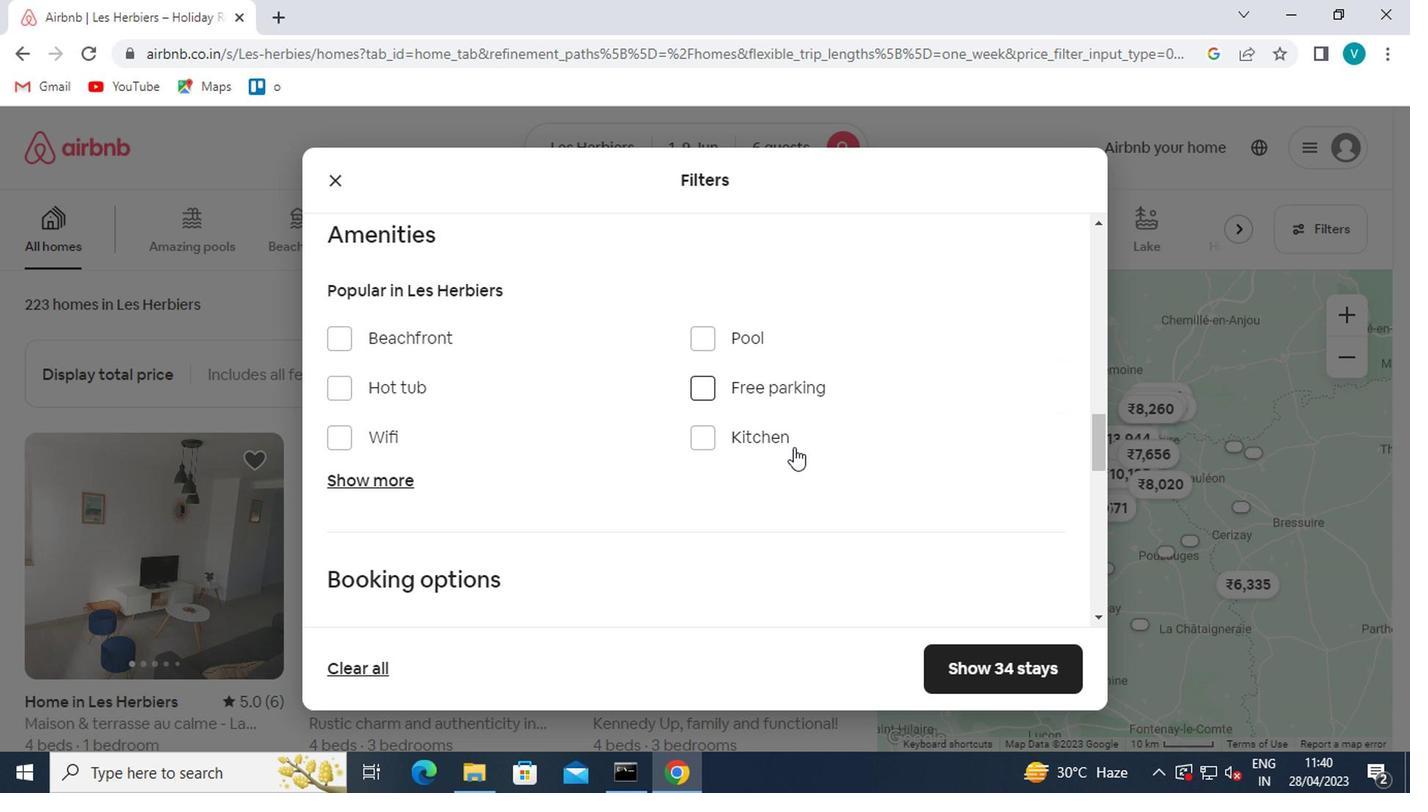 
Action: Mouse moved to (995, 520)
Screenshot: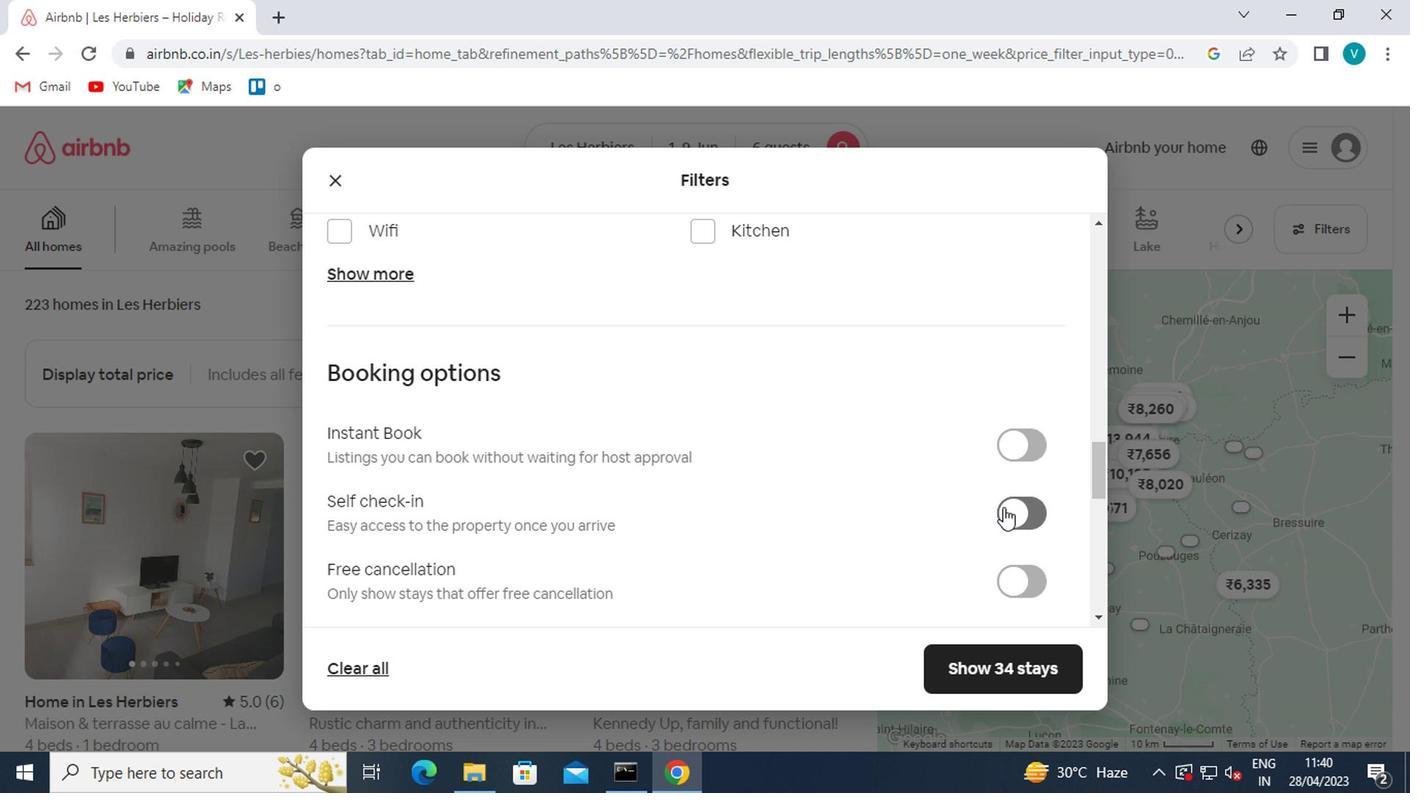 
Action: Mouse pressed left at (995, 520)
Screenshot: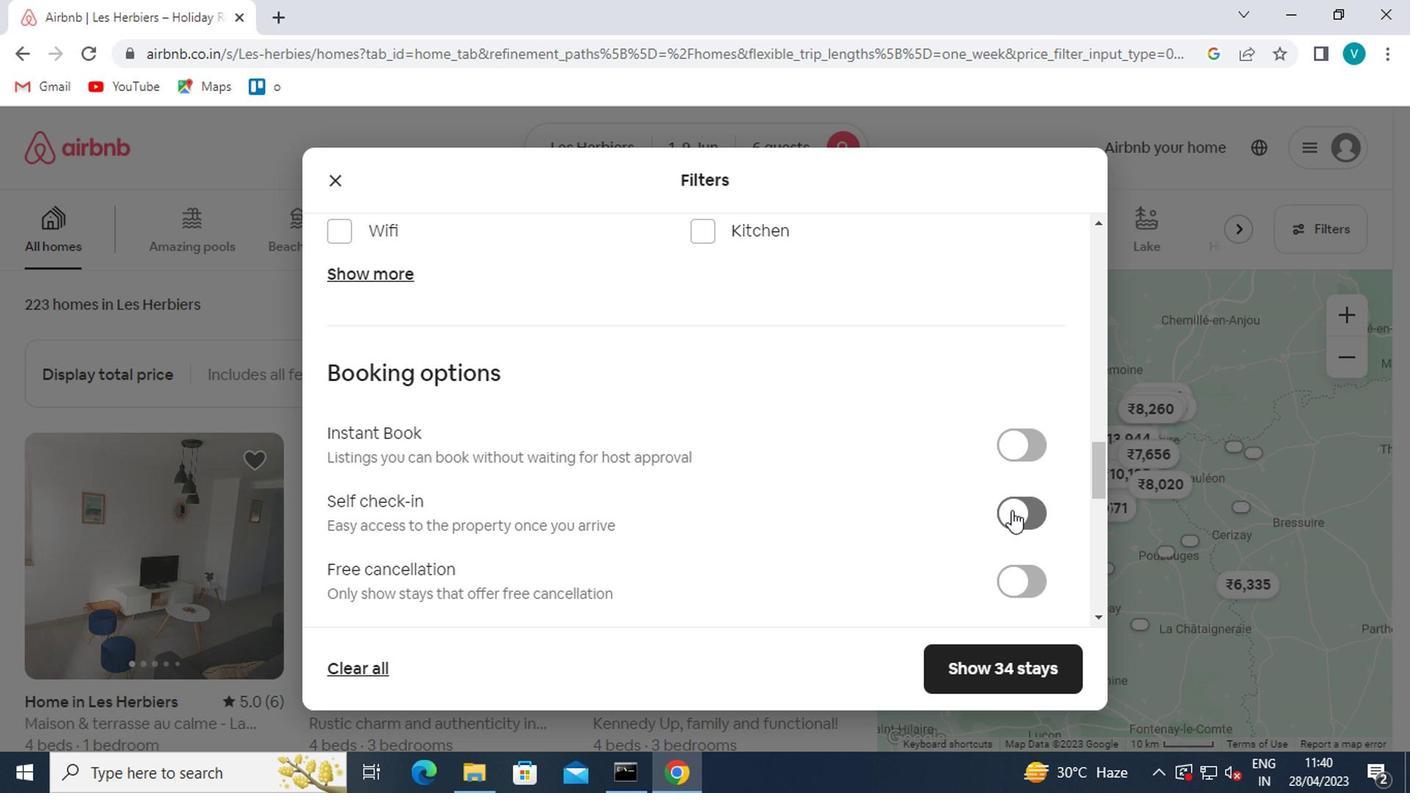 
Action: Mouse moved to (866, 487)
Screenshot: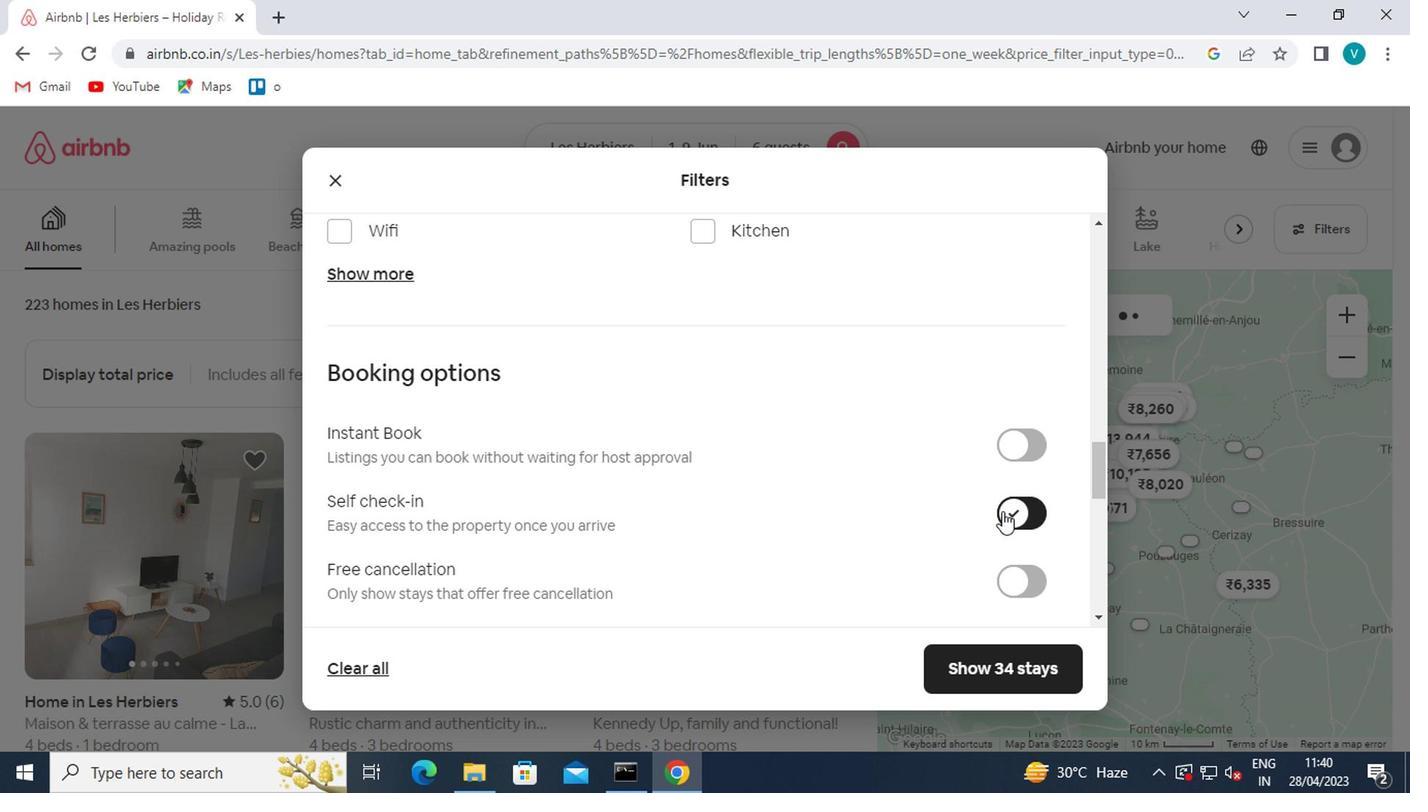 
Action: Mouse scrolled (866, 486) with delta (0, -1)
Screenshot: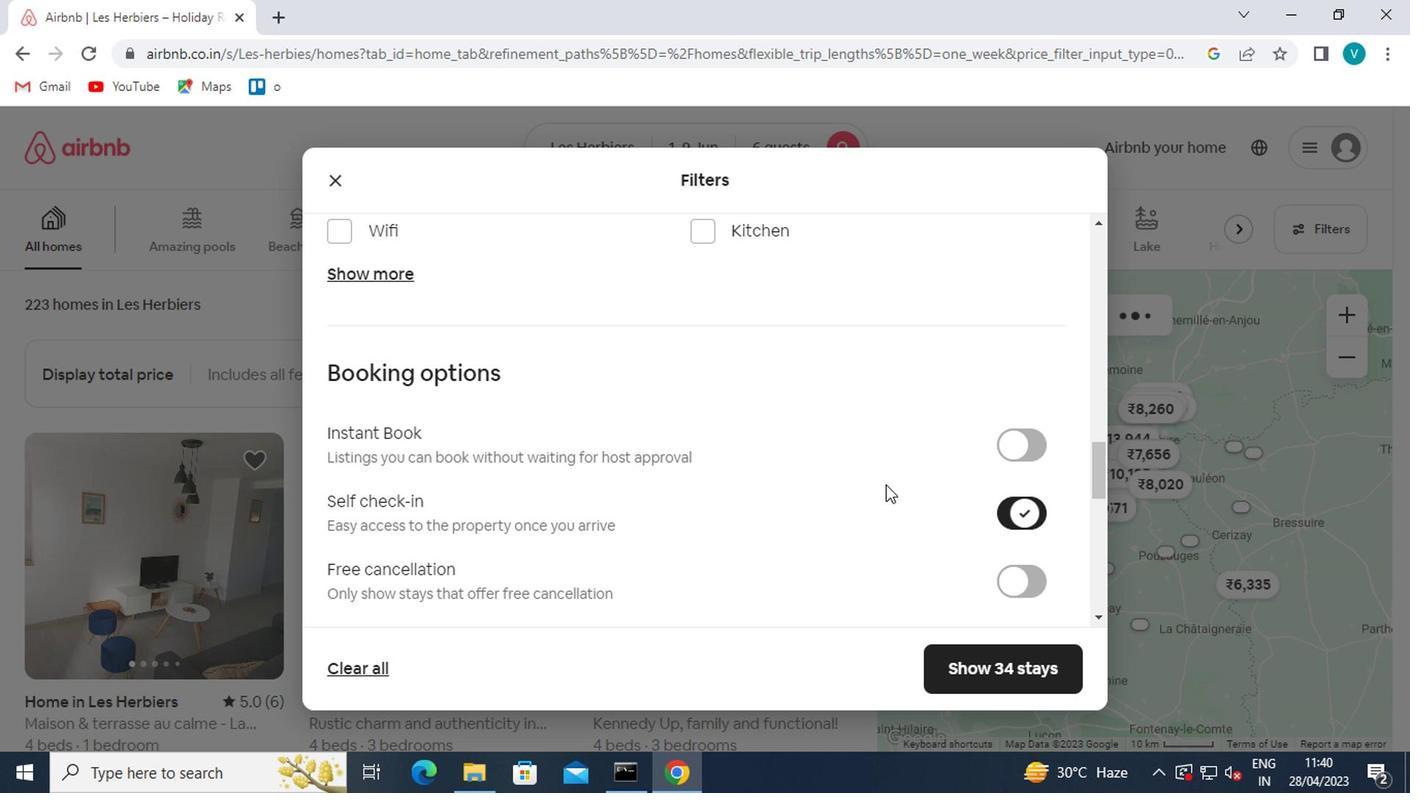 
Action: Mouse scrolled (866, 486) with delta (0, -1)
Screenshot: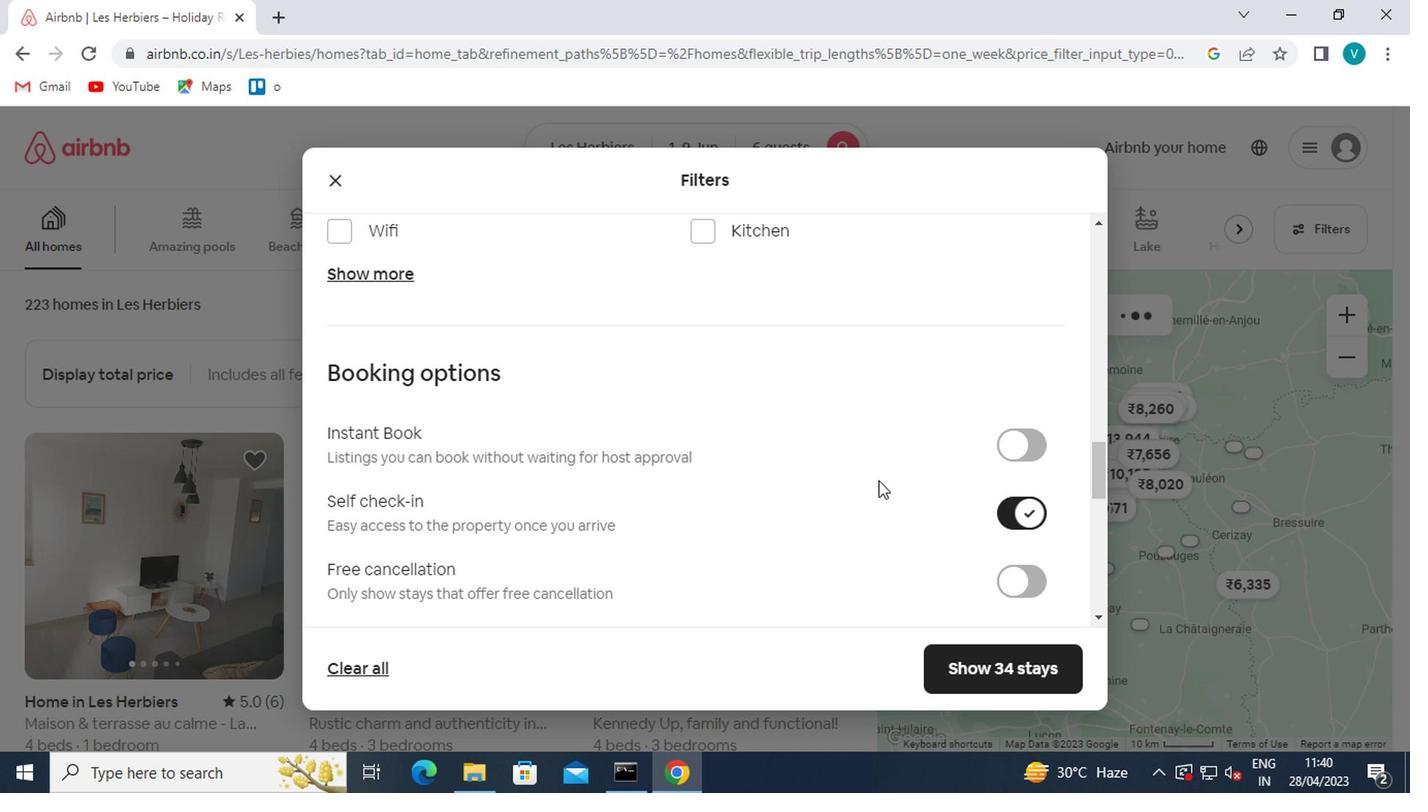 
Action: Mouse scrolled (866, 486) with delta (0, -1)
Screenshot: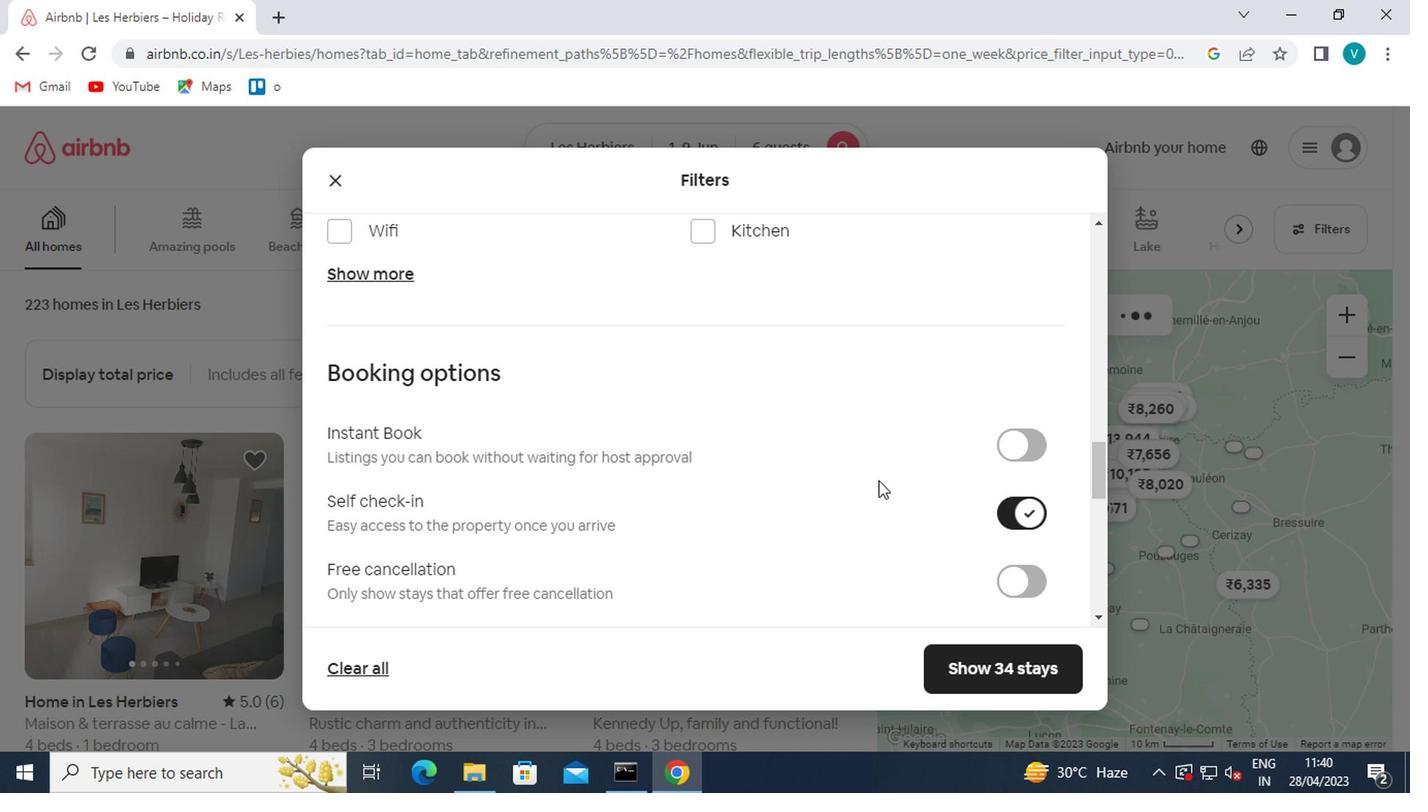 
Action: Mouse scrolled (866, 486) with delta (0, -1)
Screenshot: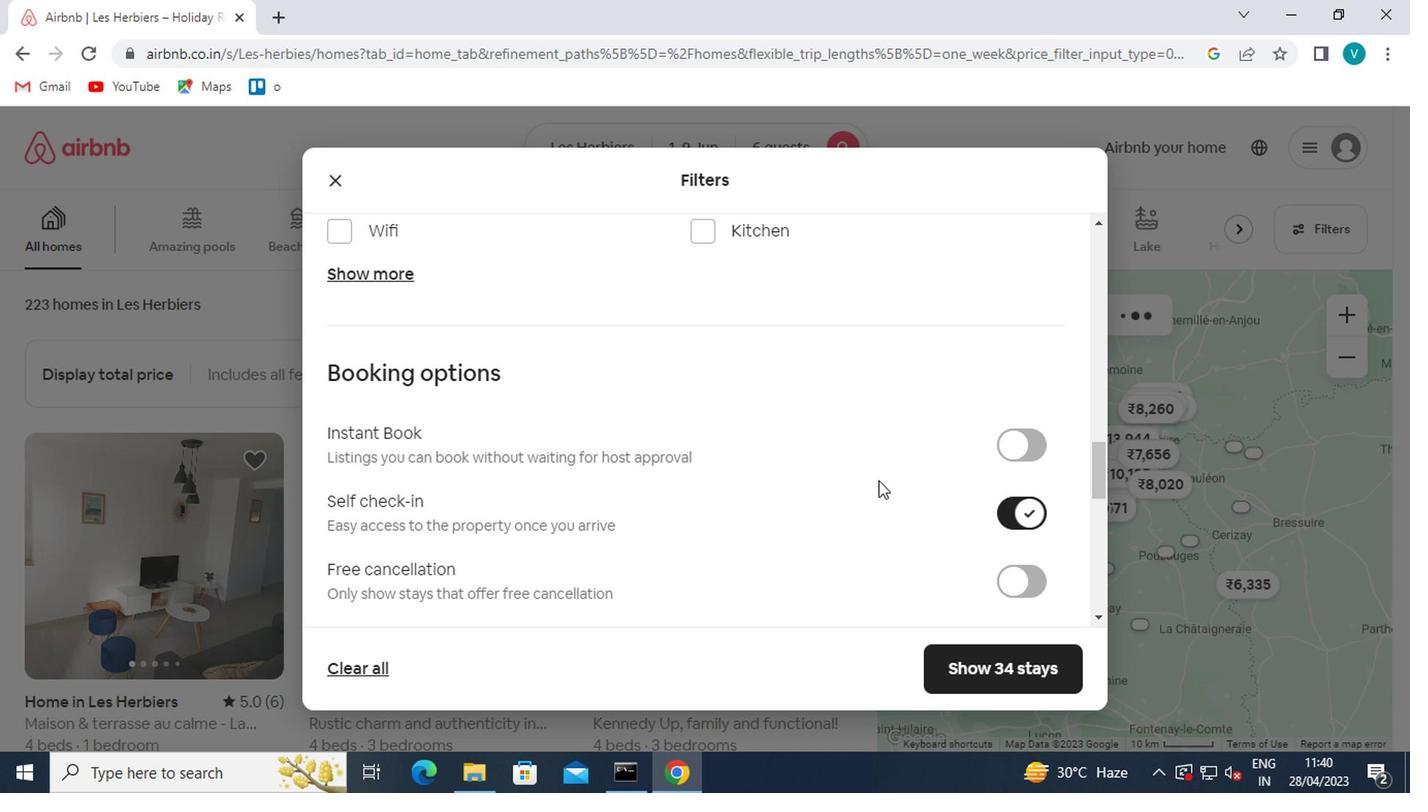 
Action: Mouse scrolled (866, 486) with delta (0, -1)
Screenshot: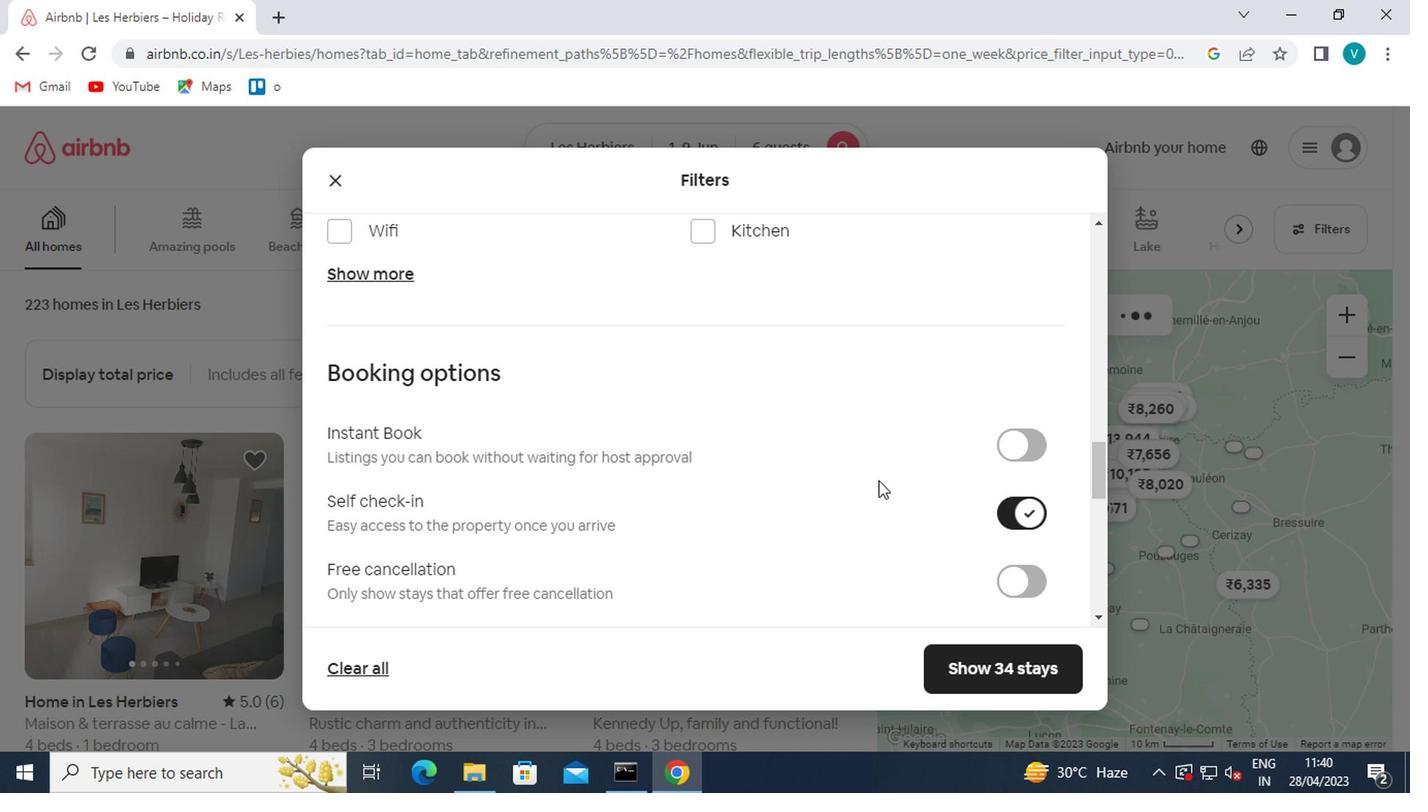 
Action: Mouse moved to (863, 487)
Screenshot: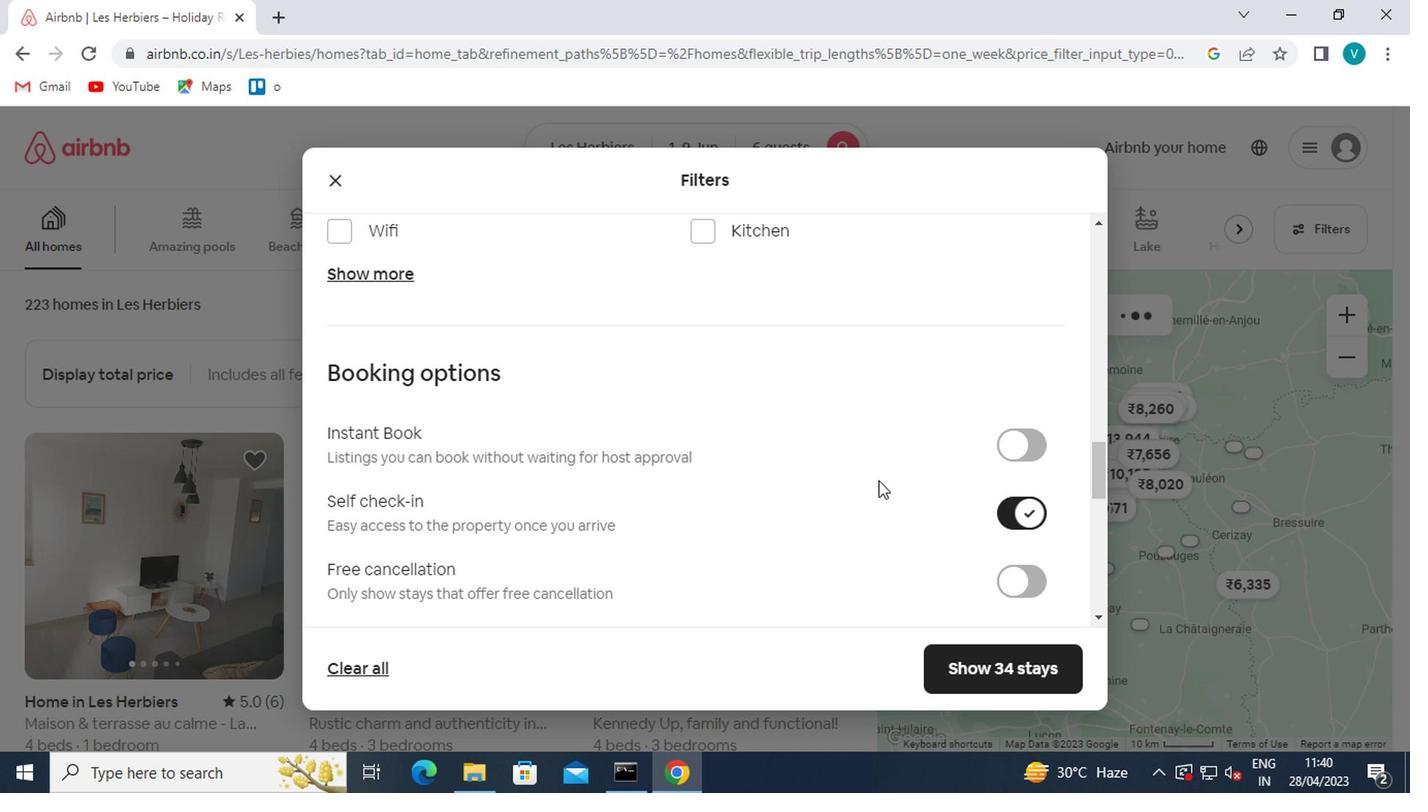 
Action: Mouse scrolled (863, 486) with delta (0, -1)
Screenshot: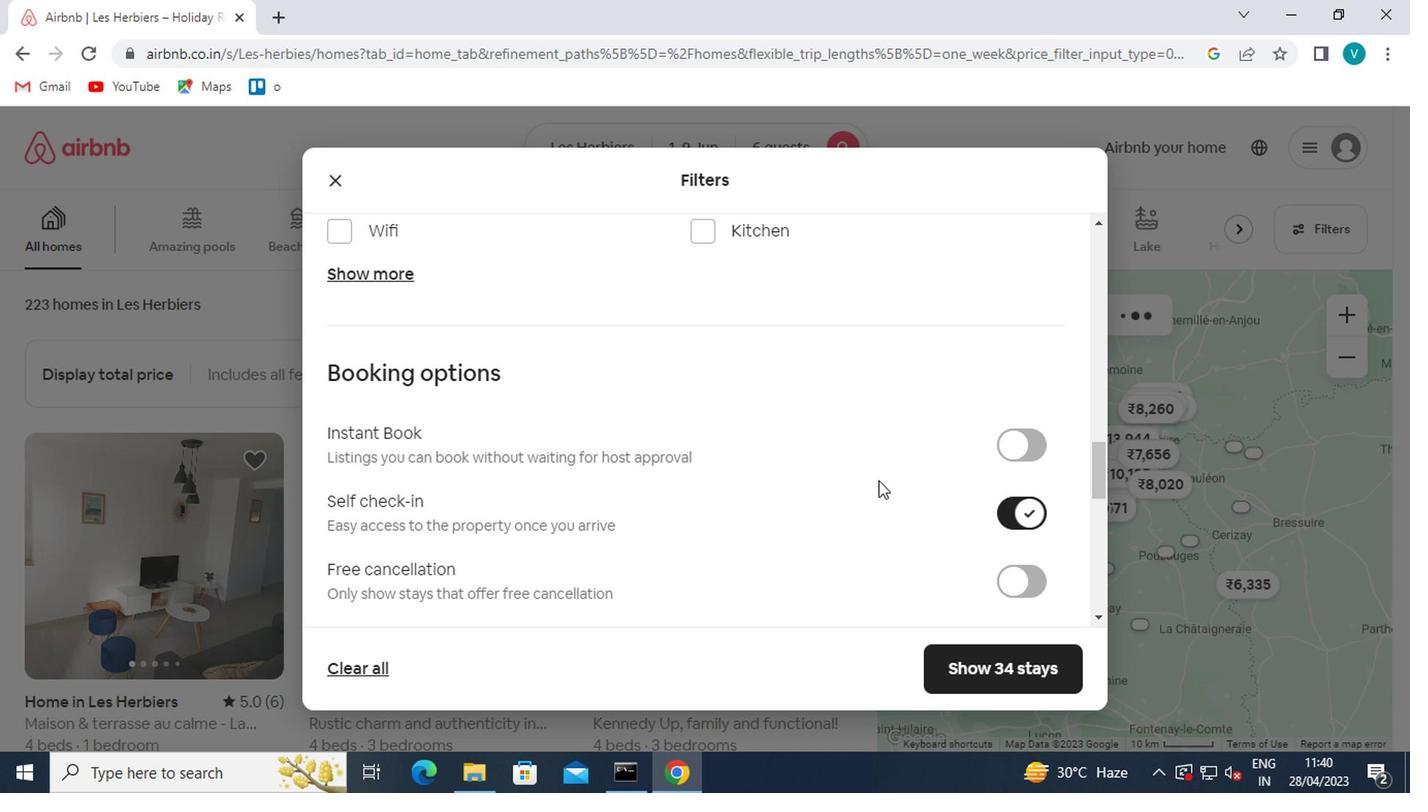 
Action: Mouse moved to (863, 487)
Screenshot: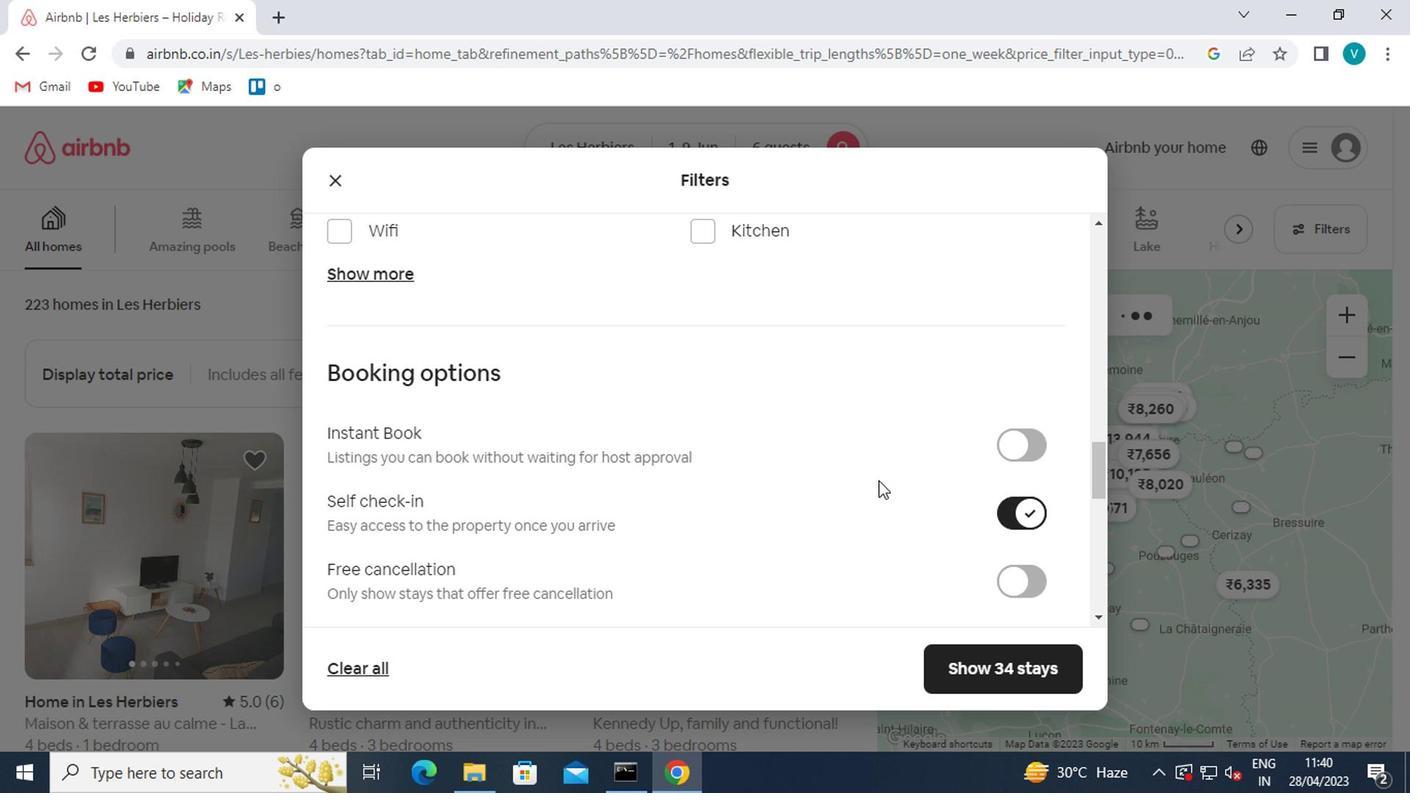 
Action: Mouse scrolled (863, 486) with delta (0, -1)
Screenshot: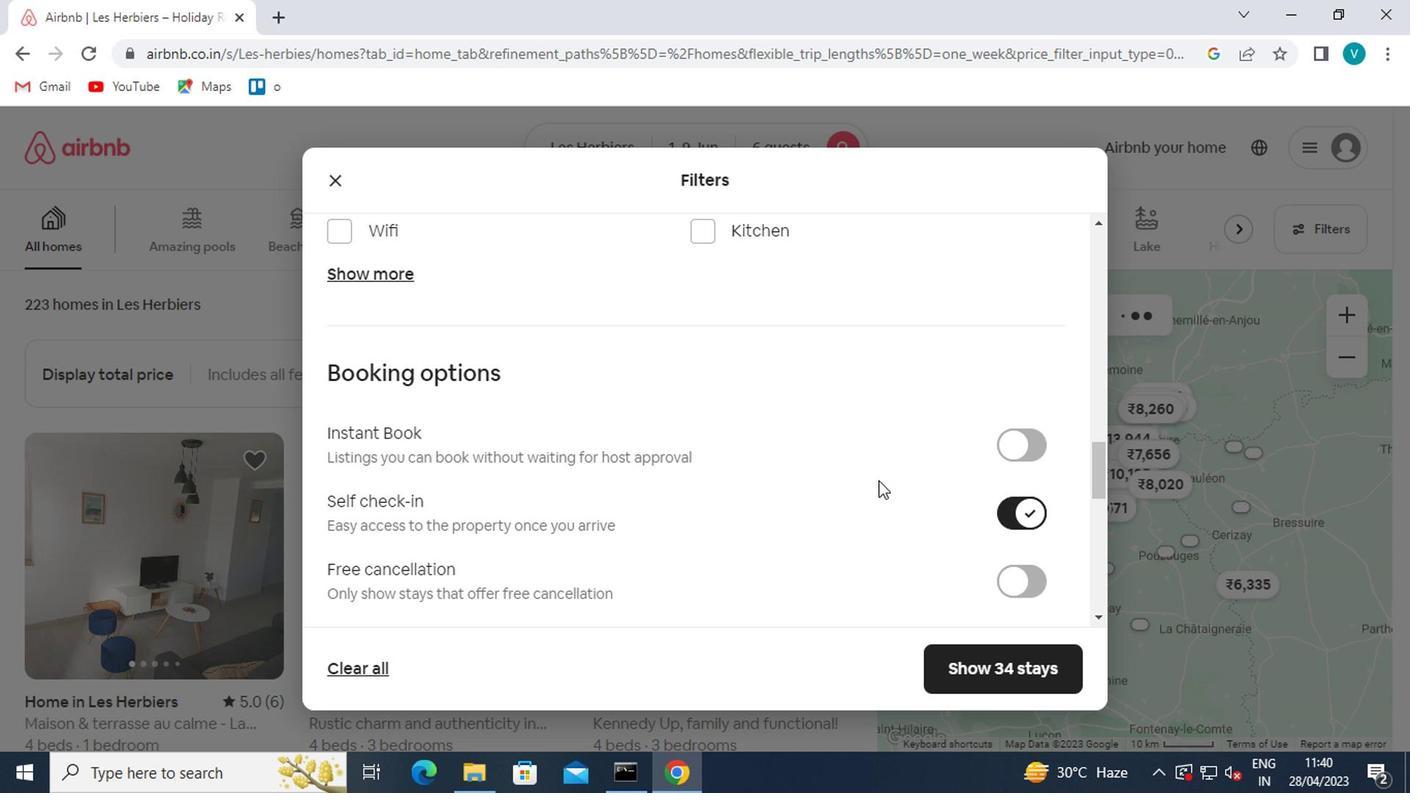 
Action: Mouse moved to (863, 487)
Screenshot: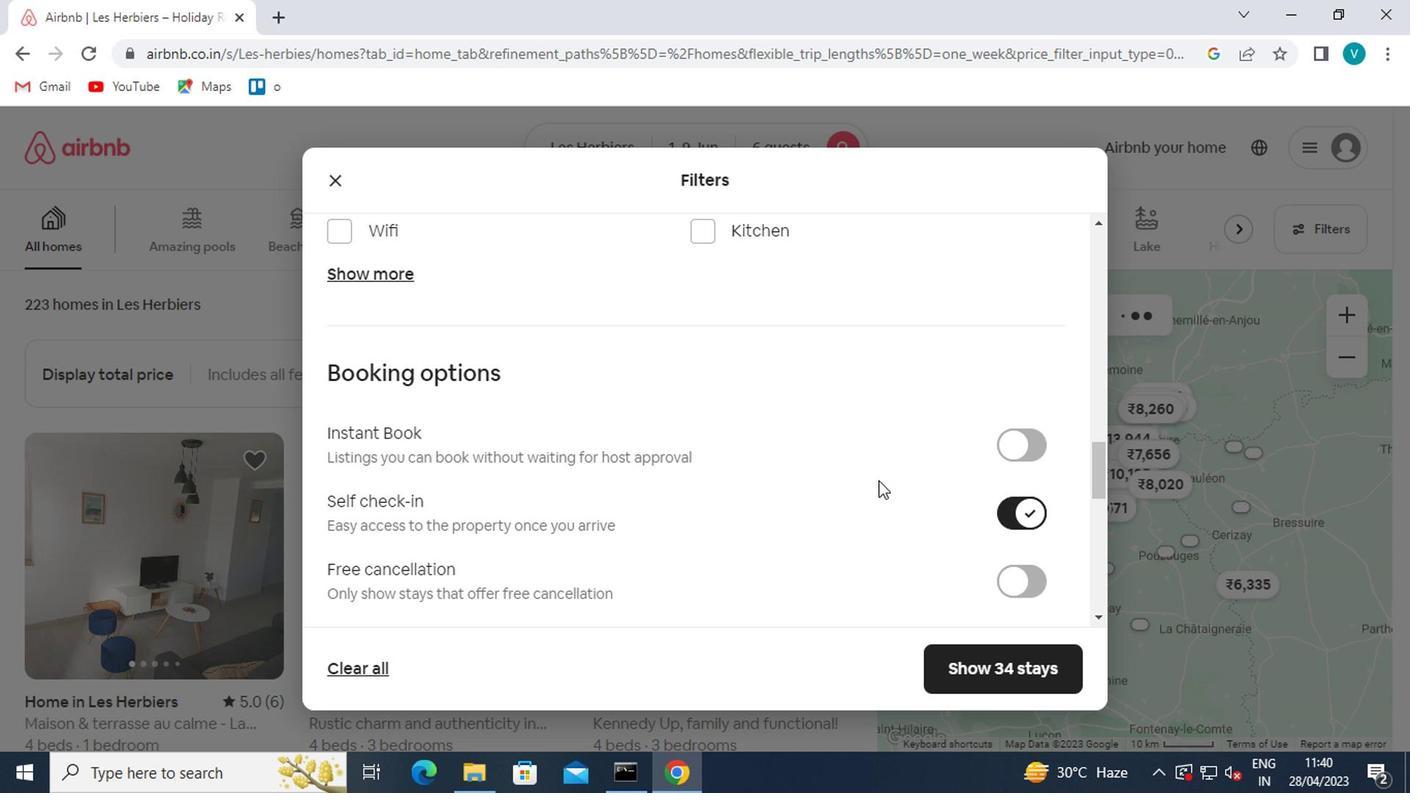 
Action: Mouse scrolled (863, 486) with delta (0, -1)
Screenshot: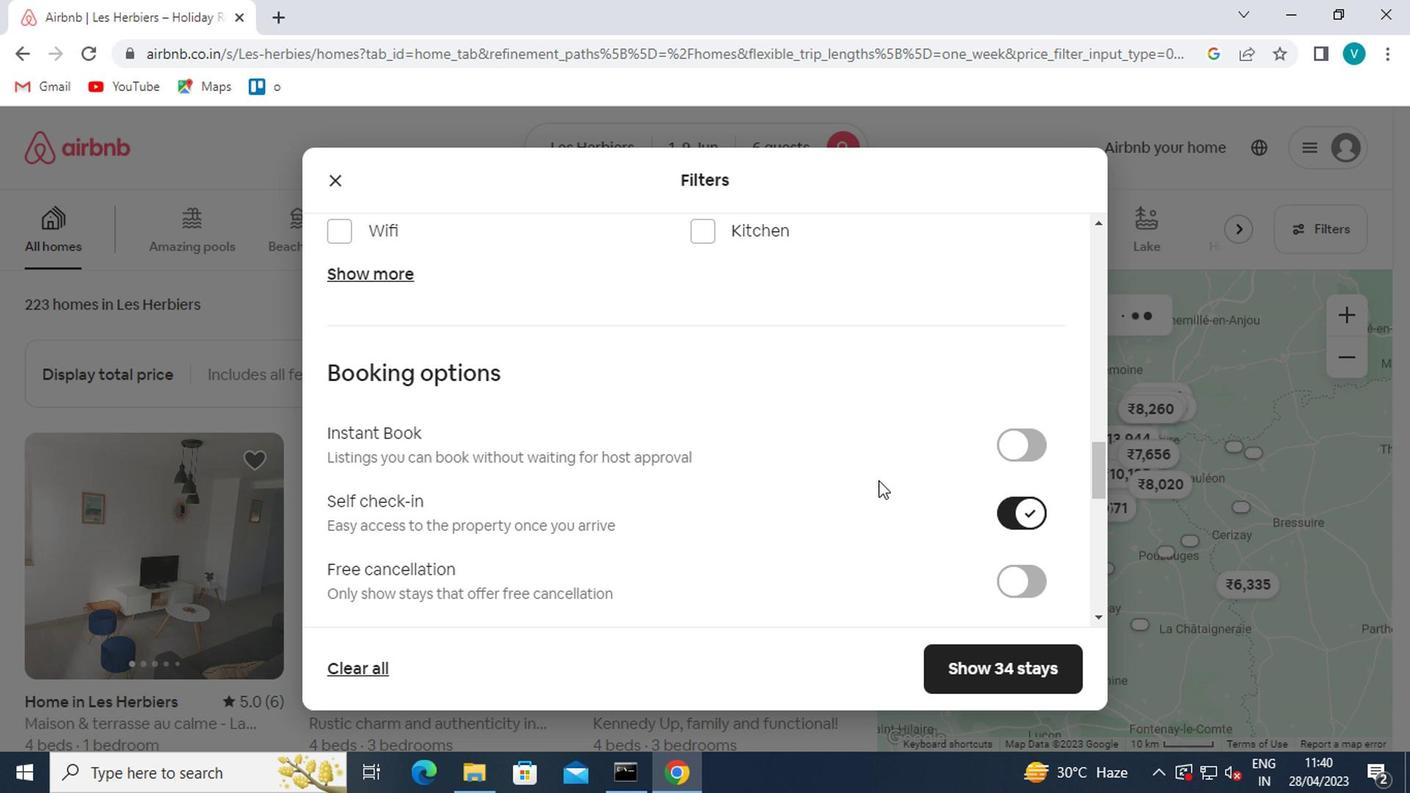 
Action: Mouse moved to (388, 481)
Screenshot: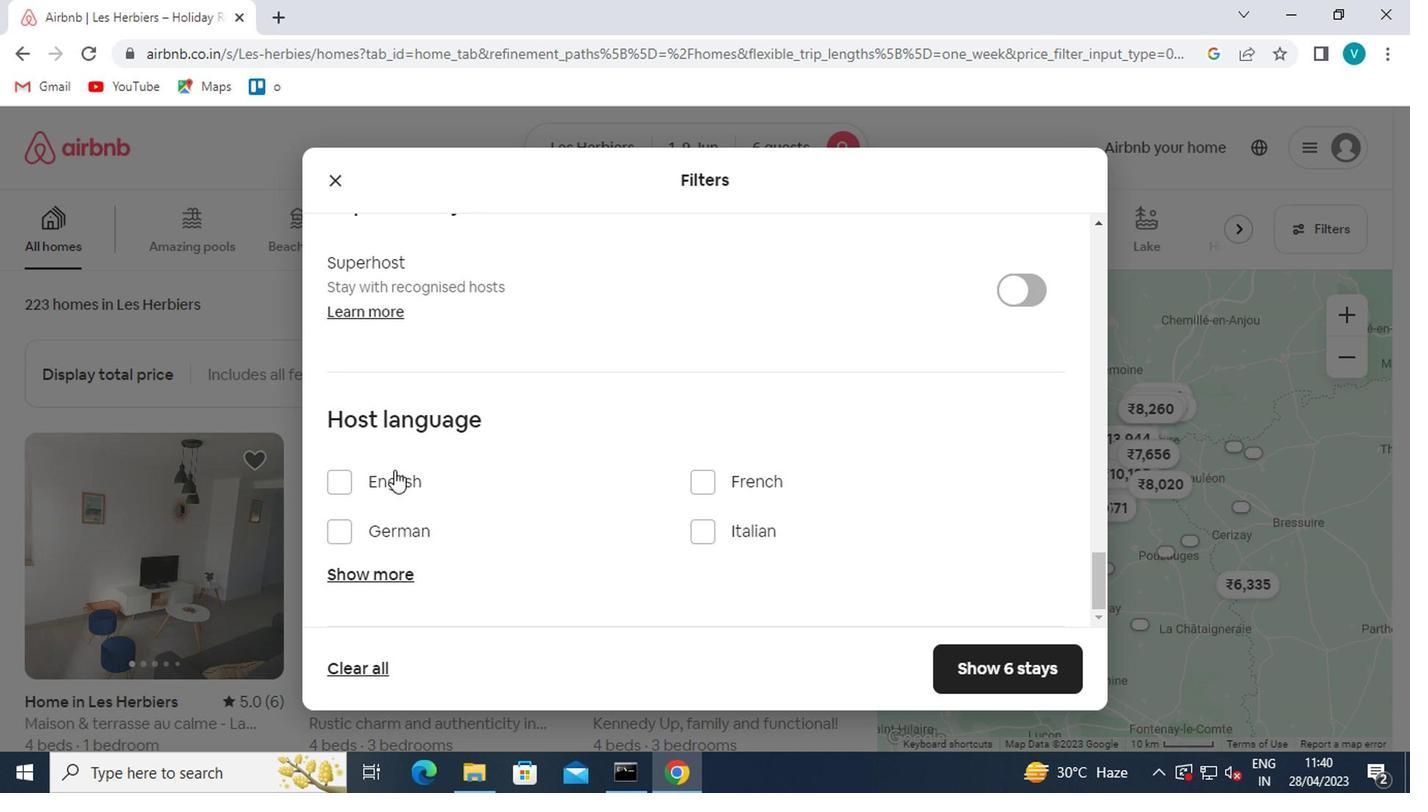 
Action: Mouse pressed left at (388, 481)
Screenshot: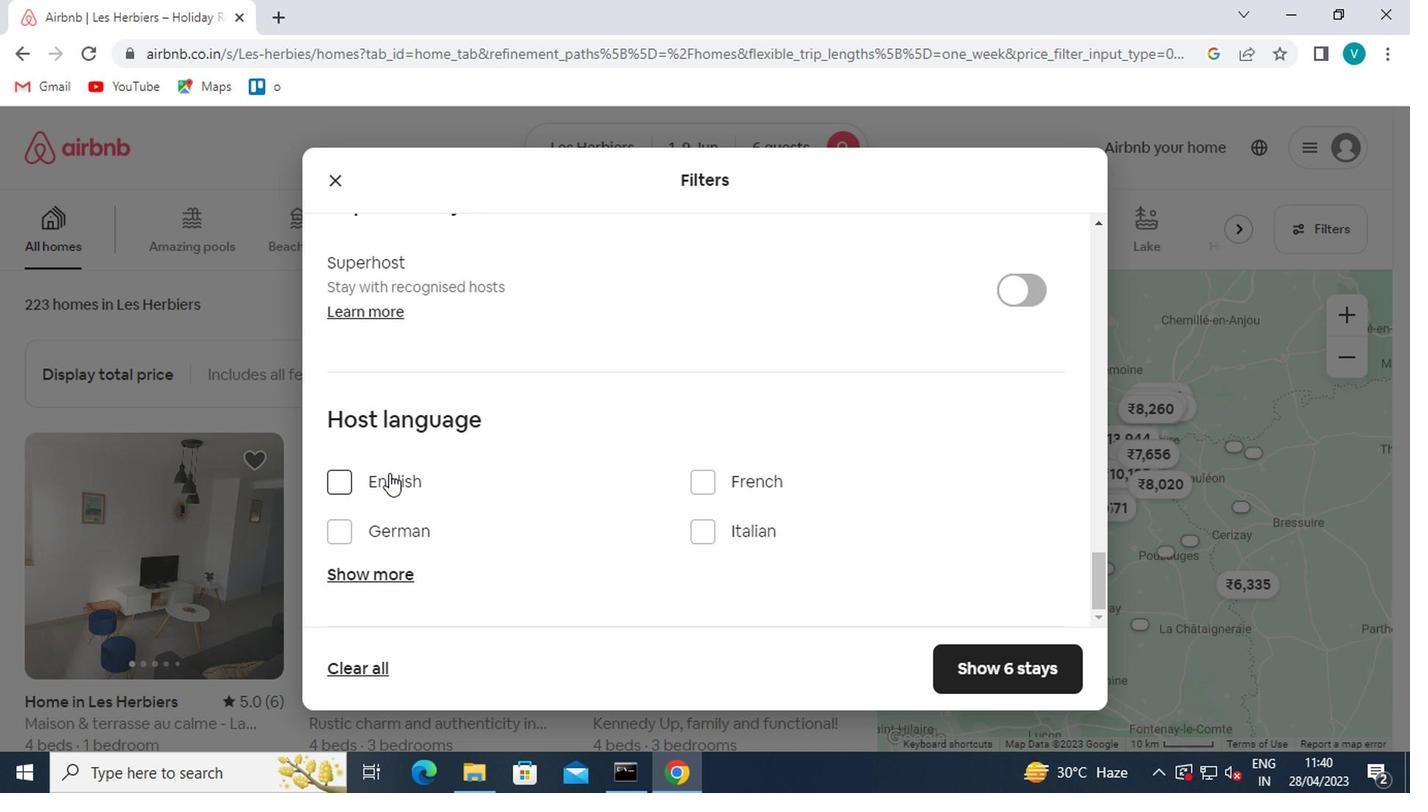 
Action: Mouse moved to (1032, 671)
Screenshot: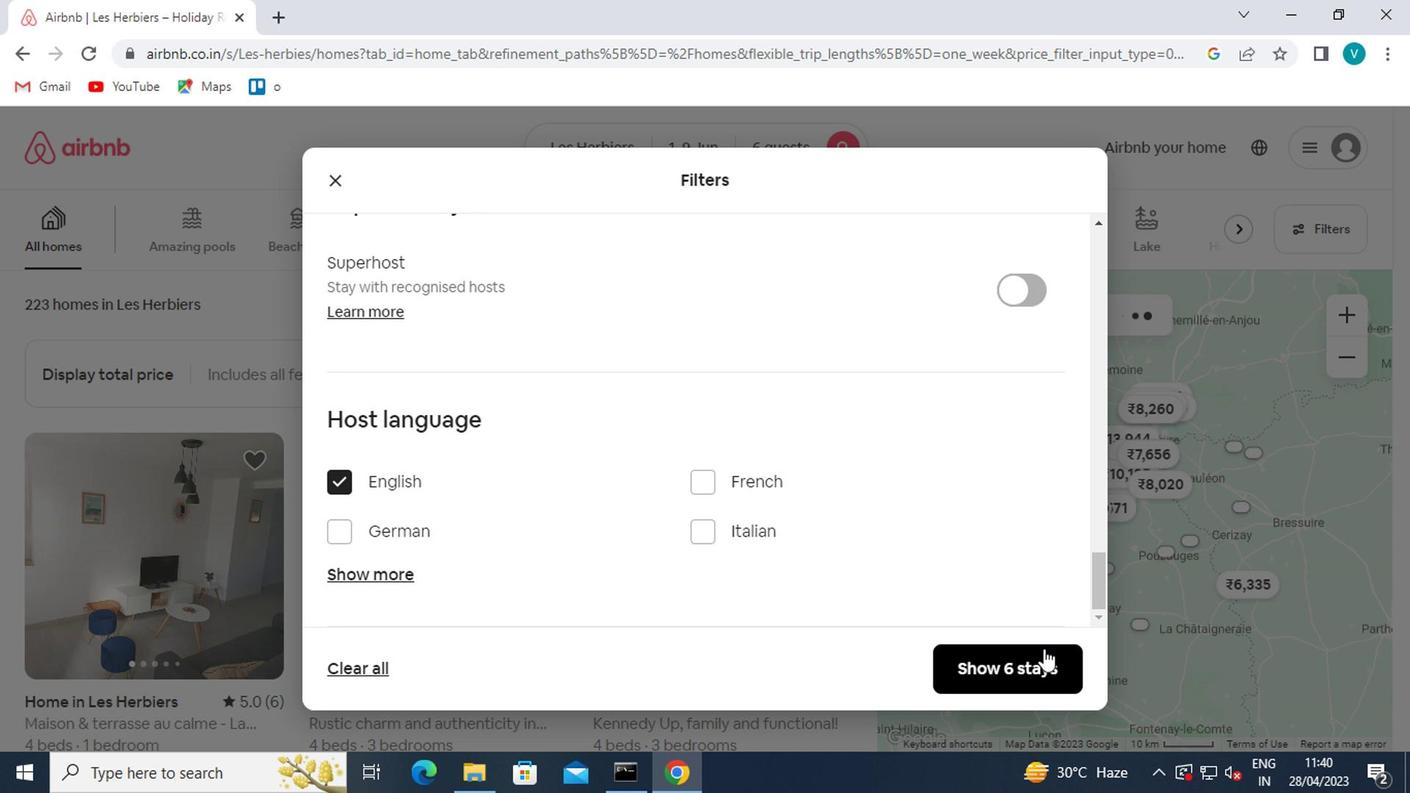 
Action: Mouse pressed left at (1032, 671)
Screenshot: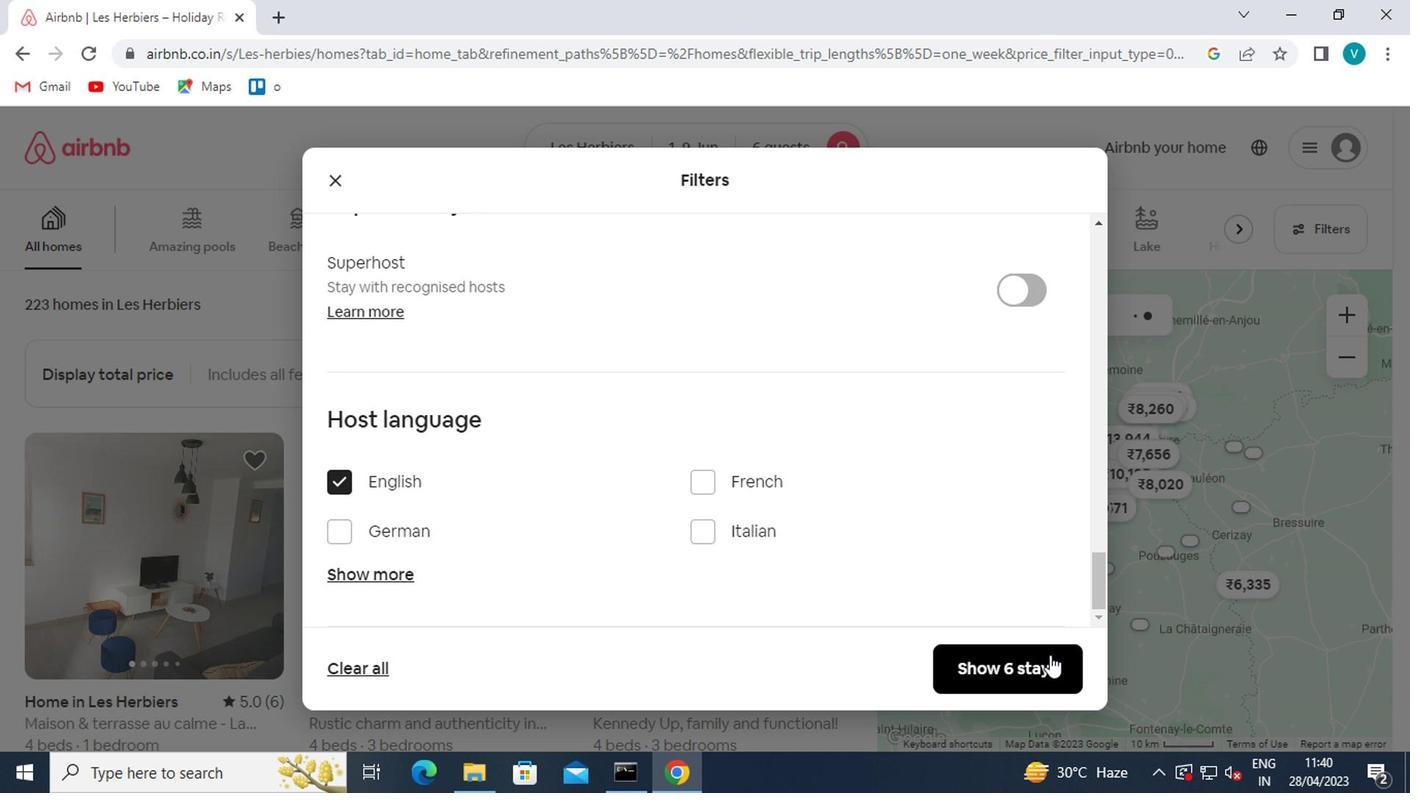 
Action: Mouse moved to (1020, 662)
Screenshot: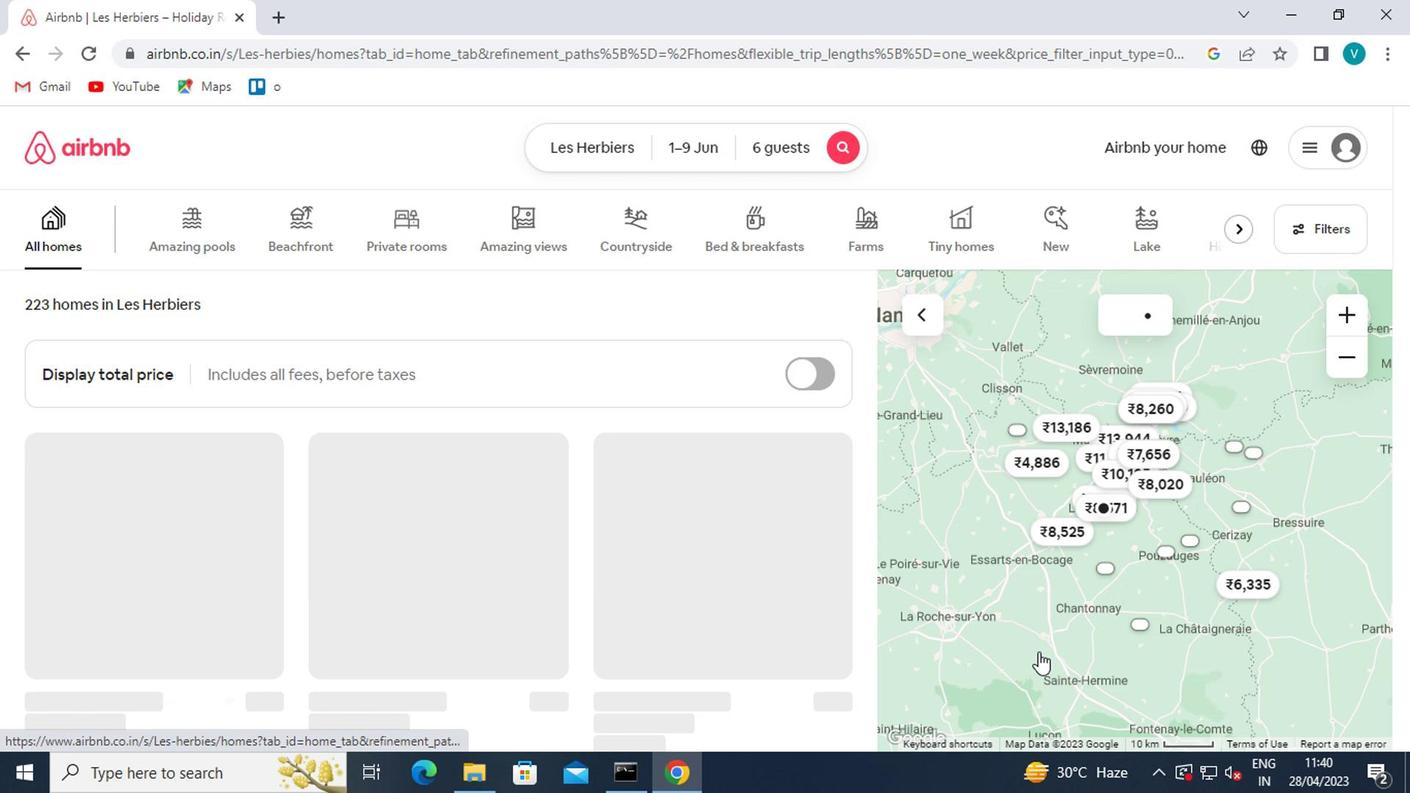 
